 Task: Find connections with filter location Guaranda with filter topic #retailwith filter profile language German with filter current company CareerXperts Consulting  with filter school Institute Of Public Enterprise with filter industry Outpatient Care Centers with filter service category Email Marketing with filter keywords title Therapist
Action: Mouse moved to (643, 86)
Screenshot: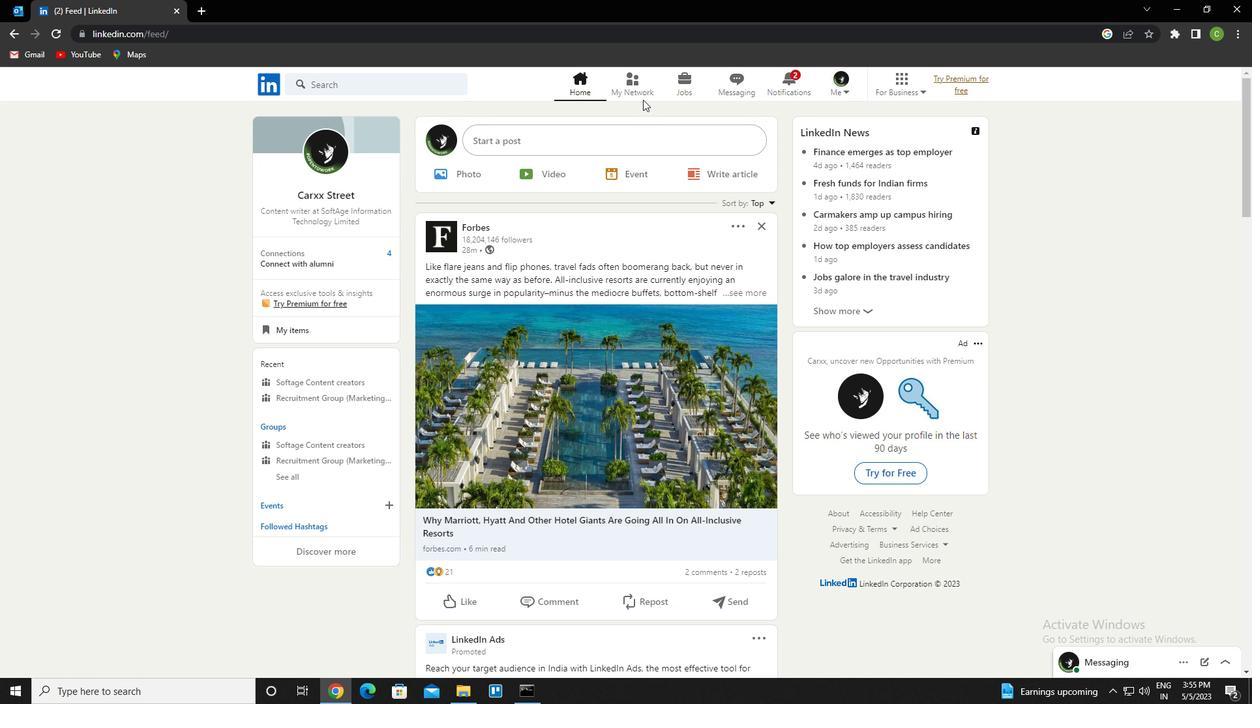 
Action: Mouse pressed left at (643, 86)
Screenshot: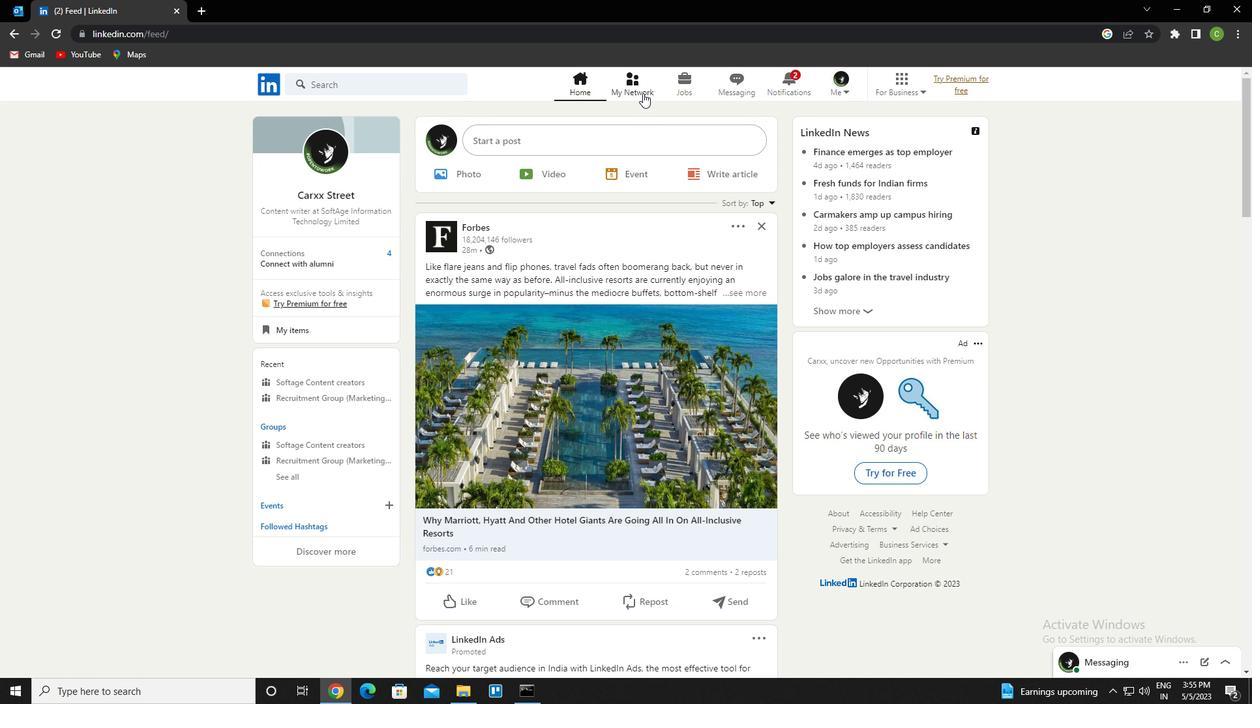 
Action: Mouse moved to (422, 160)
Screenshot: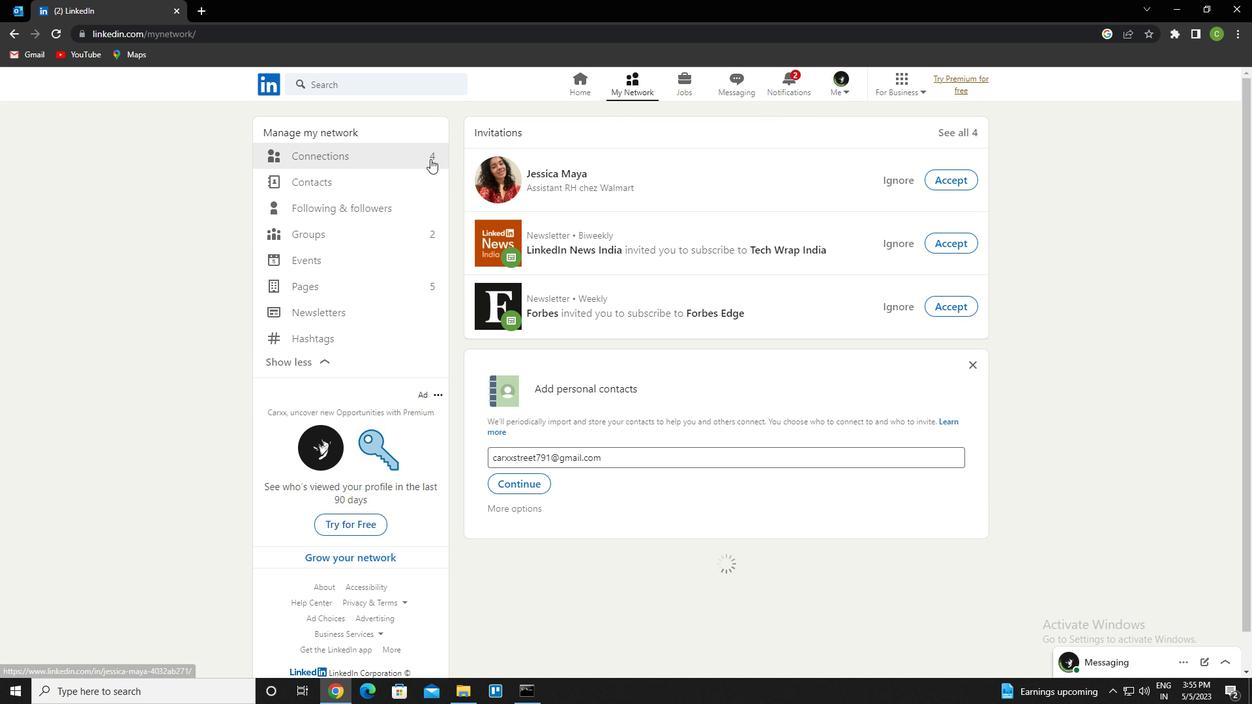 
Action: Mouse pressed left at (422, 160)
Screenshot: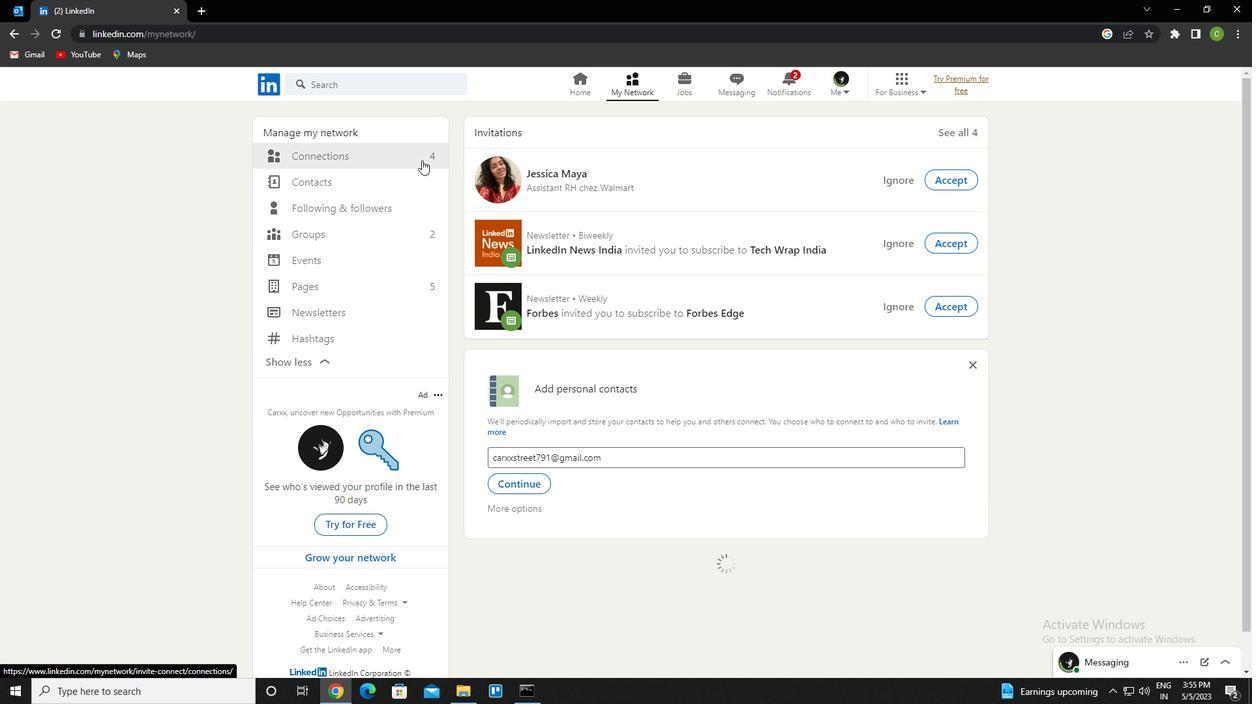 
Action: Mouse moved to (418, 160)
Screenshot: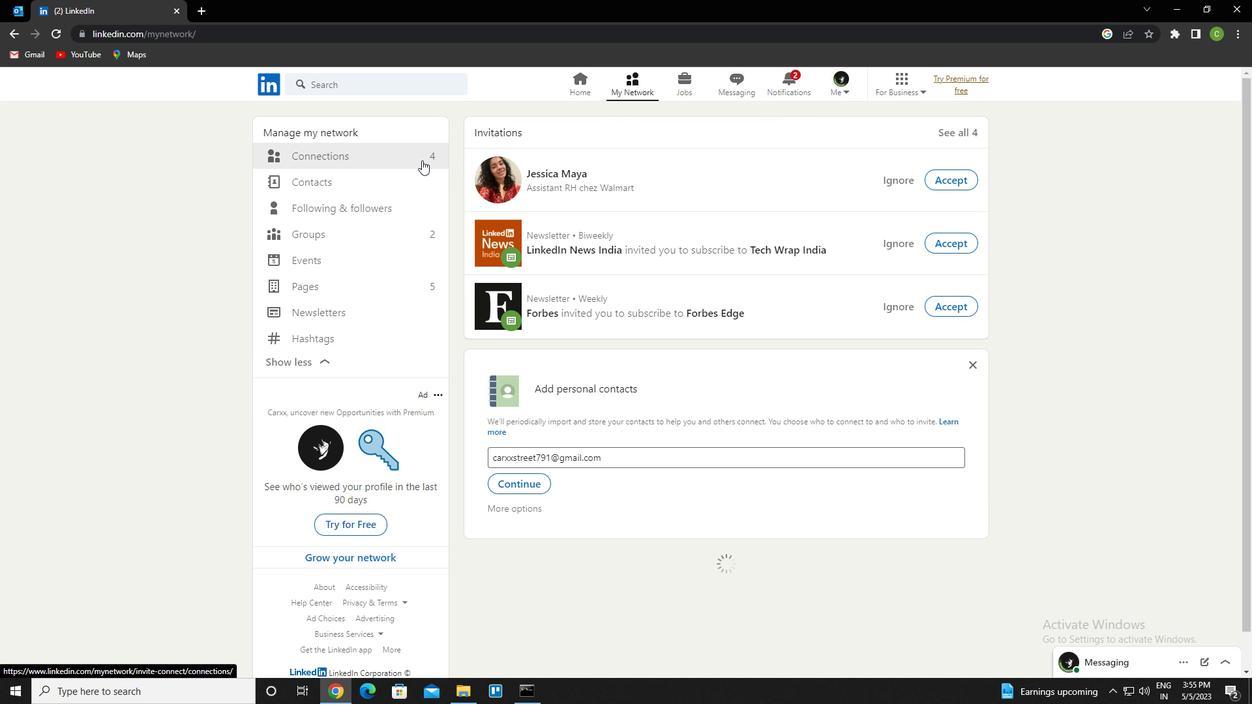 
Action: Mouse pressed left at (418, 160)
Screenshot: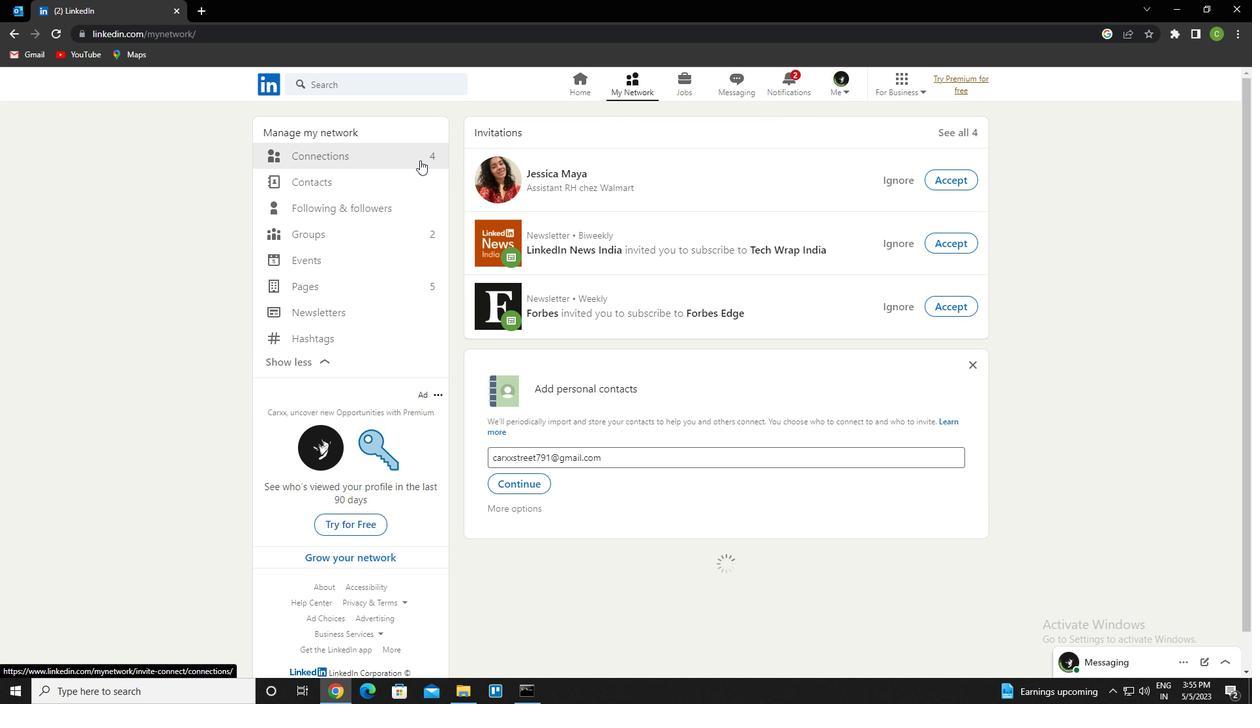 
Action: Mouse moved to (745, 157)
Screenshot: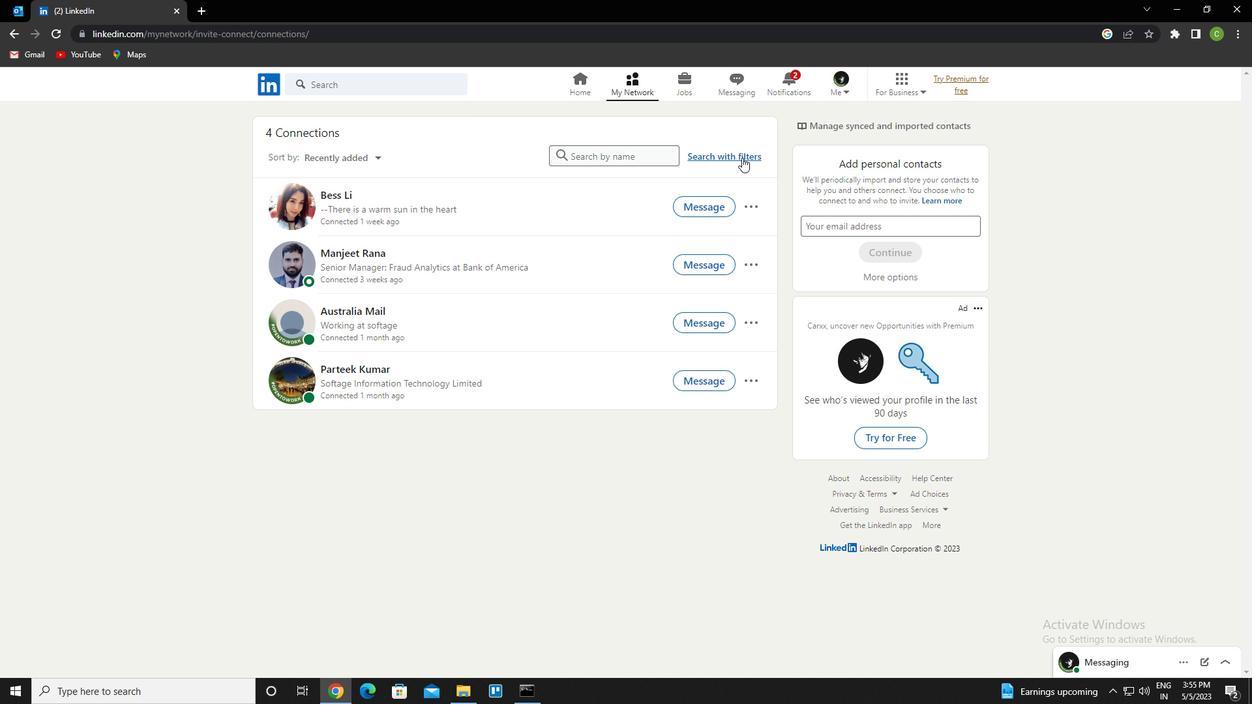 
Action: Mouse pressed left at (745, 157)
Screenshot: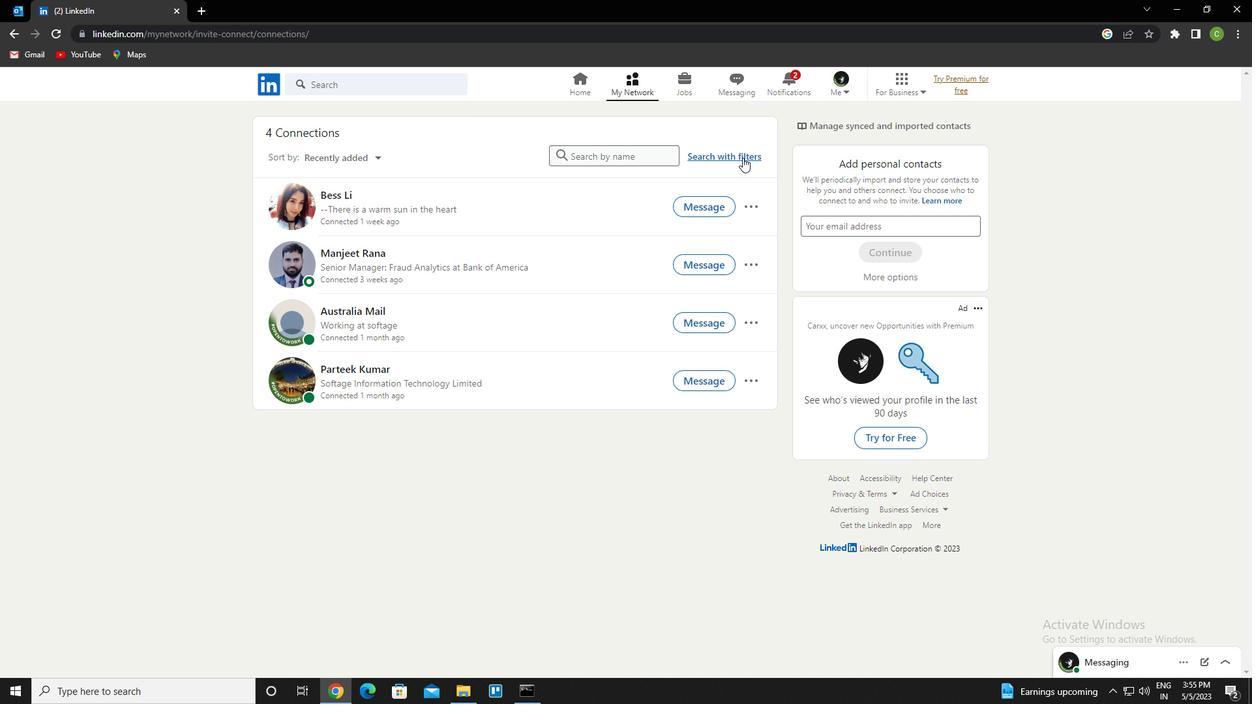 
Action: Mouse moved to (673, 123)
Screenshot: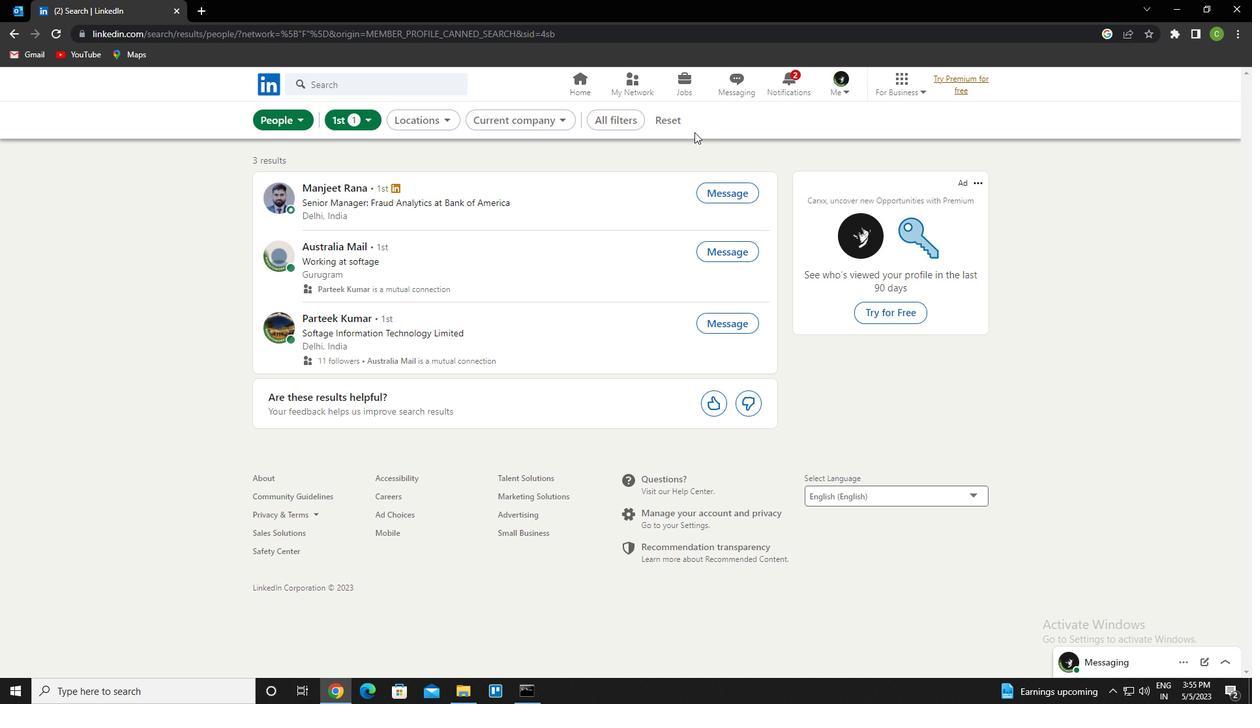 
Action: Mouse pressed left at (673, 123)
Screenshot: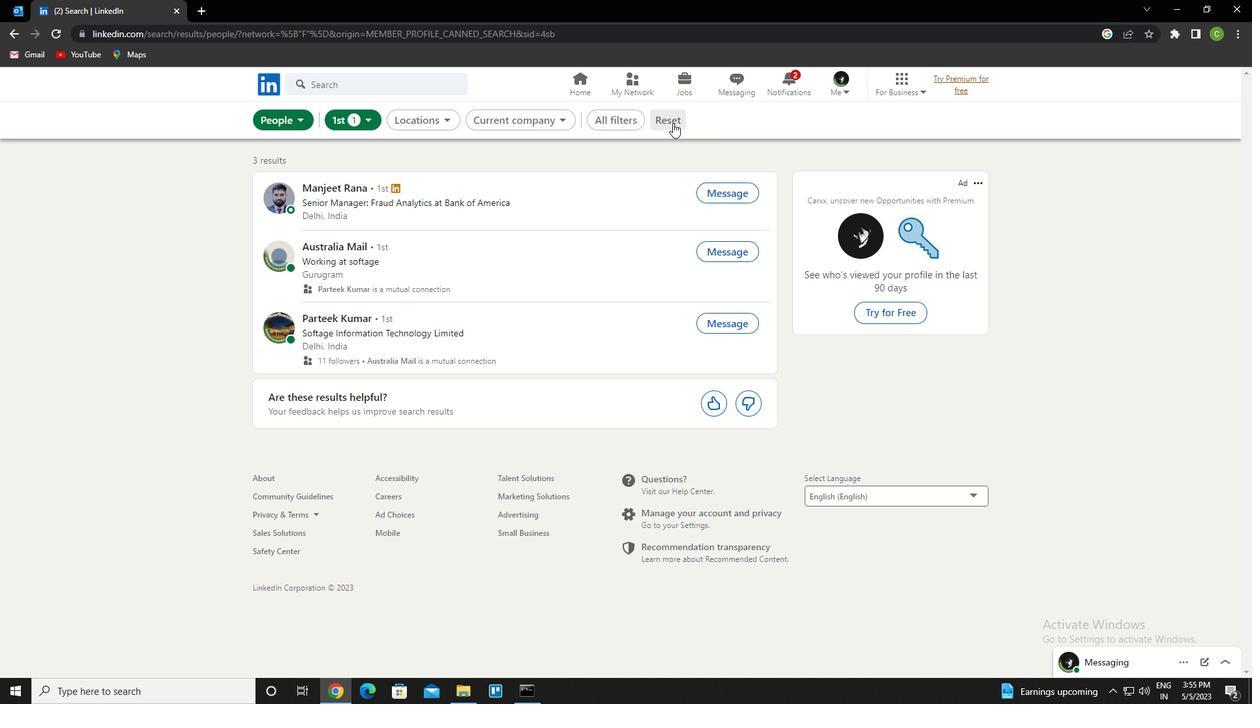 
Action: Mouse moved to (661, 129)
Screenshot: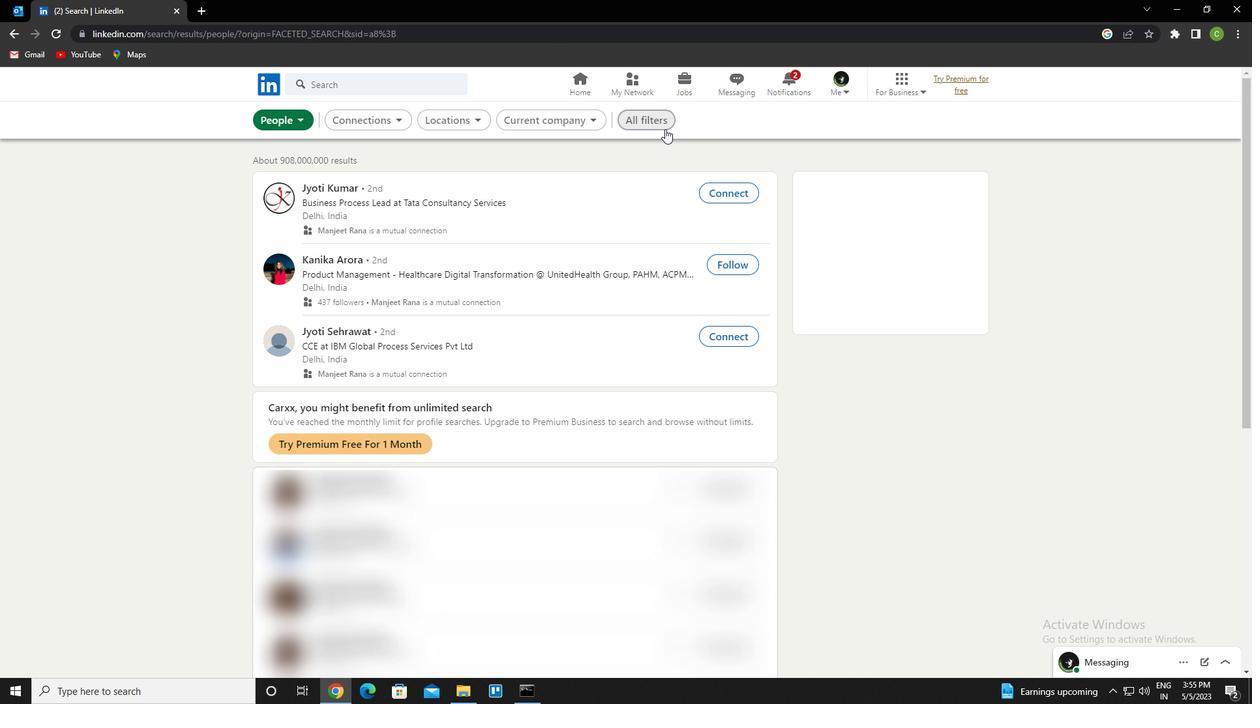 
Action: Mouse pressed left at (661, 129)
Screenshot: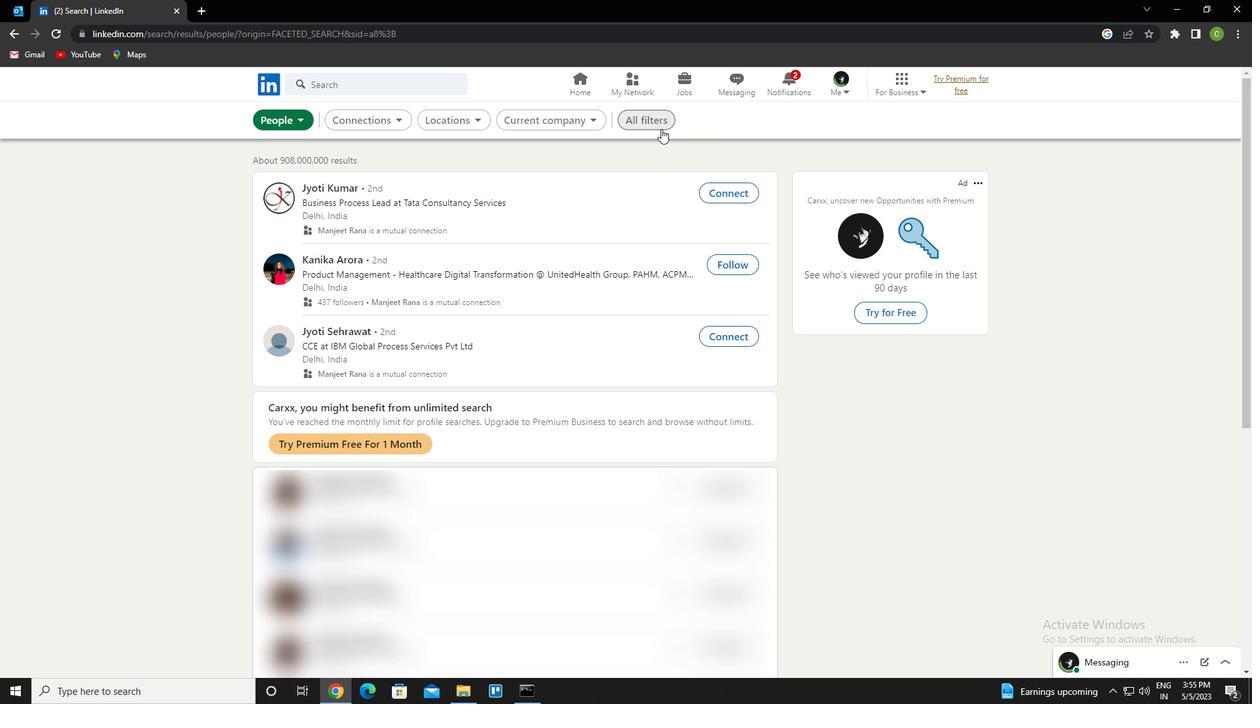 
Action: Mouse moved to (1032, 393)
Screenshot: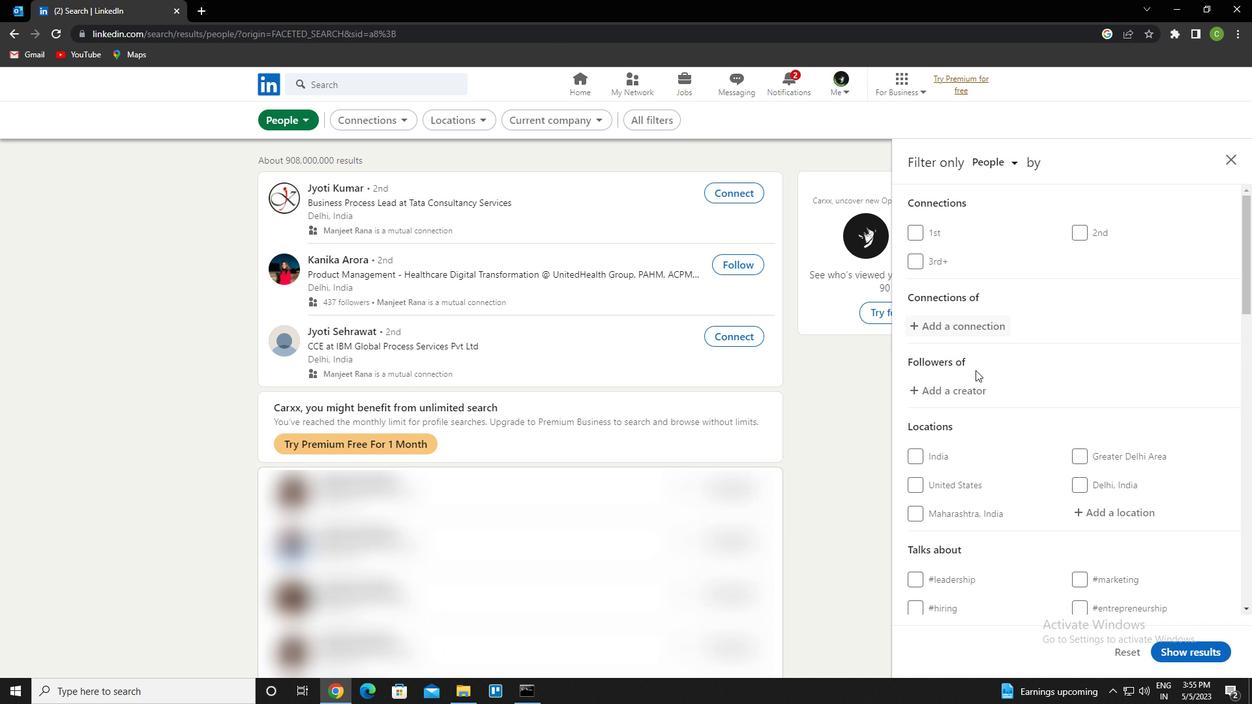 
Action: Mouse scrolled (1032, 392) with delta (0, 0)
Screenshot: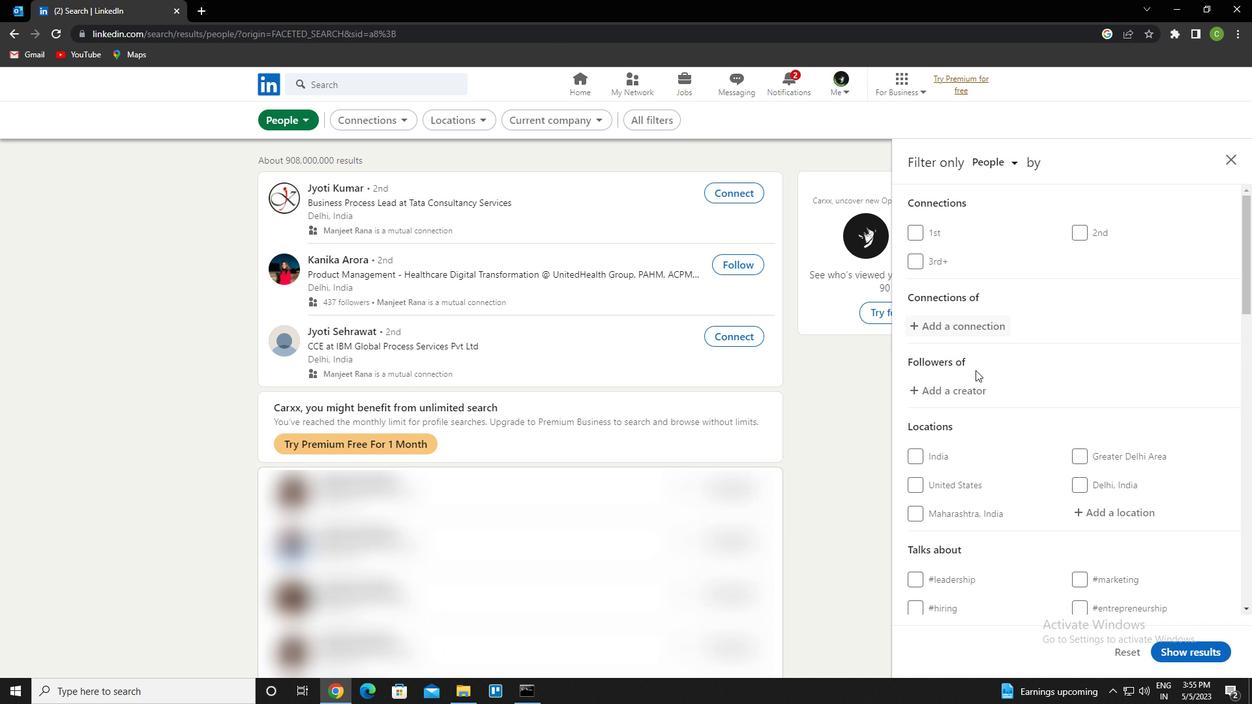 
Action: Mouse moved to (1114, 446)
Screenshot: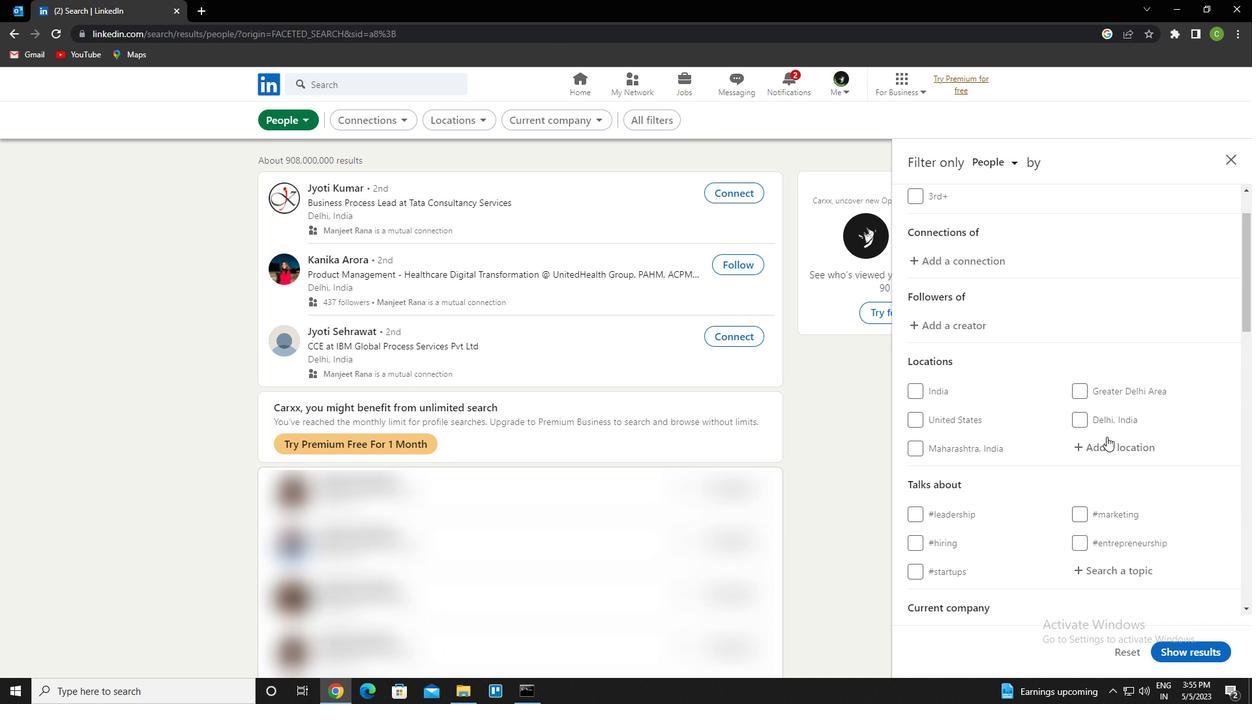 
Action: Mouse pressed left at (1114, 446)
Screenshot: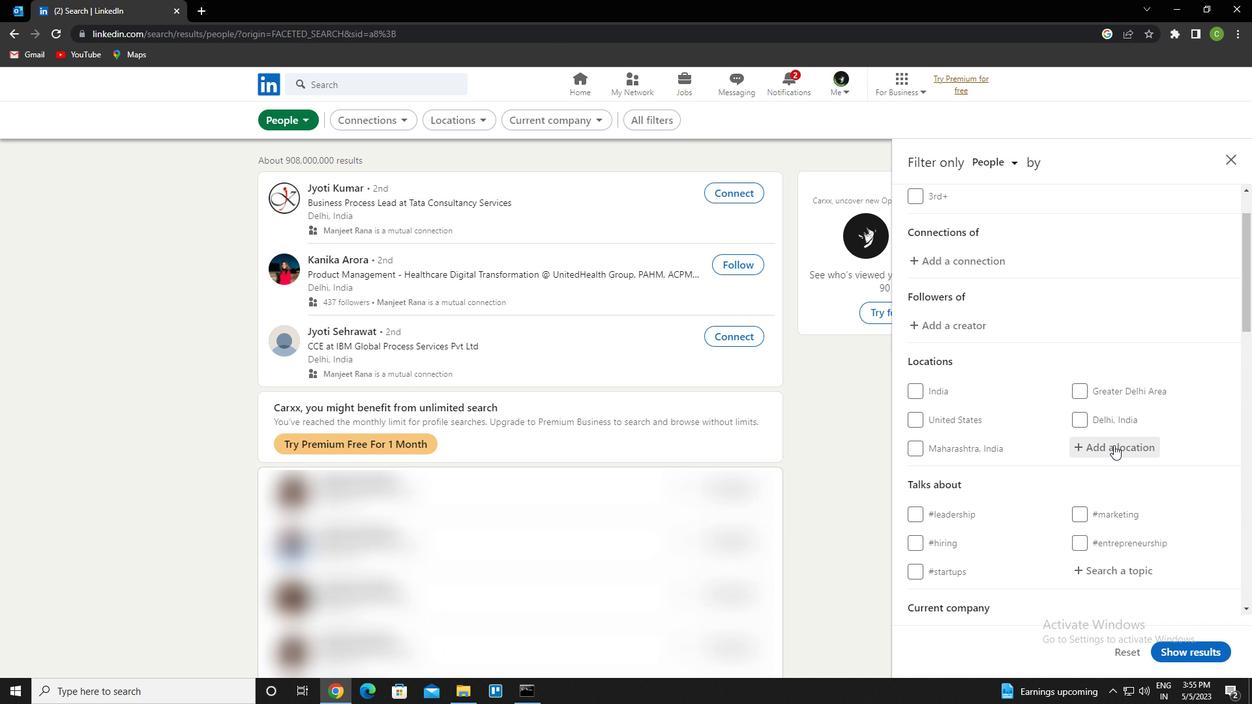 
Action: Key pressed <Key.caps_lock><Key.caps_lock>g<Key.caps_lock>uayaquil<Key.down><Key.backspace><Key.backspace><Key.backspace><Key.backspace><Key.backspace><Key.backspace><Key.backspace><Key.backspace><Key.backspace><Key.backspace><Key.backspace><Key.caps_lock>g<Key.caps_lock>uaranda<Key.down><Key.enter>
Screenshot: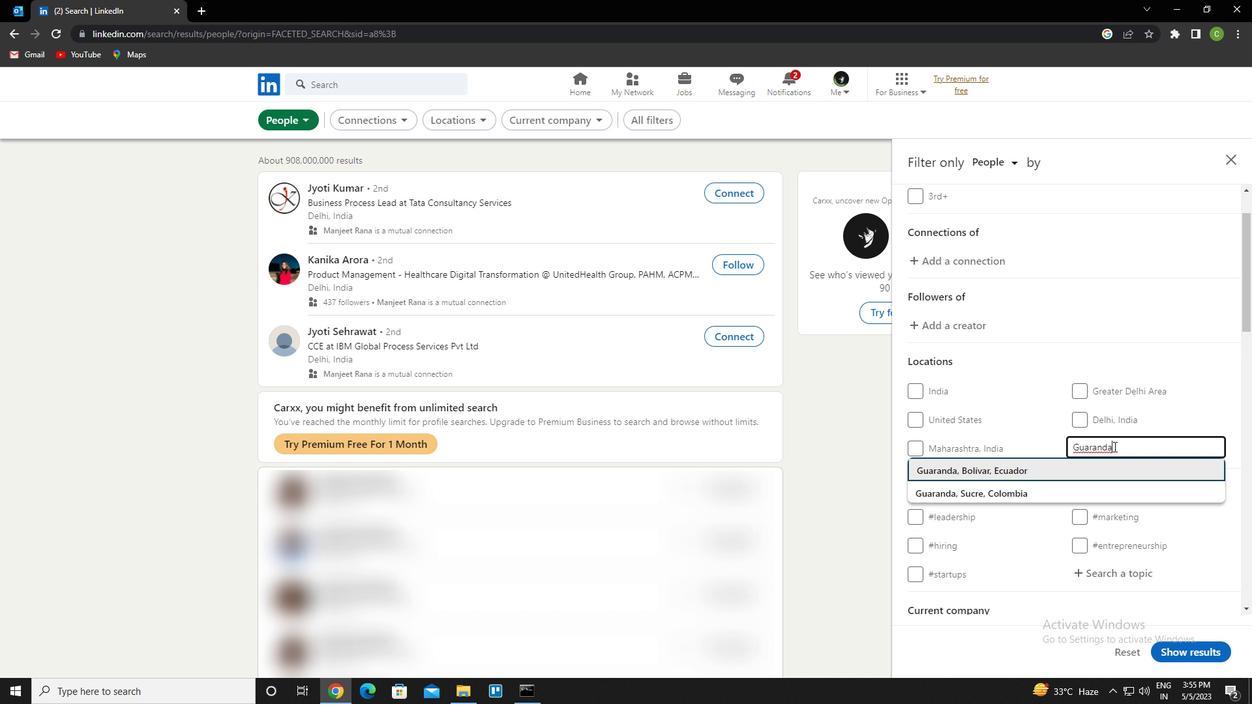 
Action: Mouse scrolled (1114, 446) with delta (0, 0)
Screenshot: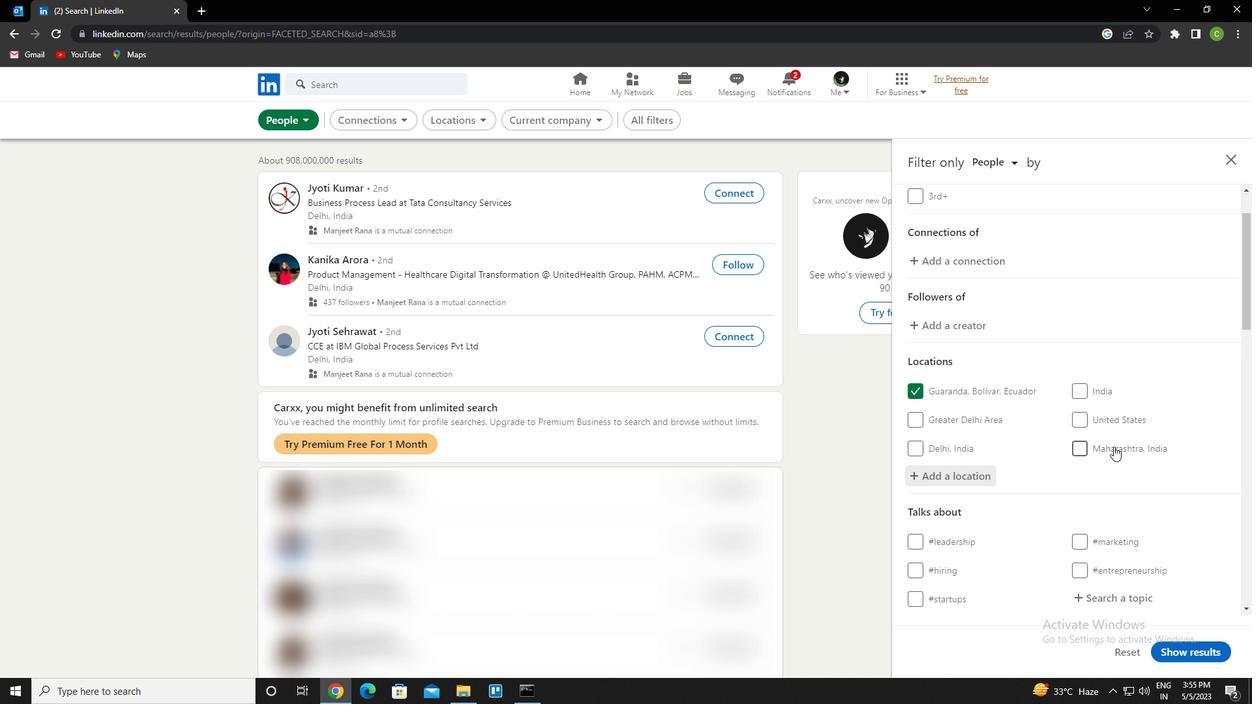 
Action: Mouse moved to (1108, 529)
Screenshot: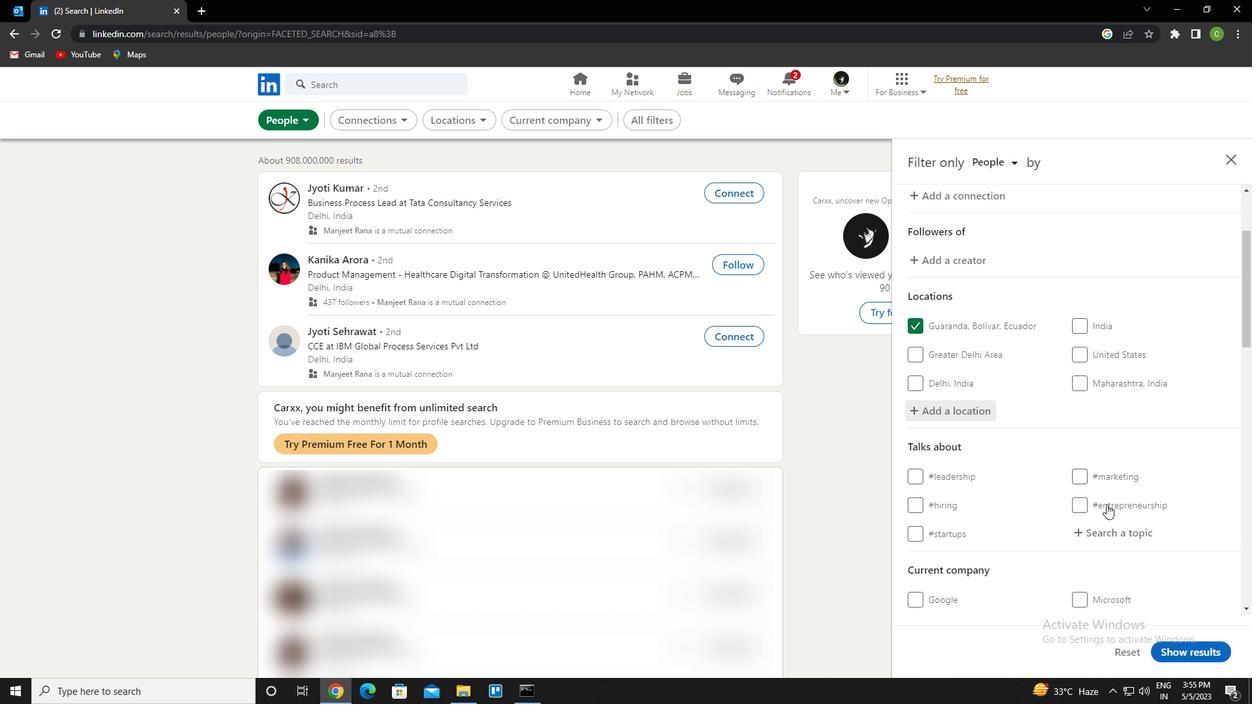 
Action: Mouse pressed left at (1108, 529)
Screenshot: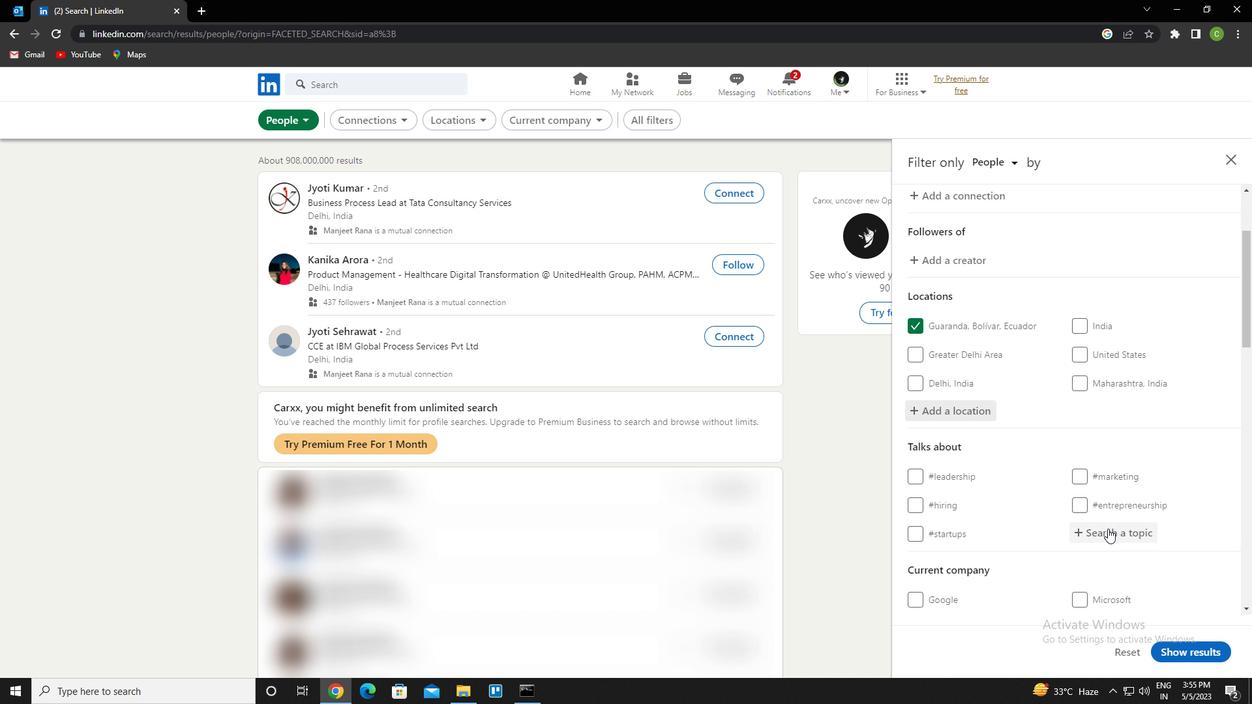 
Action: Key pressed retail<Key.down><Key.enter>
Screenshot: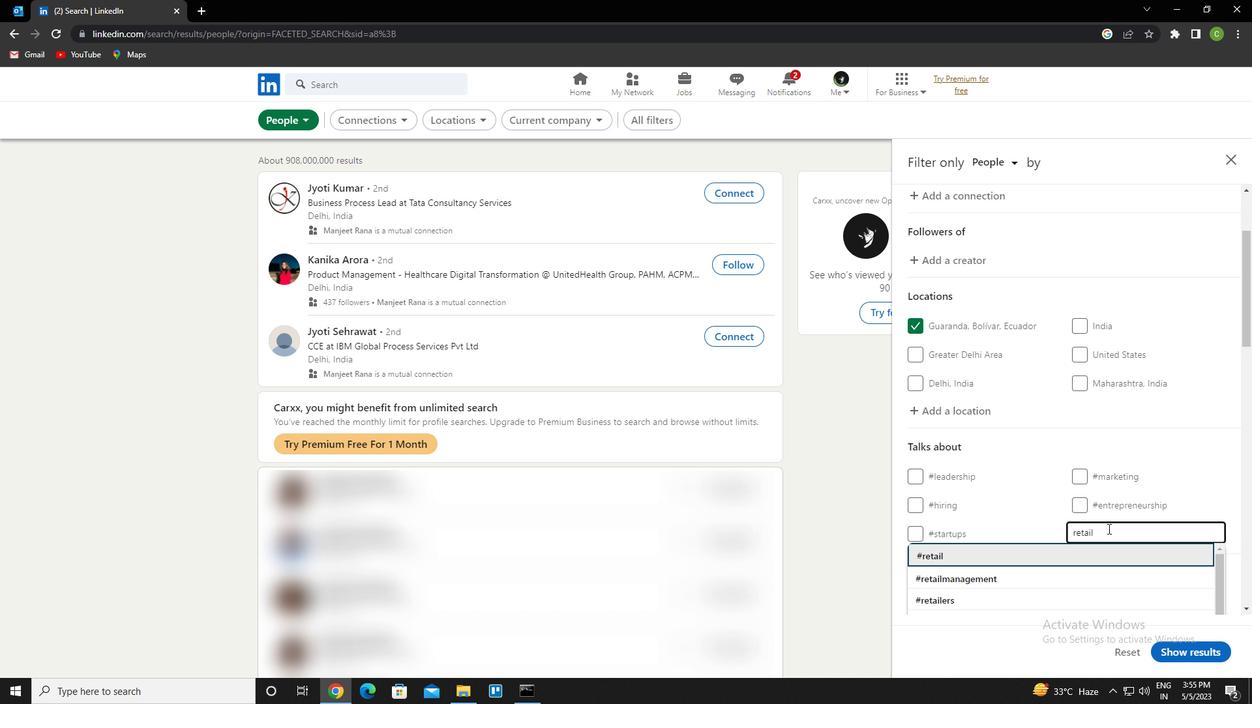 
Action: Mouse moved to (1108, 531)
Screenshot: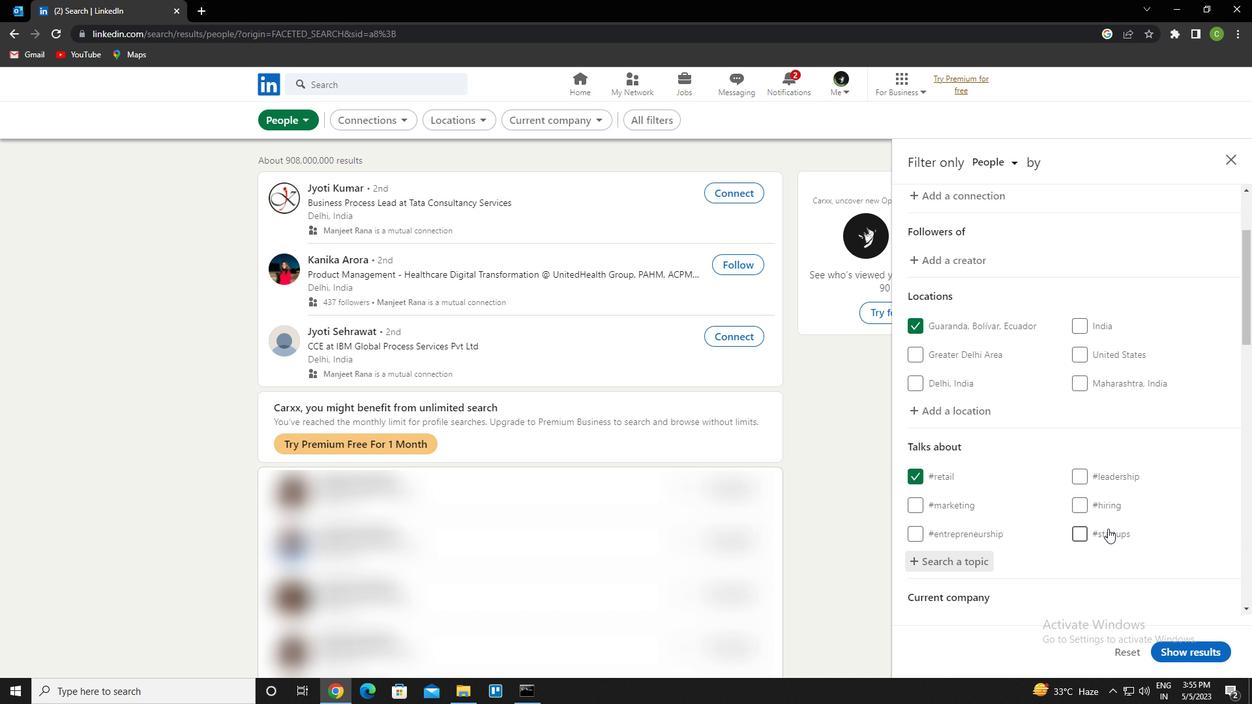 
Action: Mouse scrolled (1108, 530) with delta (0, 0)
Screenshot: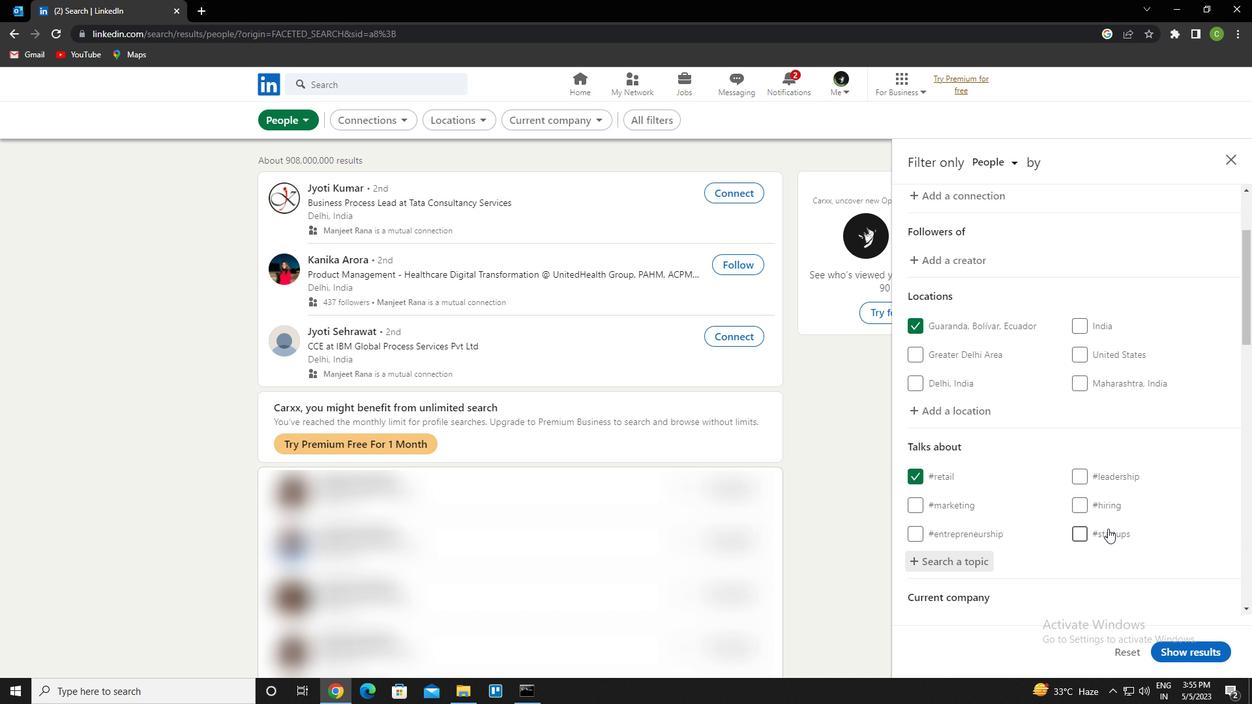 
Action: Mouse moved to (1094, 536)
Screenshot: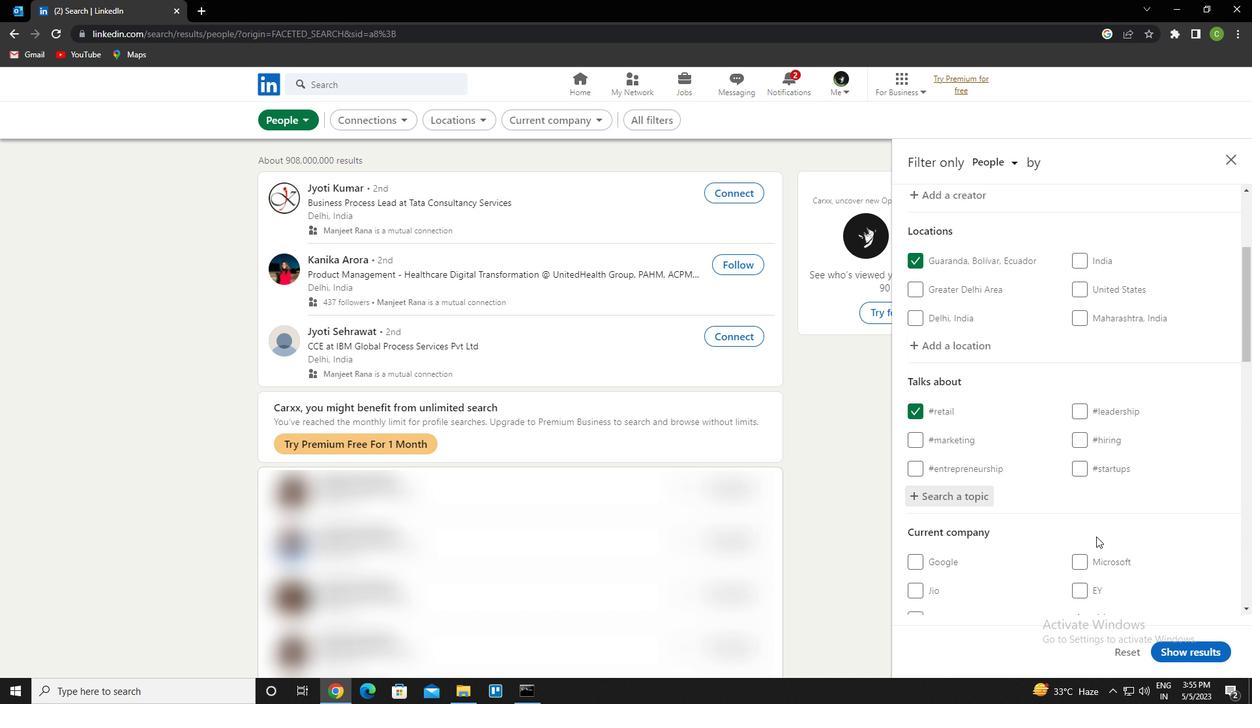 
Action: Mouse scrolled (1094, 536) with delta (0, 0)
Screenshot: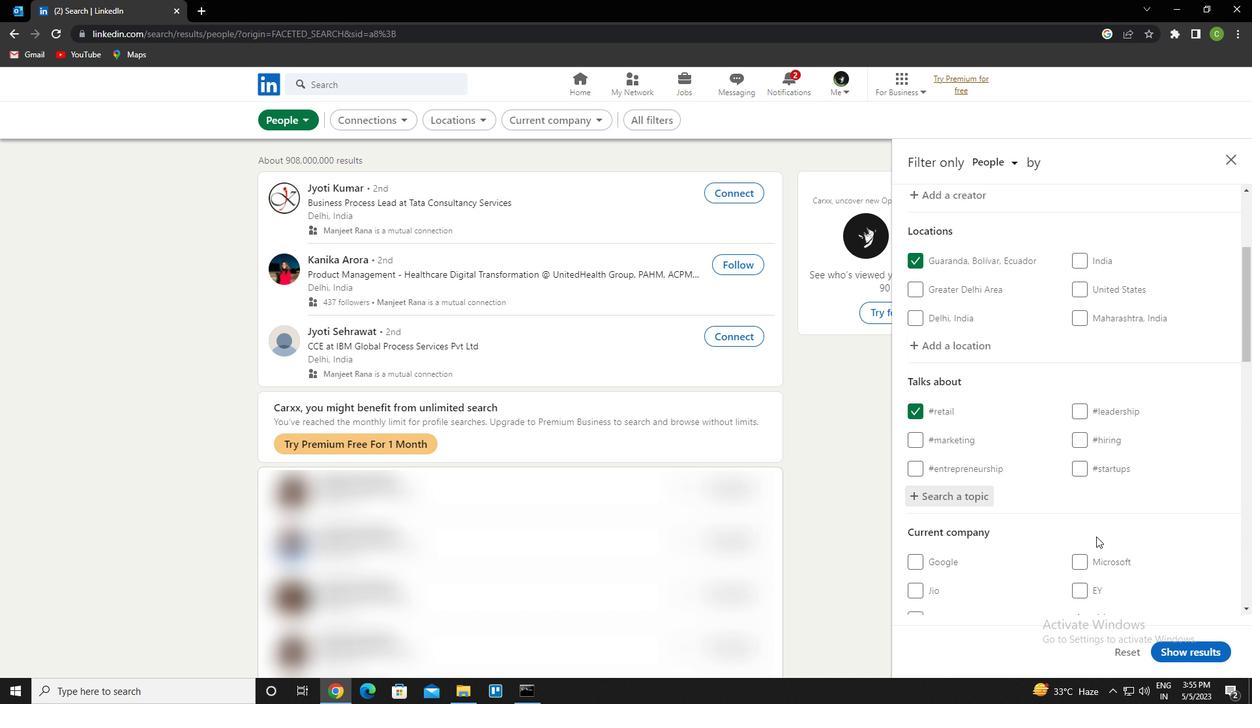 
Action: Mouse scrolled (1094, 536) with delta (0, 0)
Screenshot: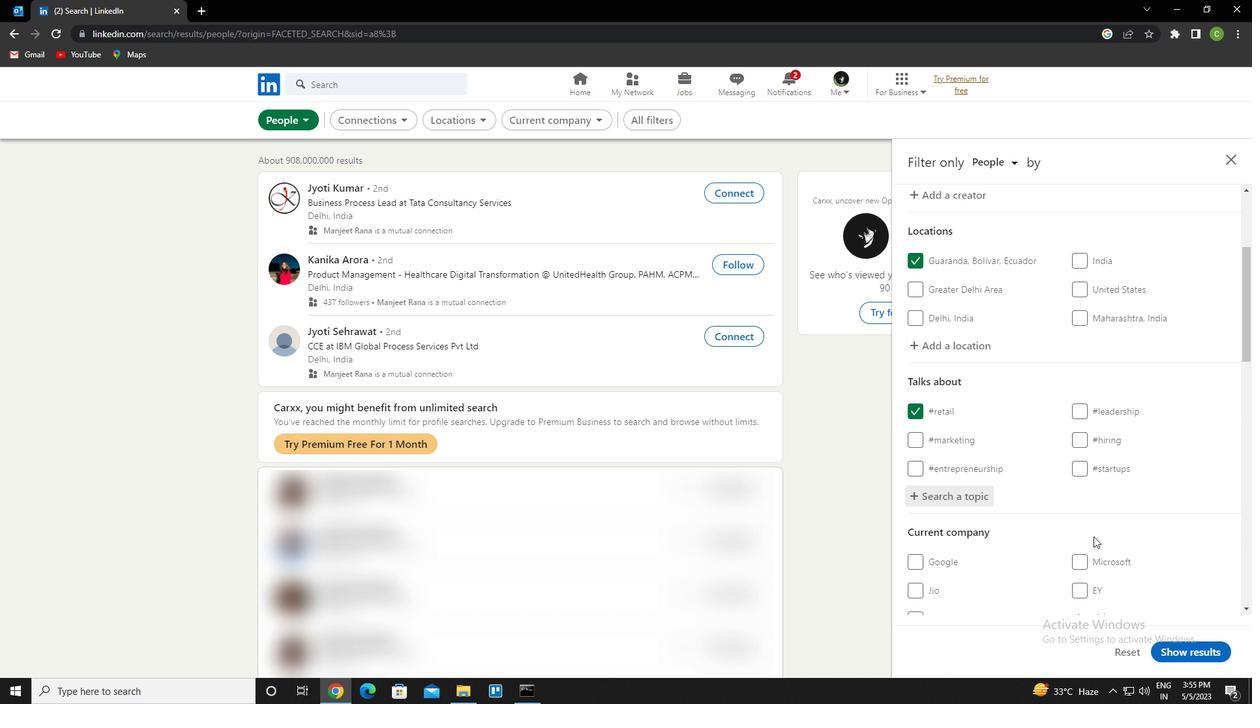 
Action: Mouse scrolled (1094, 536) with delta (0, 0)
Screenshot: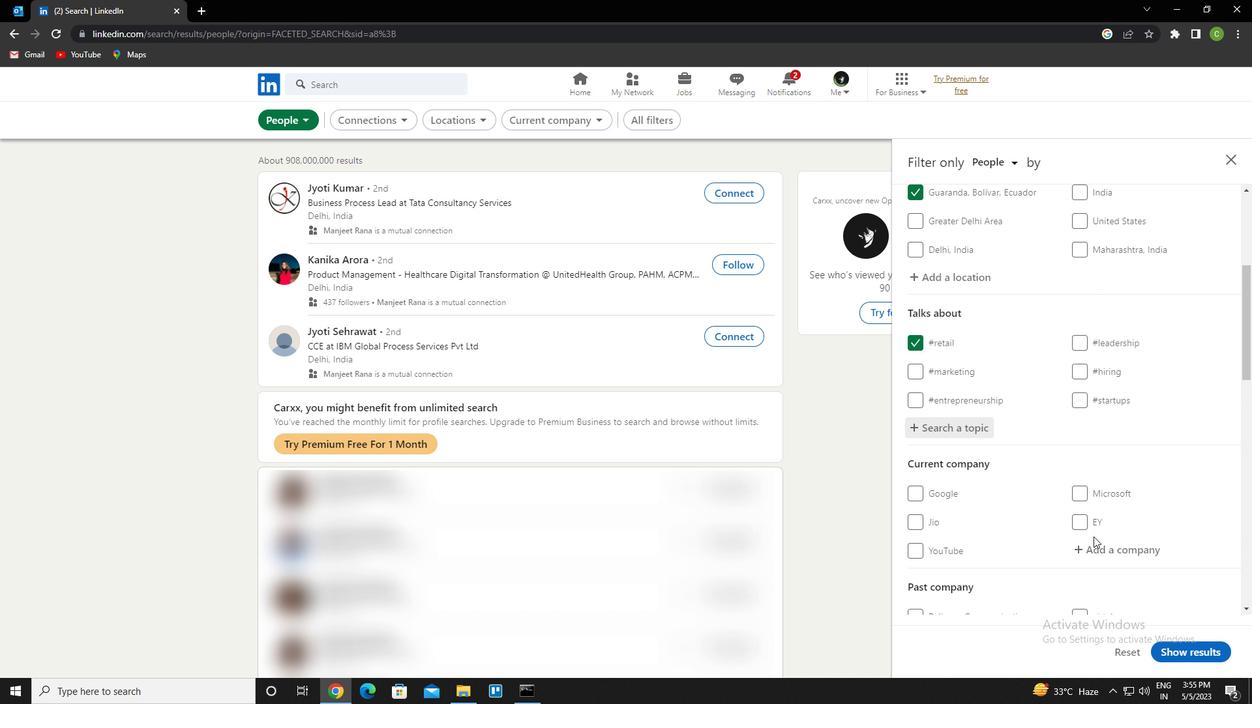 
Action: Mouse moved to (1123, 417)
Screenshot: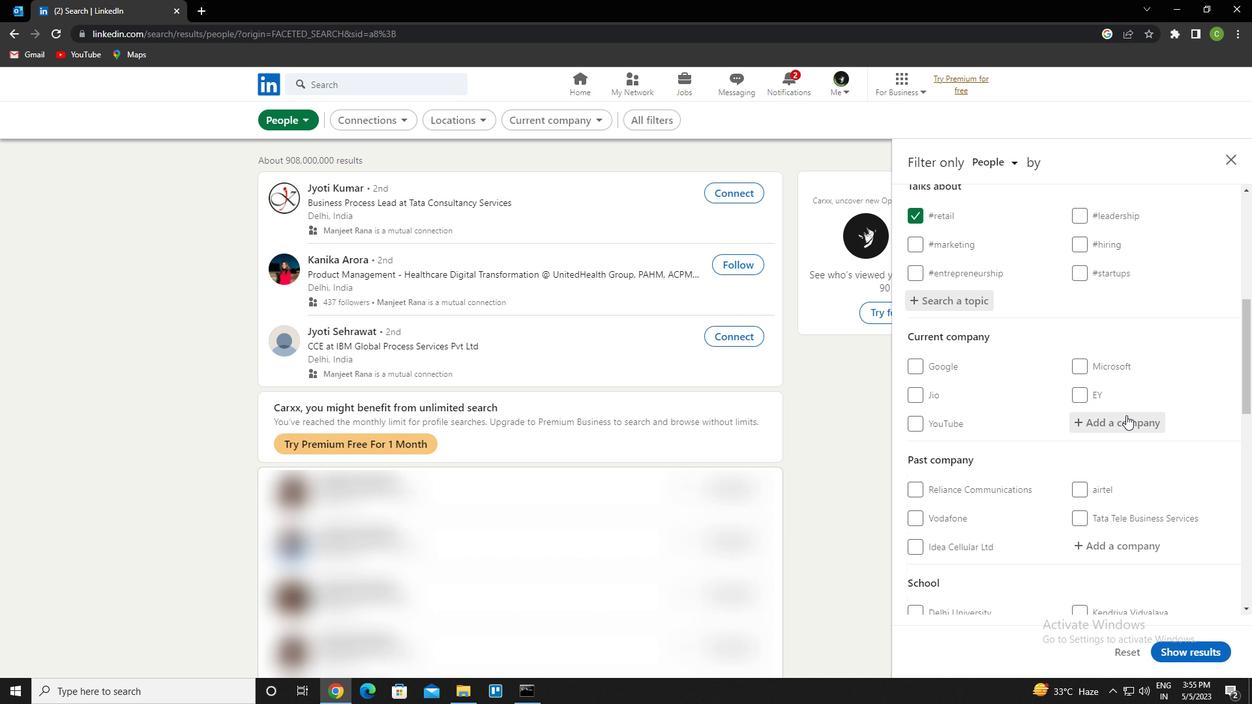 
Action: Mouse scrolled (1123, 416) with delta (0, 0)
Screenshot: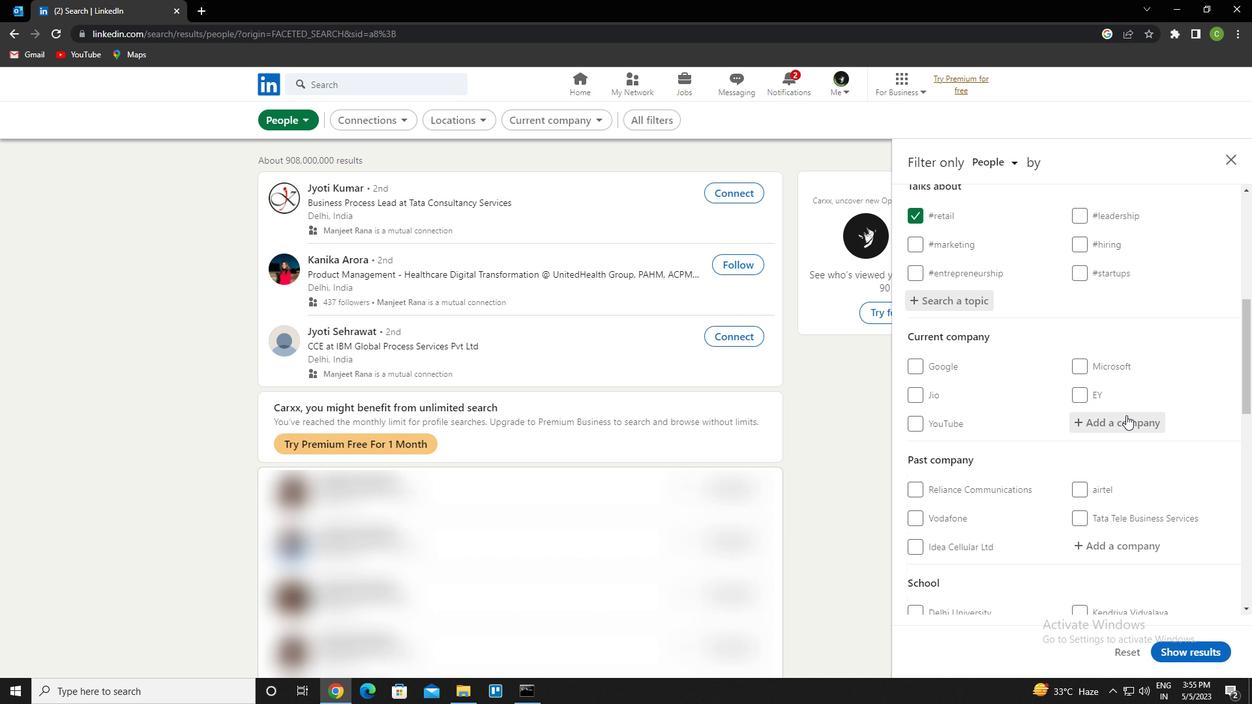
Action: Mouse moved to (1120, 417)
Screenshot: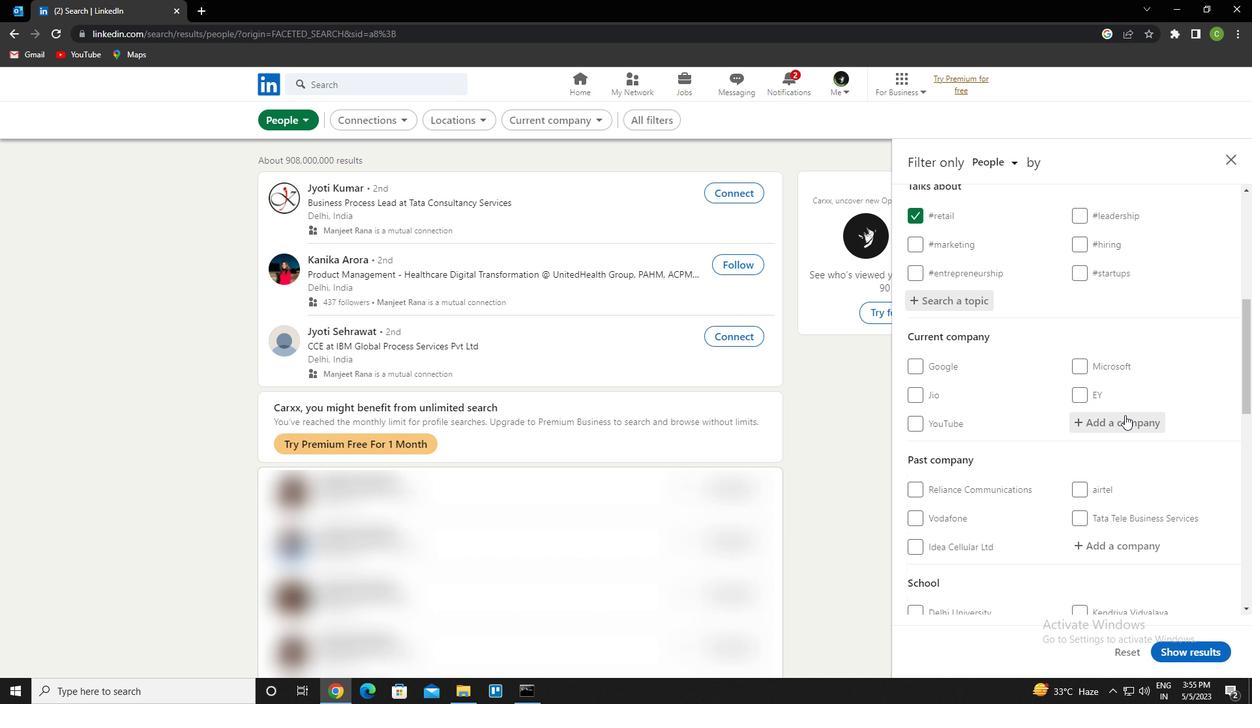 
Action: Mouse scrolled (1120, 416) with delta (0, 0)
Screenshot: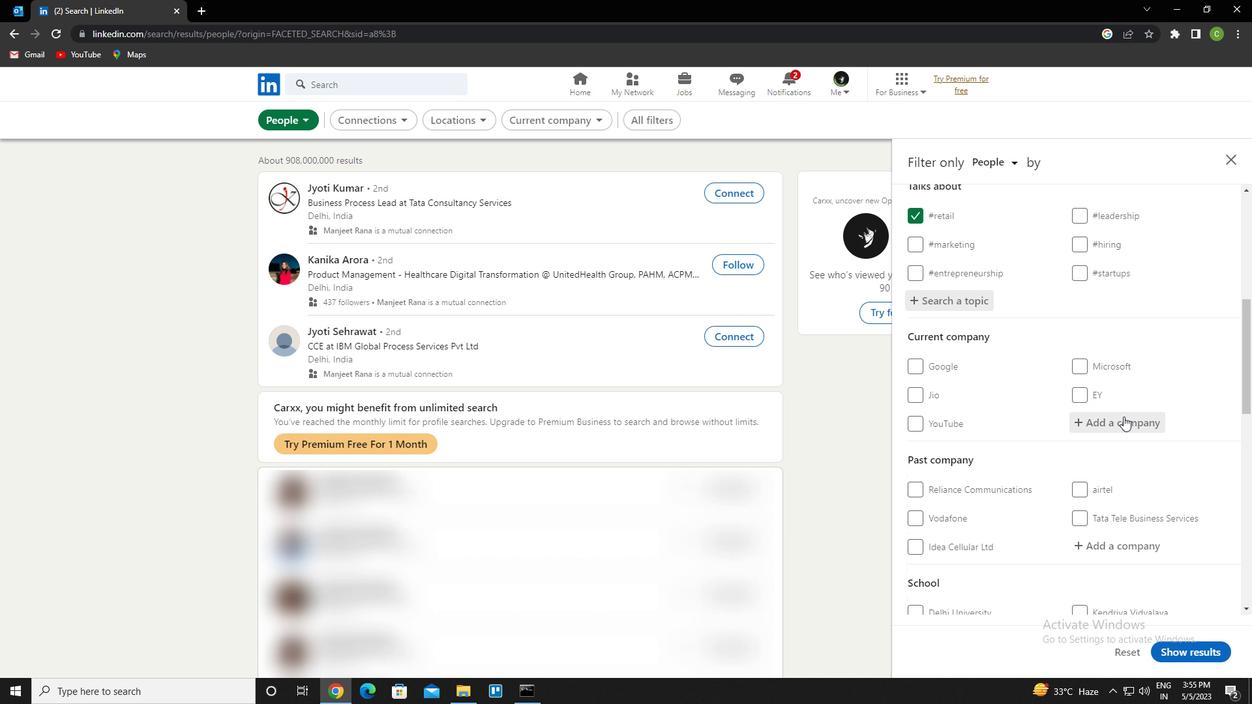 
Action: Mouse moved to (1119, 419)
Screenshot: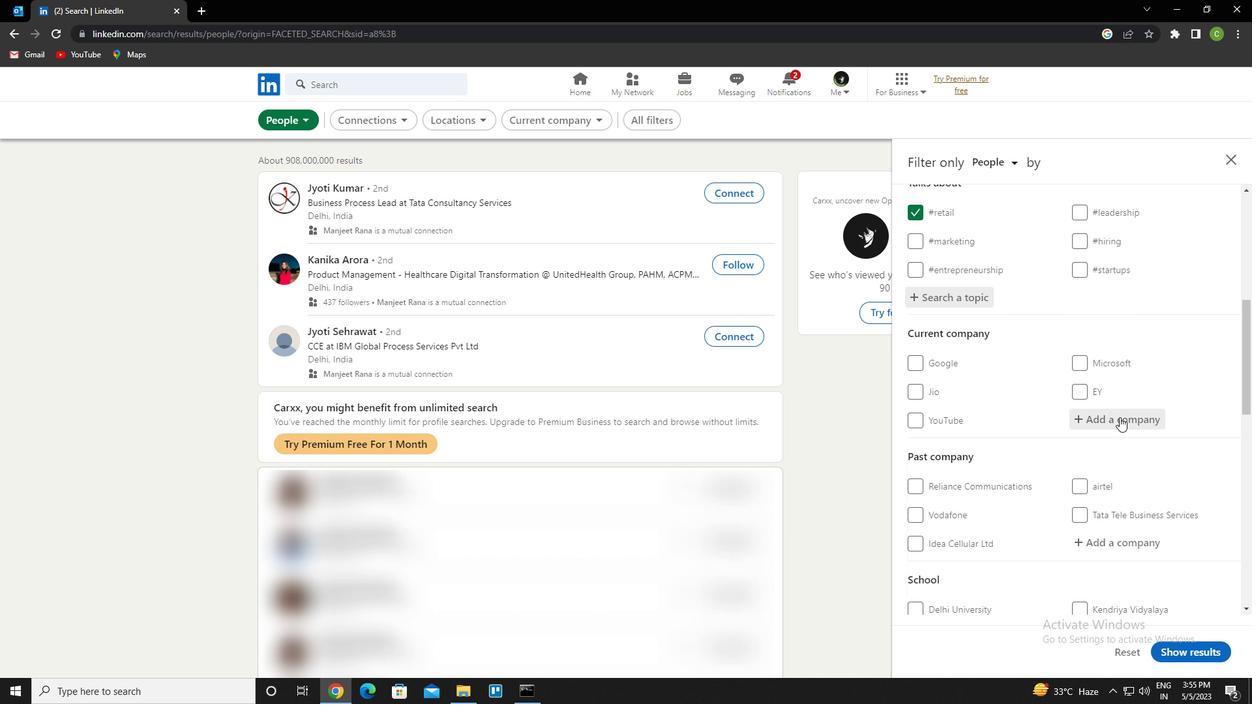 
Action: Mouse scrolled (1119, 418) with delta (0, 0)
Screenshot: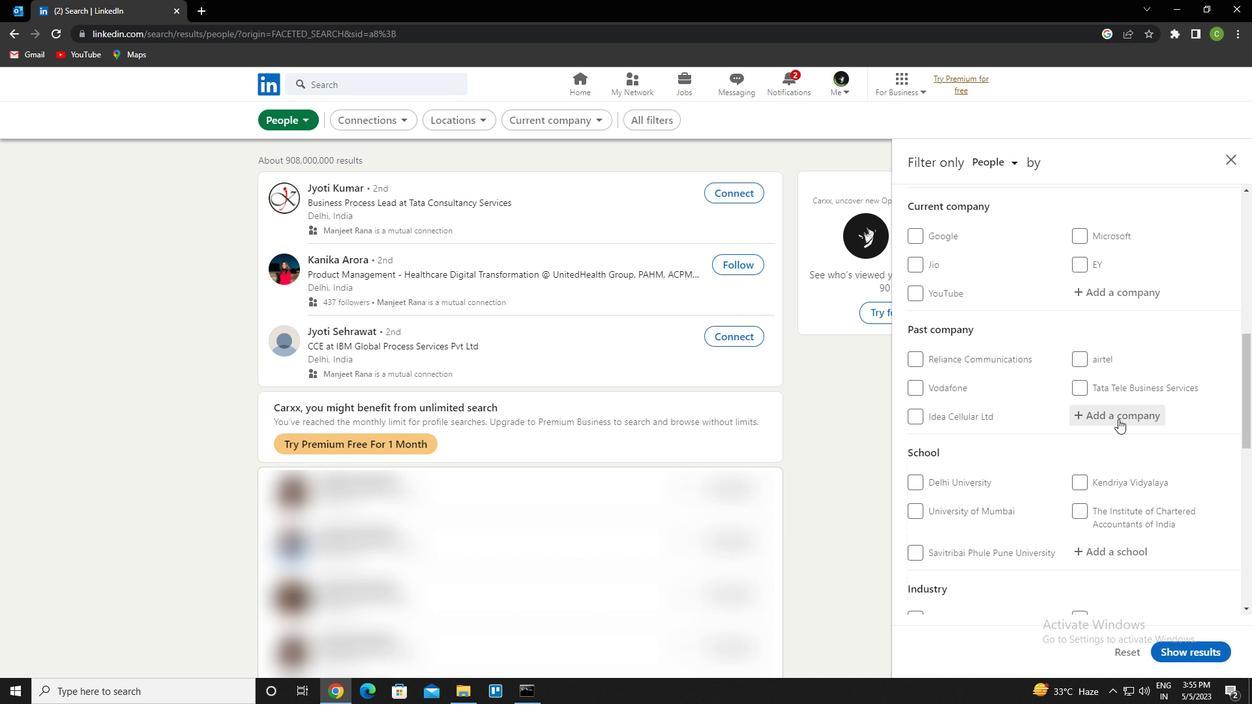 
Action: Mouse scrolled (1119, 418) with delta (0, 0)
Screenshot: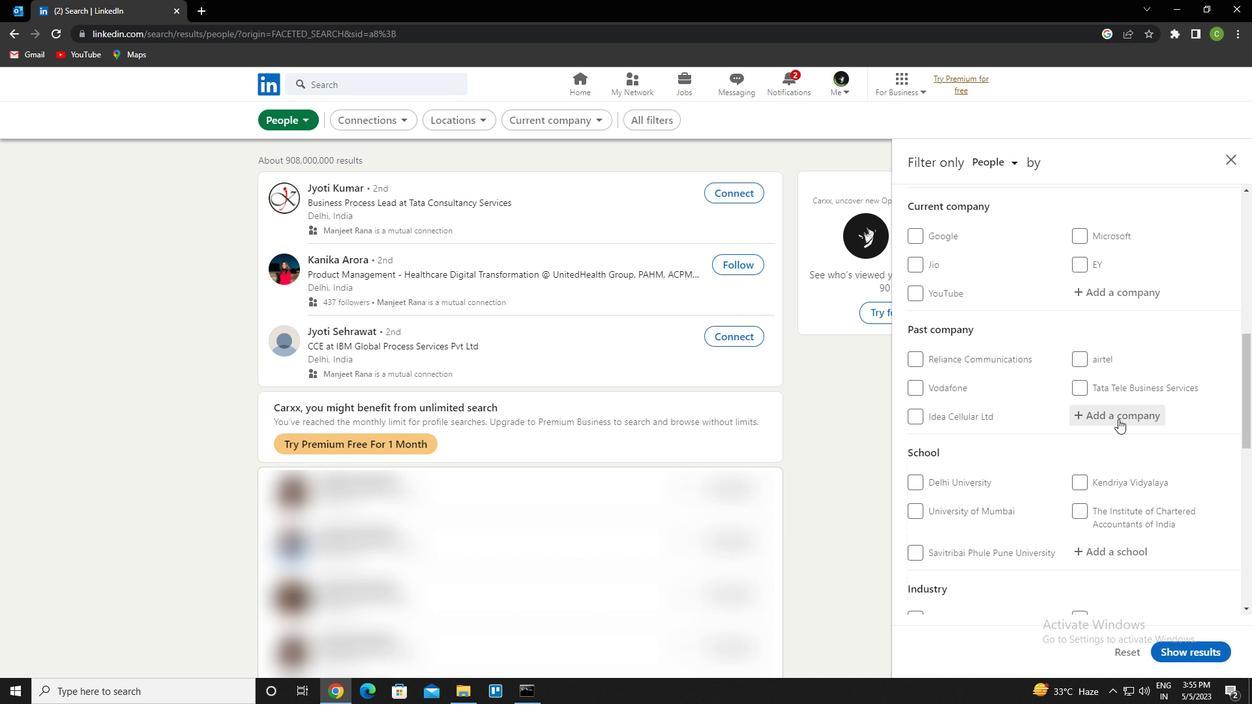 
Action: Mouse scrolled (1119, 418) with delta (0, 0)
Screenshot: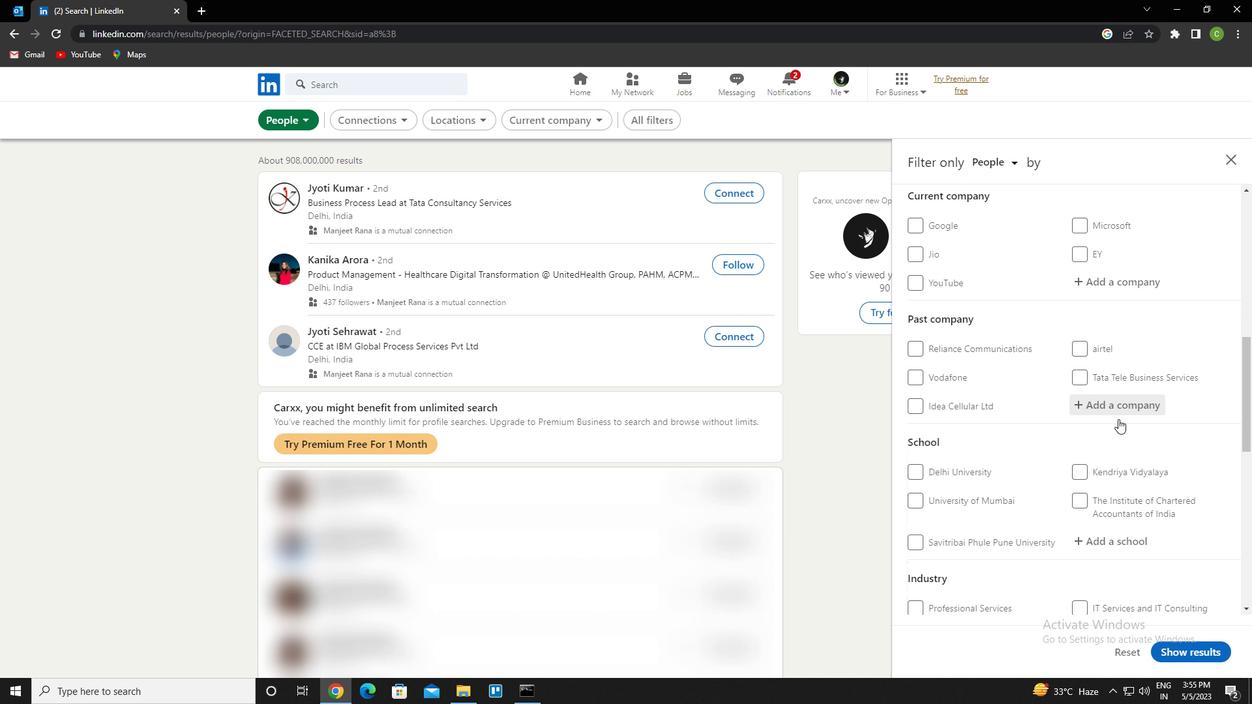 
Action: Mouse scrolled (1119, 418) with delta (0, 0)
Screenshot: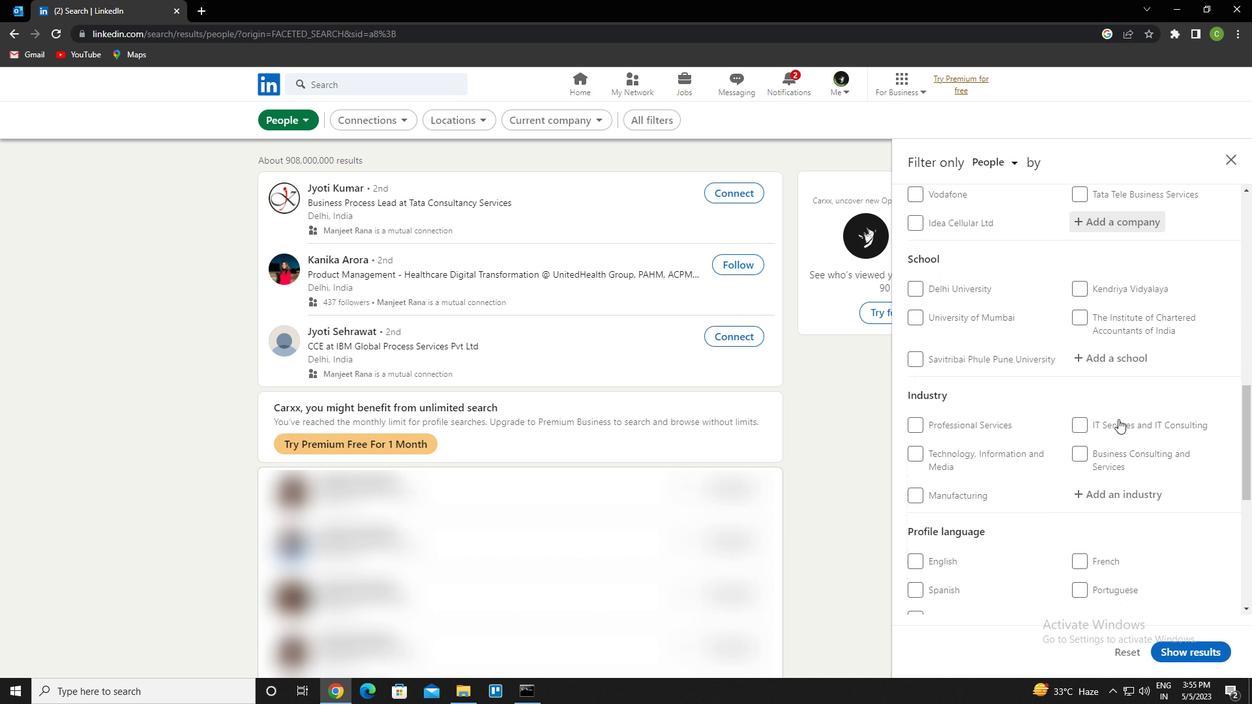 
Action: Mouse moved to (911, 553)
Screenshot: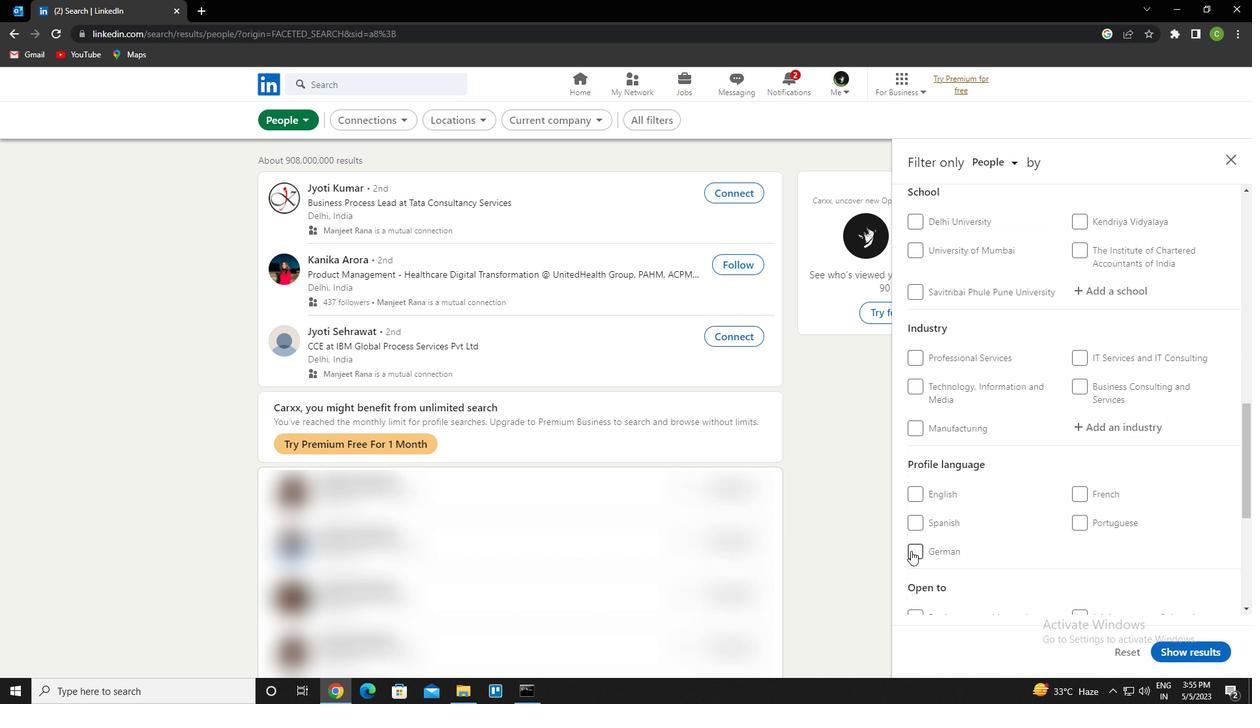 
Action: Mouse pressed left at (911, 553)
Screenshot: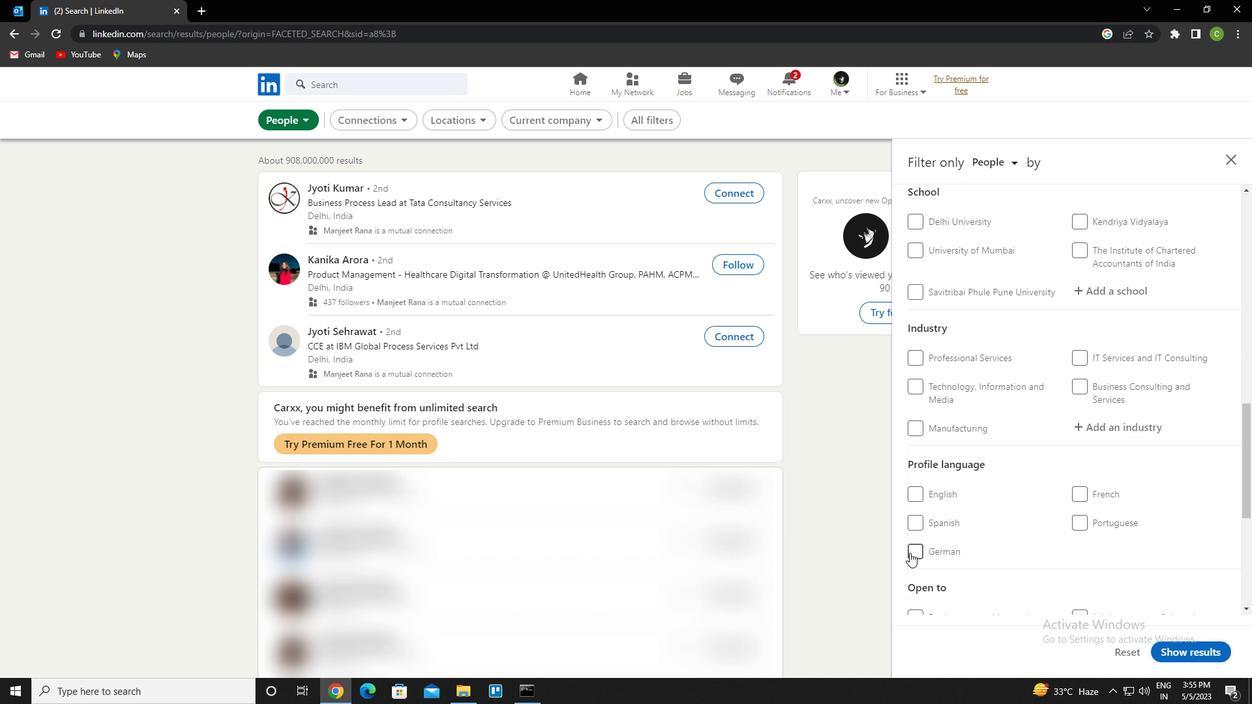 
Action: Mouse moved to (1004, 524)
Screenshot: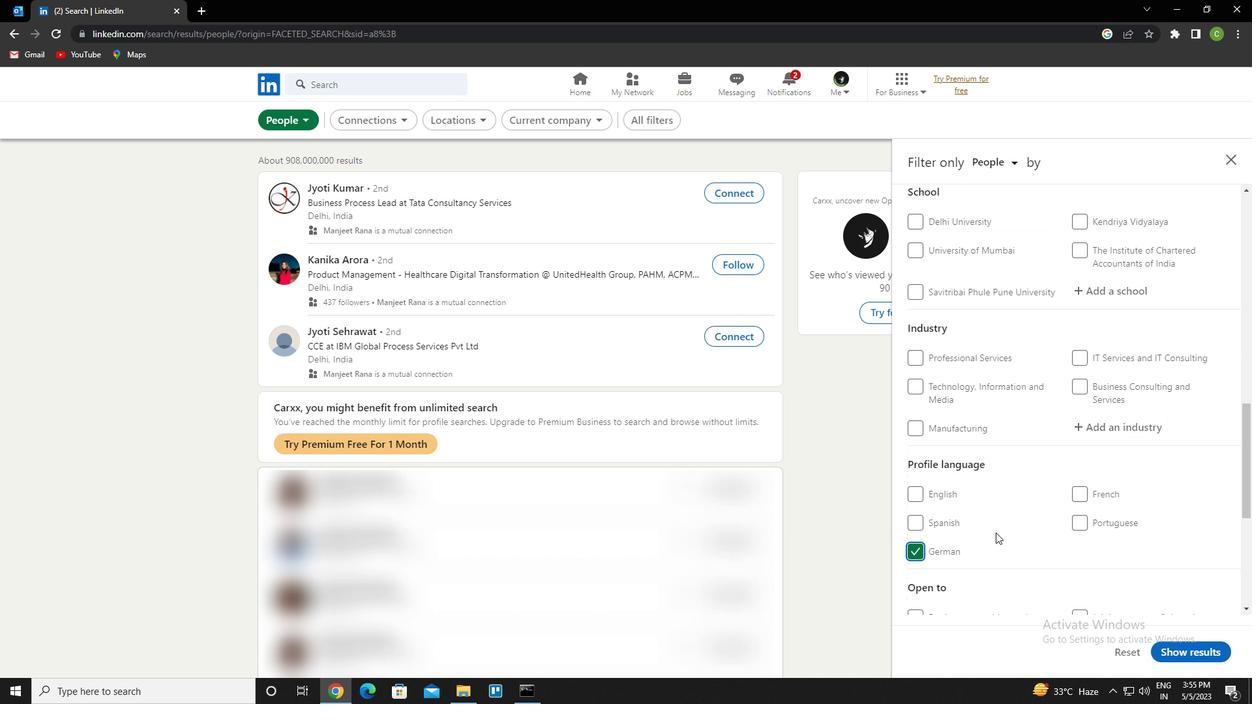 
Action: Mouse scrolled (1004, 525) with delta (0, 0)
Screenshot: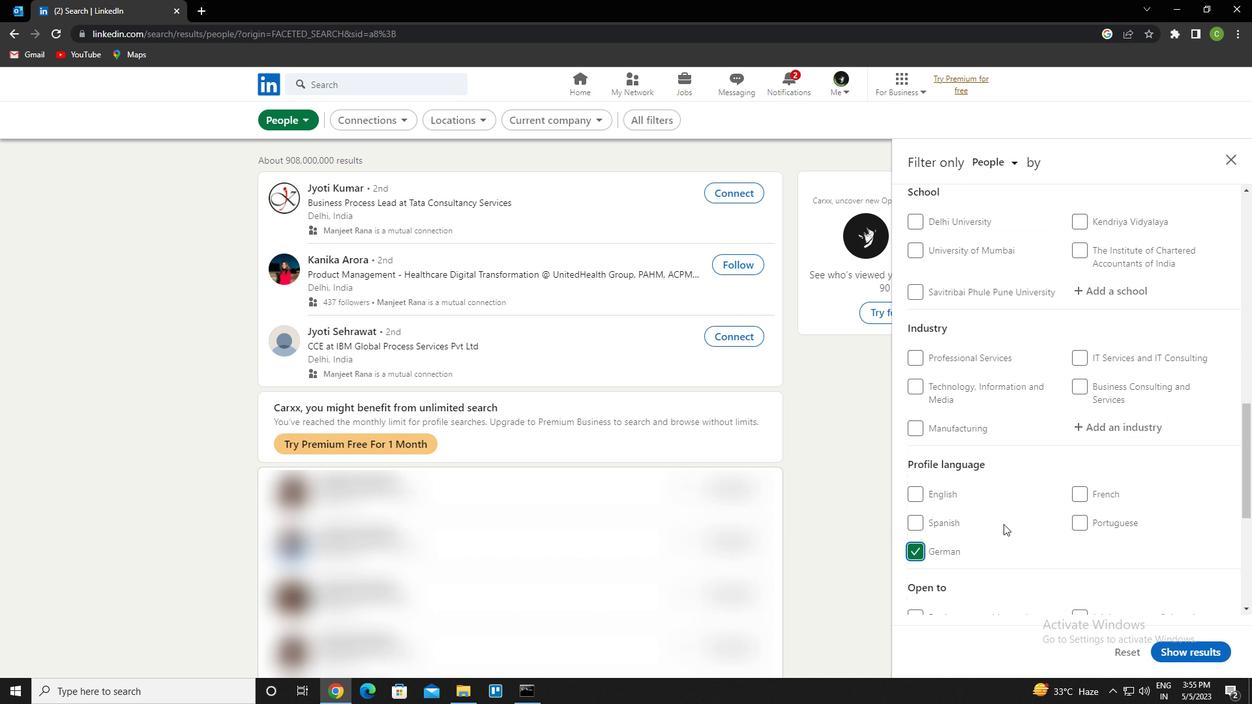 
Action: Mouse scrolled (1004, 525) with delta (0, 0)
Screenshot: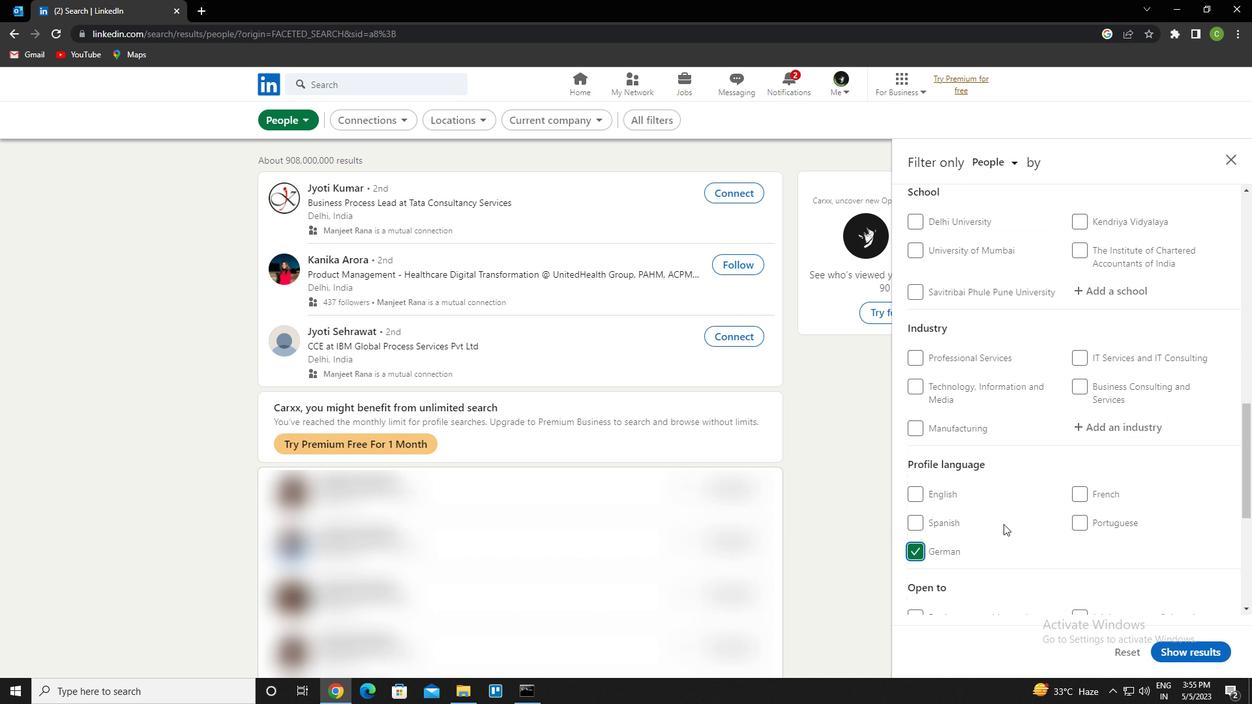 
Action: Mouse scrolled (1004, 525) with delta (0, 0)
Screenshot: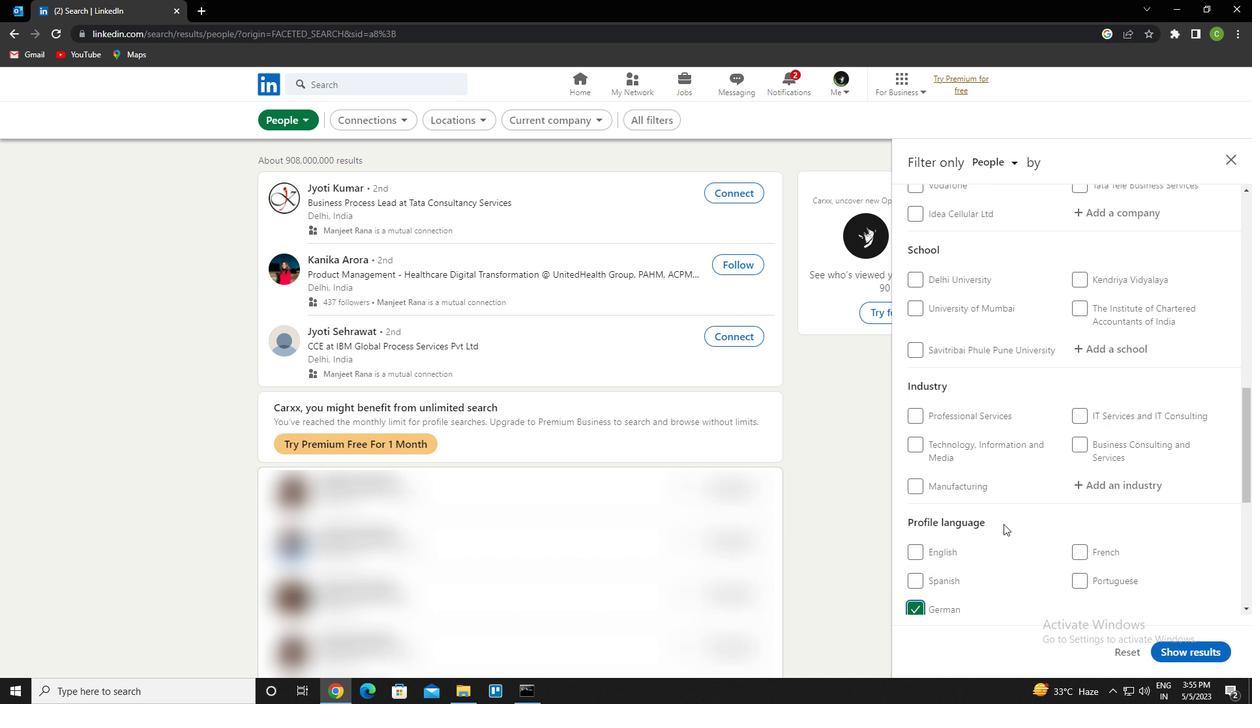 
Action: Mouse scrolled (1004, 525) with delta (0, 0)
Screenshot: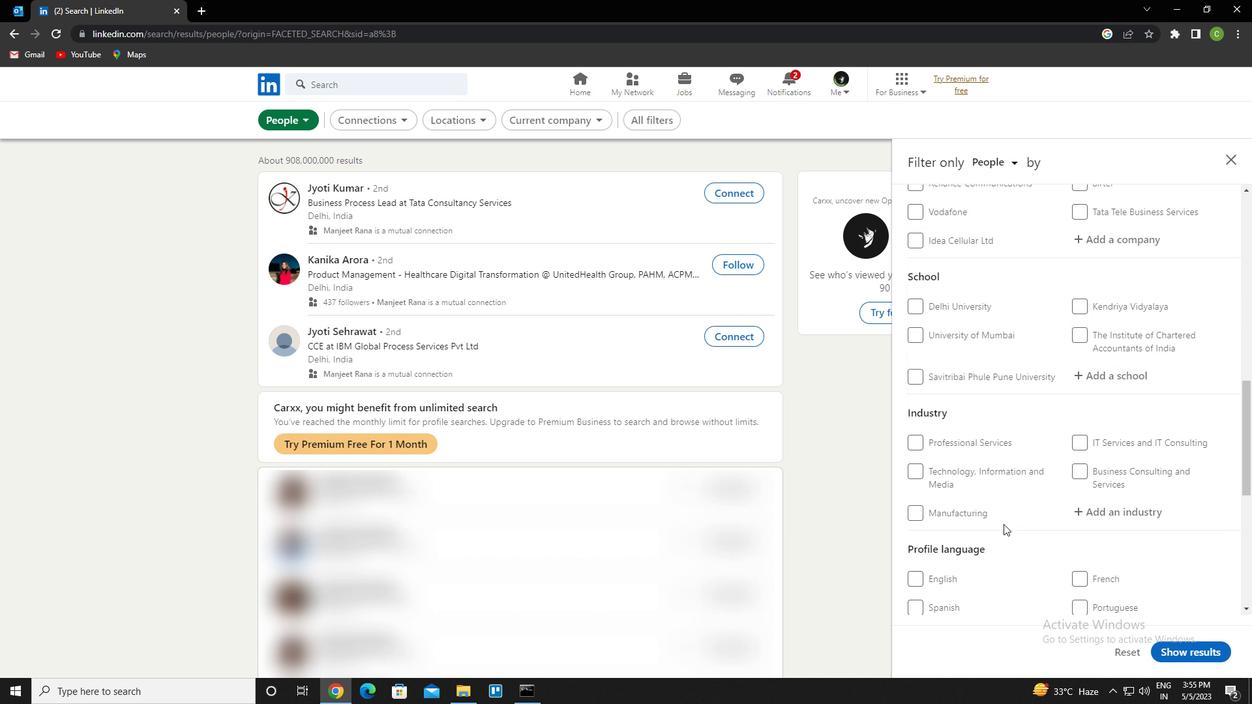 
Action: Mouse scrolled (1004, 525) with delta (0, 0)
Screenshot: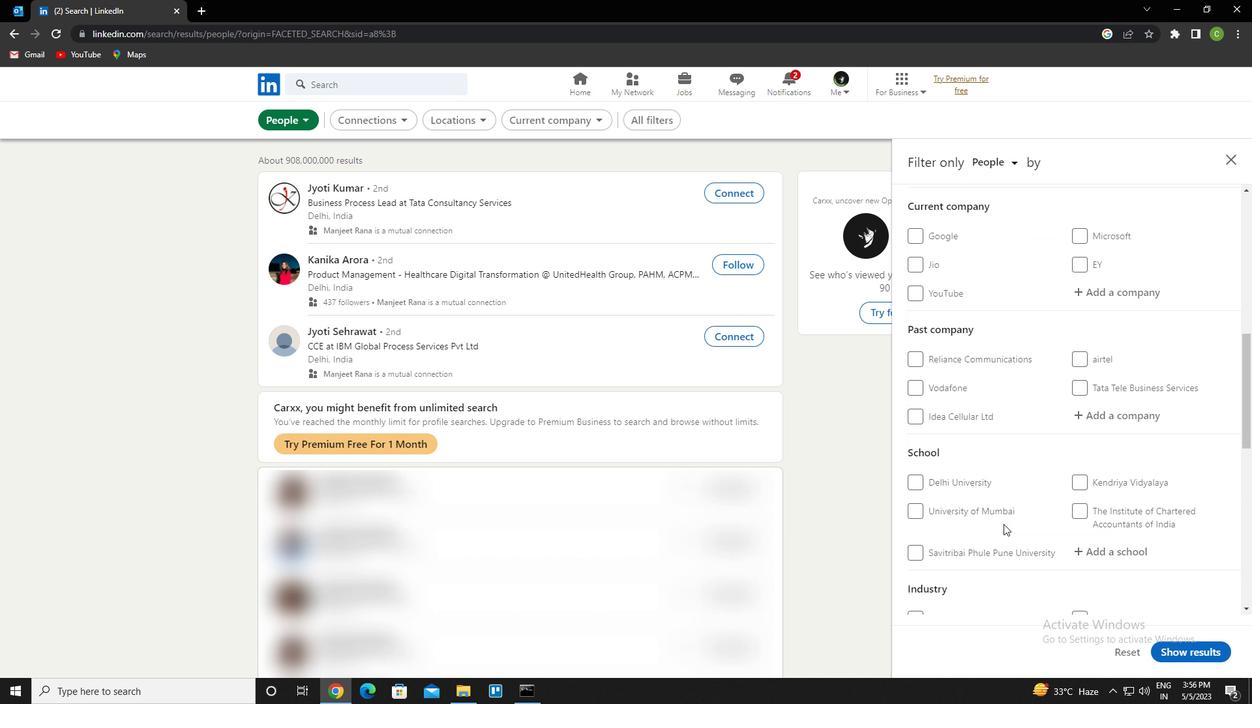 
Action: Mouse scrolled (1004, 525) with delta (0, 0)
Screenshot: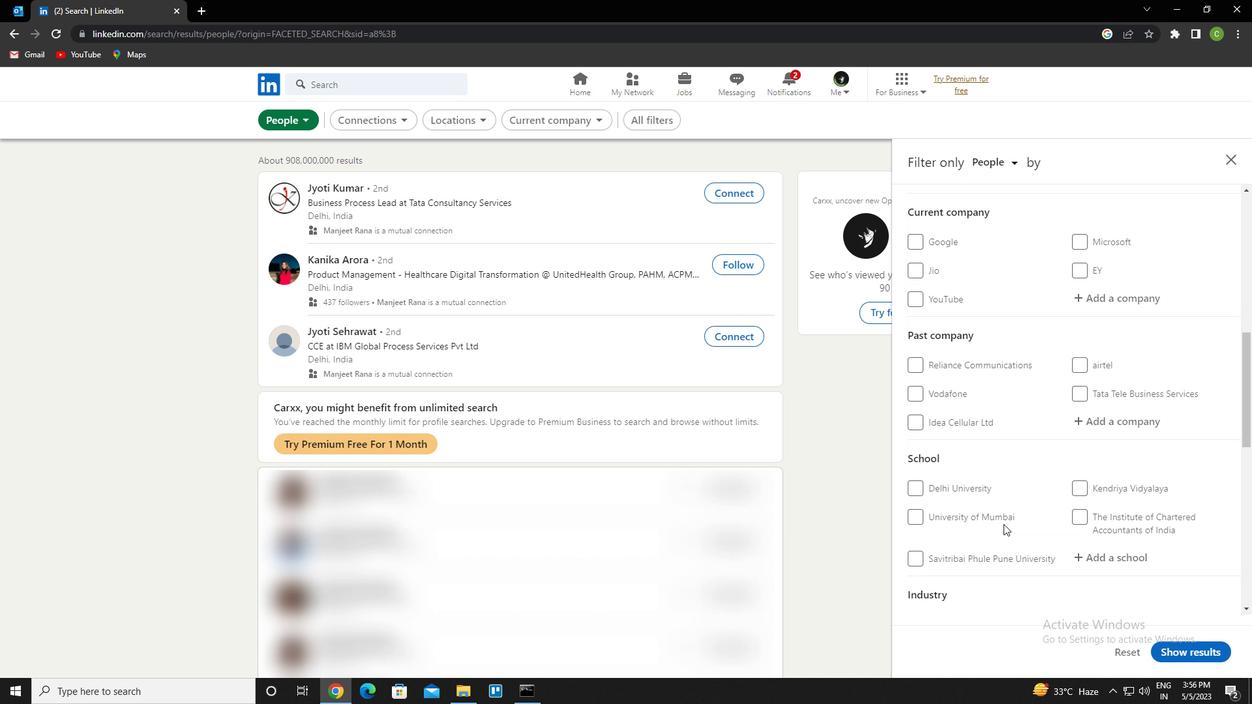 
Action: Mouse moved to (1134, 428)
Screenshot: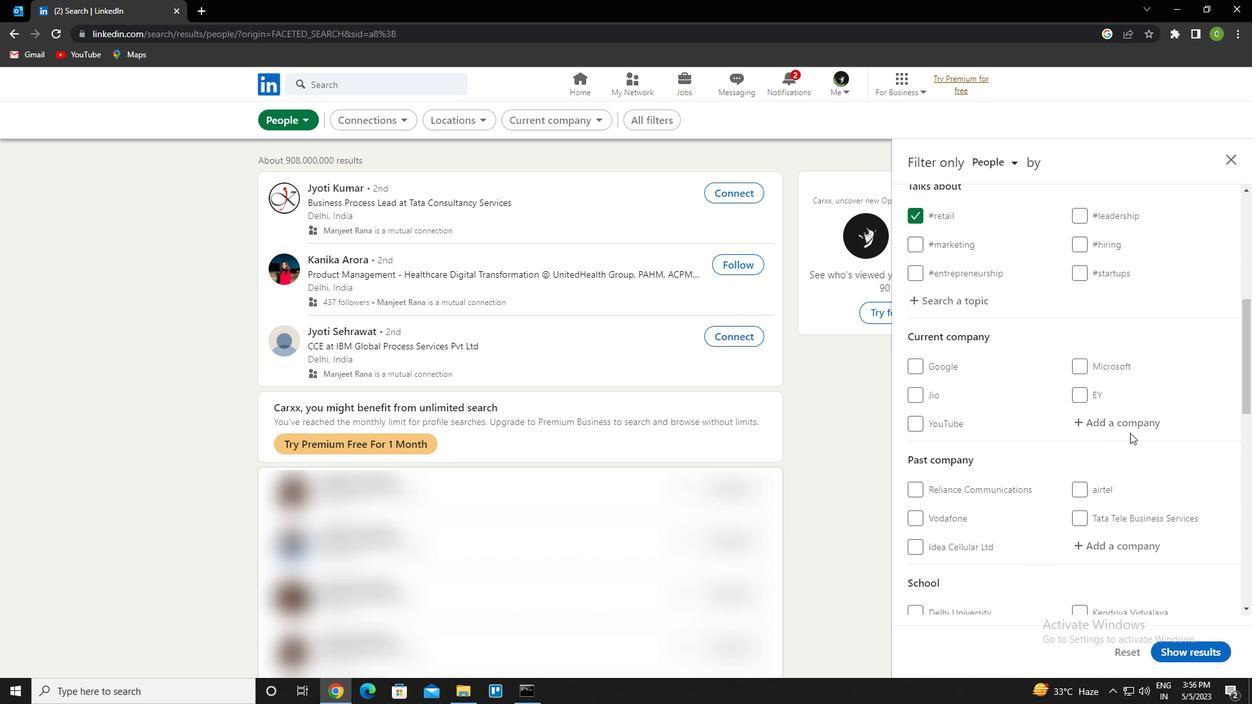 
Action: Mouse pressed left at (1134, 428)
Screenshot: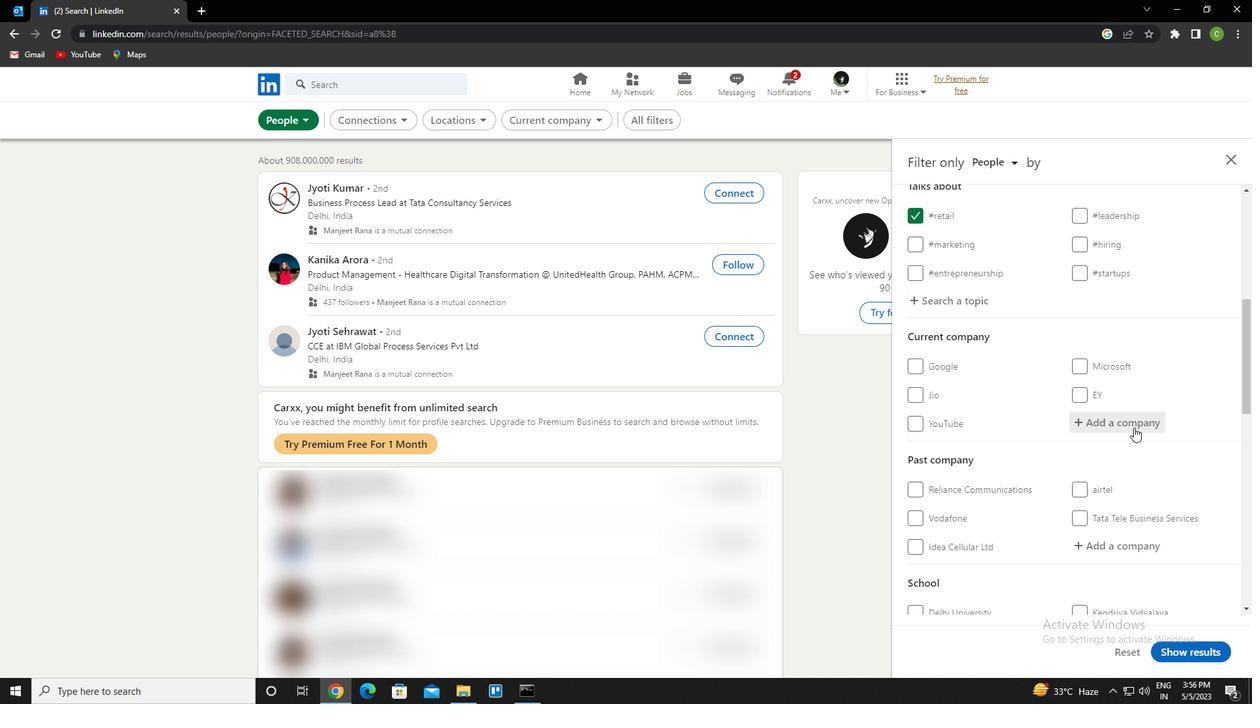 
Action: Key pressed <Key.caps_lock>c<Key.caps_lock>areer<Key.caps_lock>x<Key.caps_lock>pert<Key.space>consulting<Key.left><Key.left>ctrl+S<Key.down><Key.enter>
Screenshot: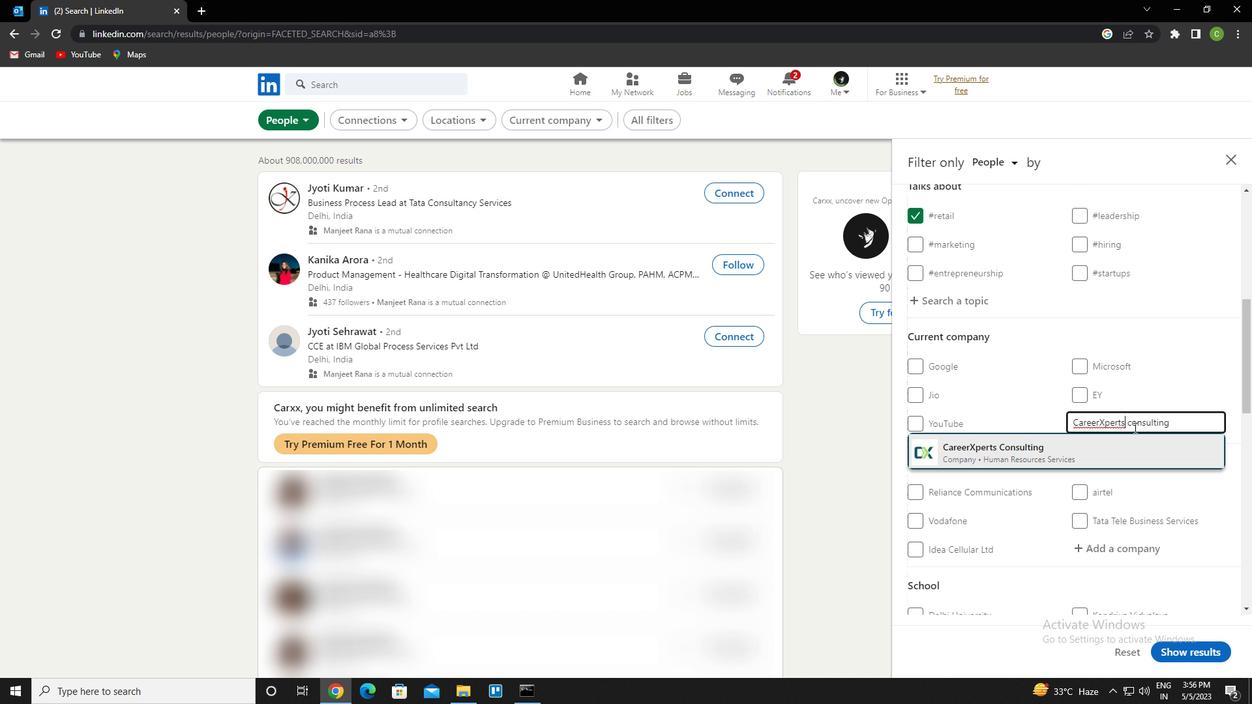 
Action: Mouse scrolled (1134, 427) with delta (0, 0)
Screenshot: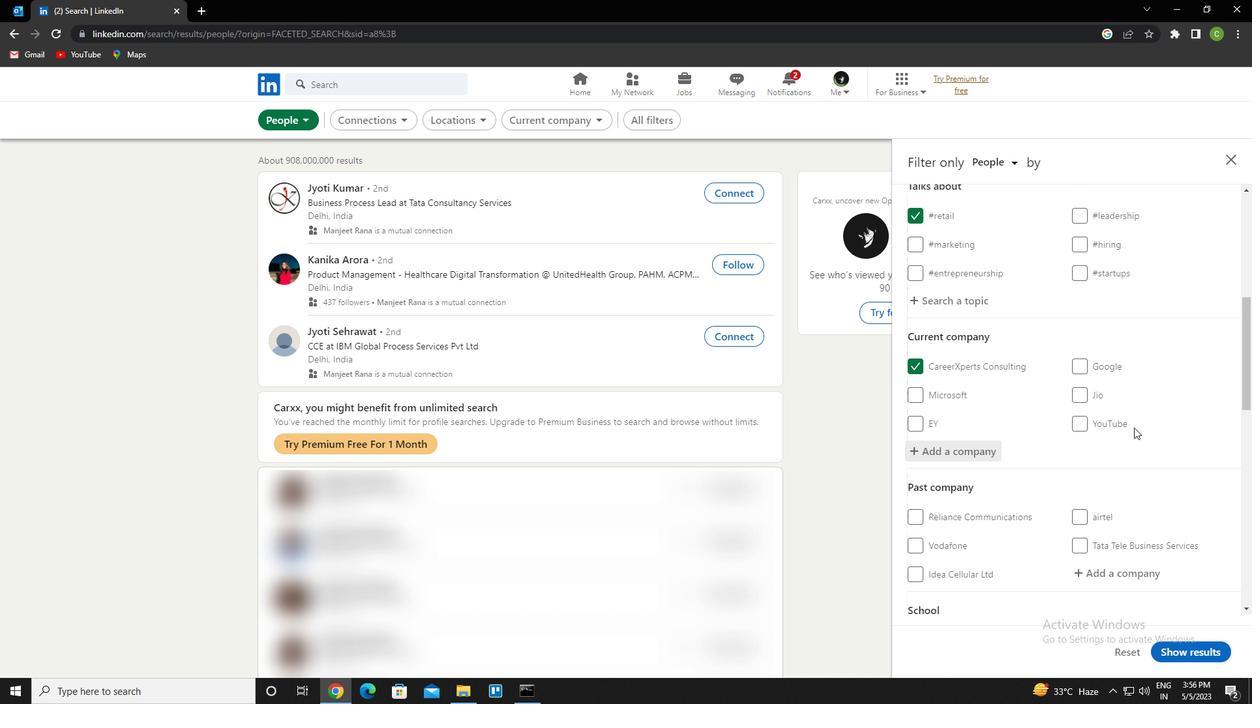 
Action: Mouse scrolled (1134, 427) with delta (0, 0)
Screenshot: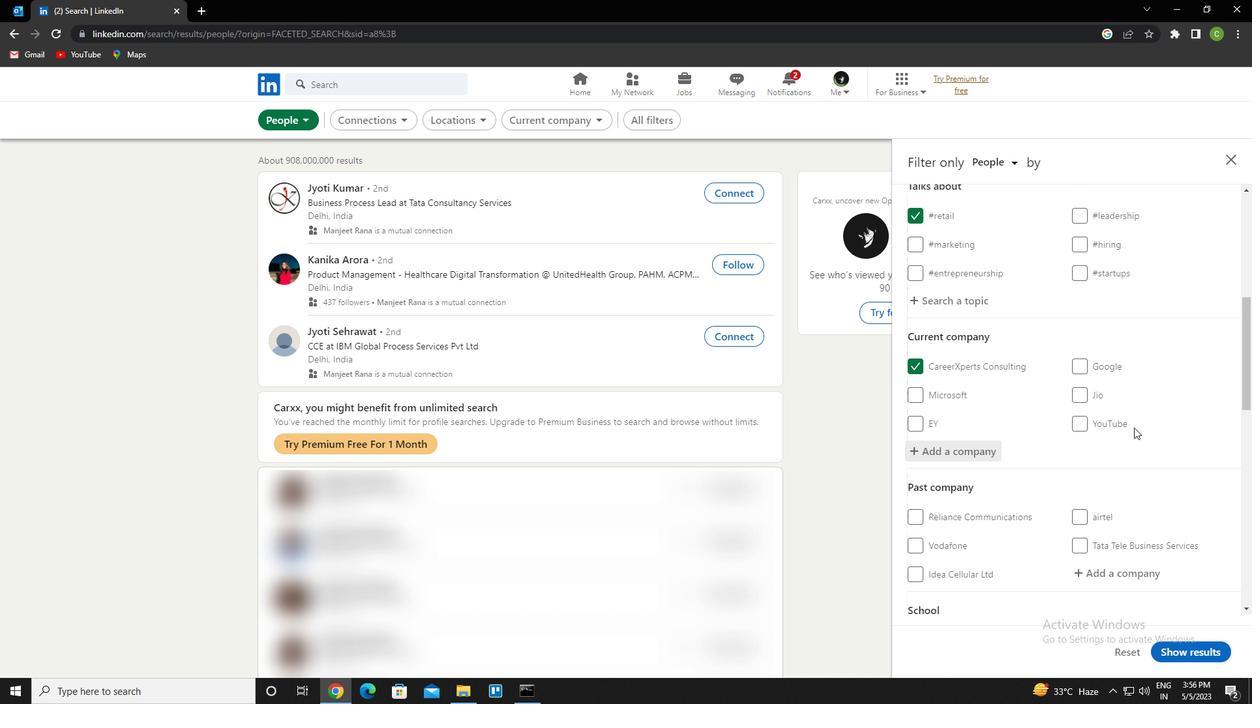 
Action: Mouse moved to (1136, 454)
Screenshot: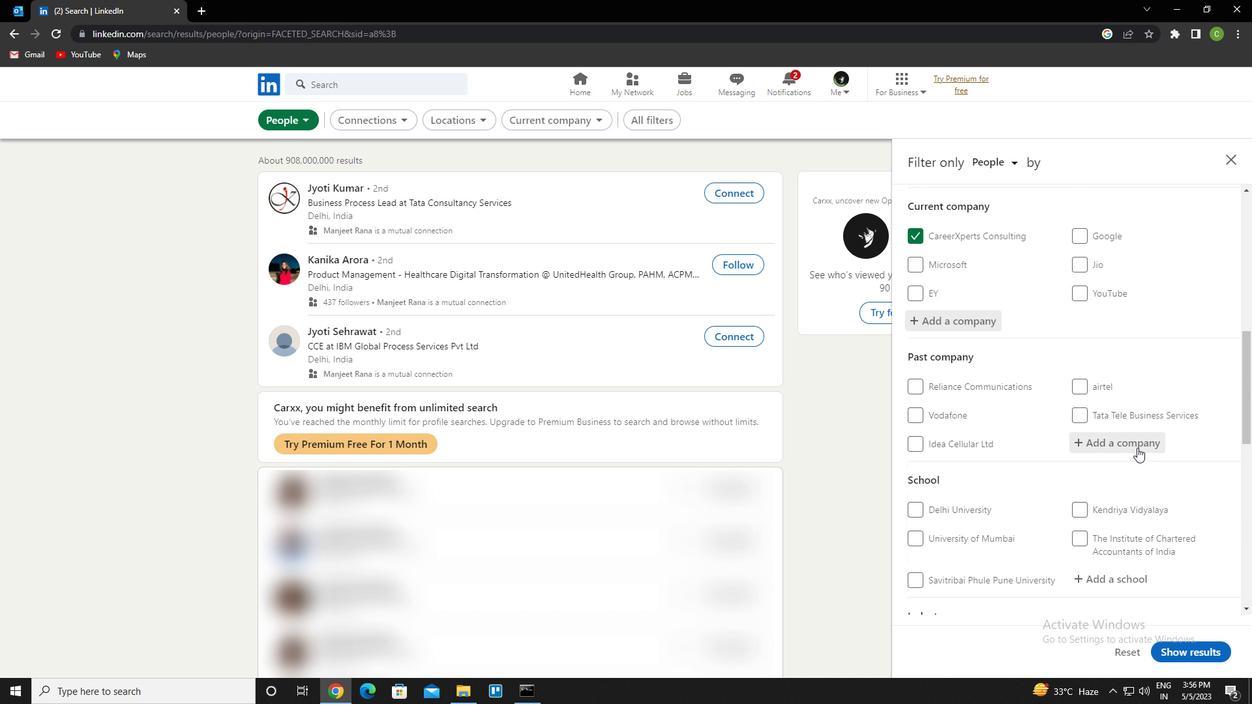 
Action: Mouse scrolled (1136, 454) with delta (0, 0)
Screenshot: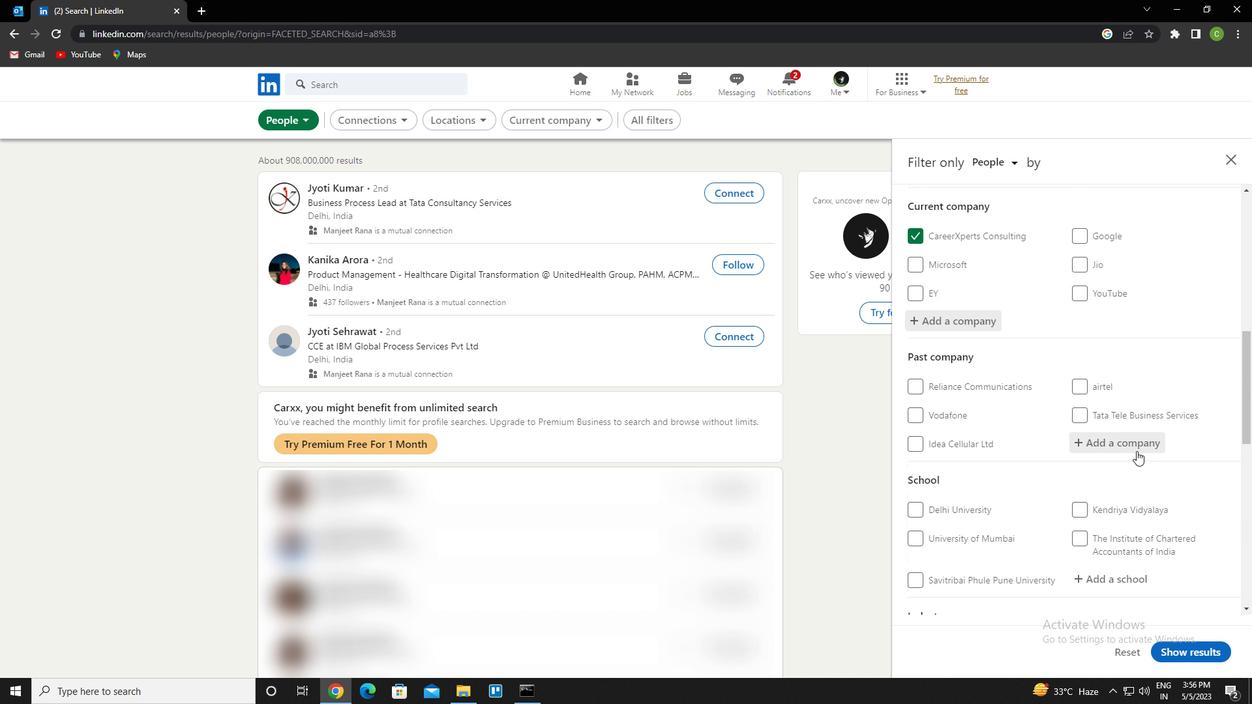 
Action: Mouse moved to (1115, 510)
Screenshot: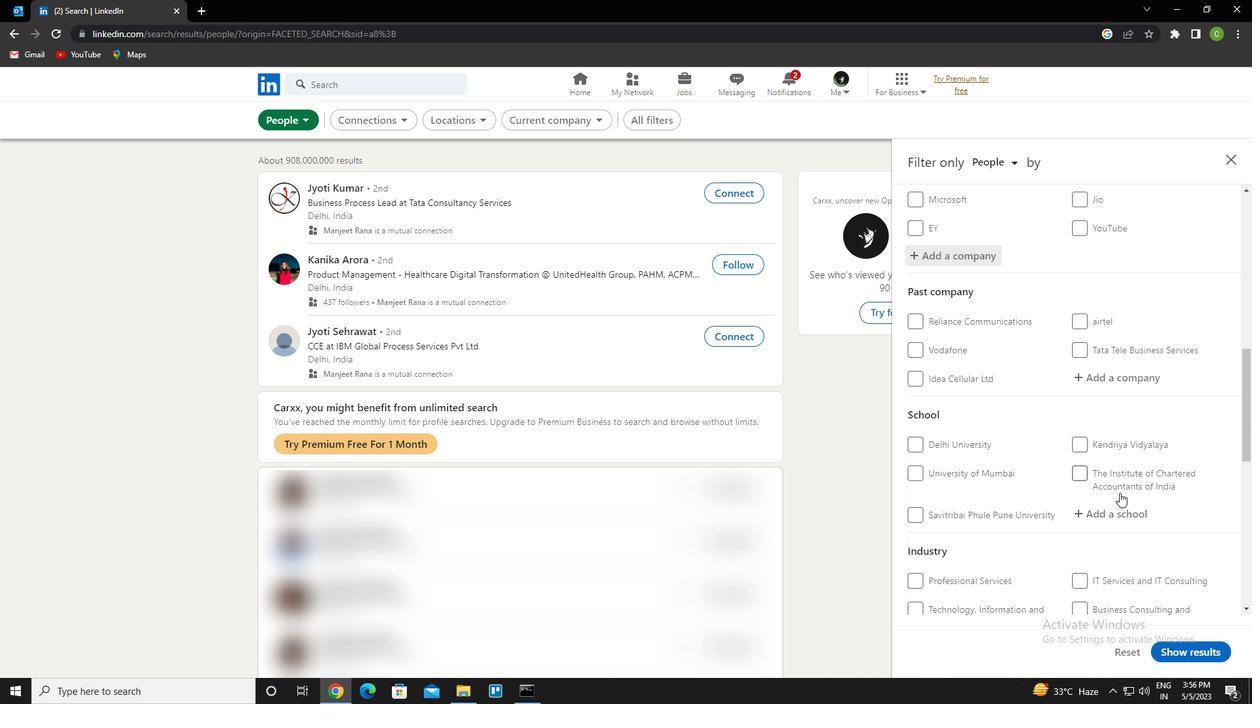 
Action: Mouse pressed left at (1115, 510)
Screenshot: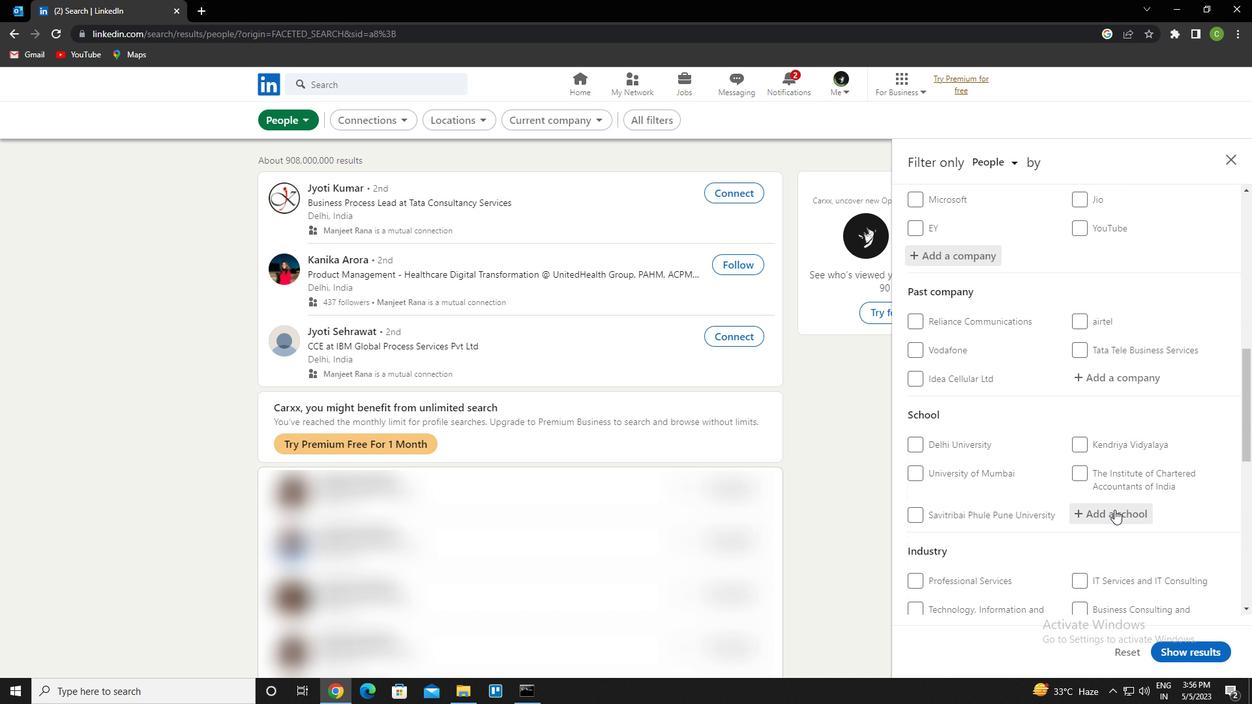
Action: Key pressed <Key.caps_lock>i<Key.caps_lock>nstitute<Key.space>of<Key.space><Key.caps_lock>p<Key.caps_lock>ublic<Key.space><Key.caps_lock>e<Key.caps_lock>nterprise<Key.down><Key.enter>
Screenshot: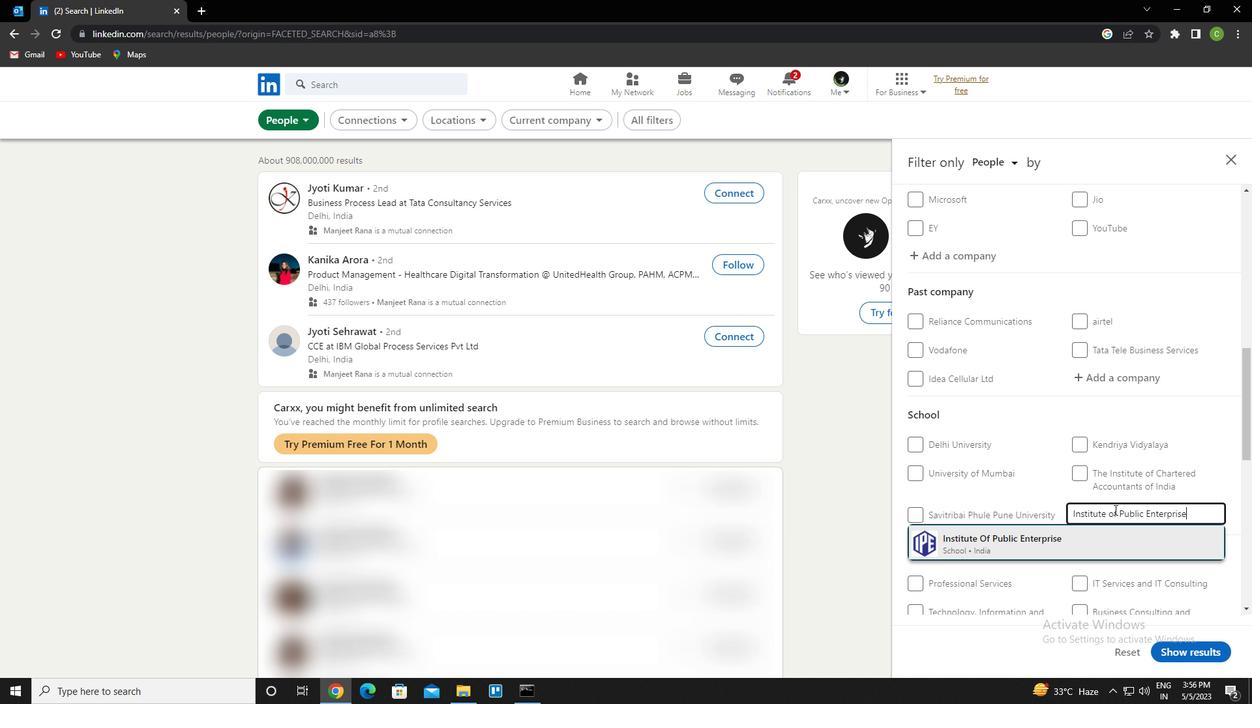 
Action: Mouse moved to (1114, 491)
Screenshot: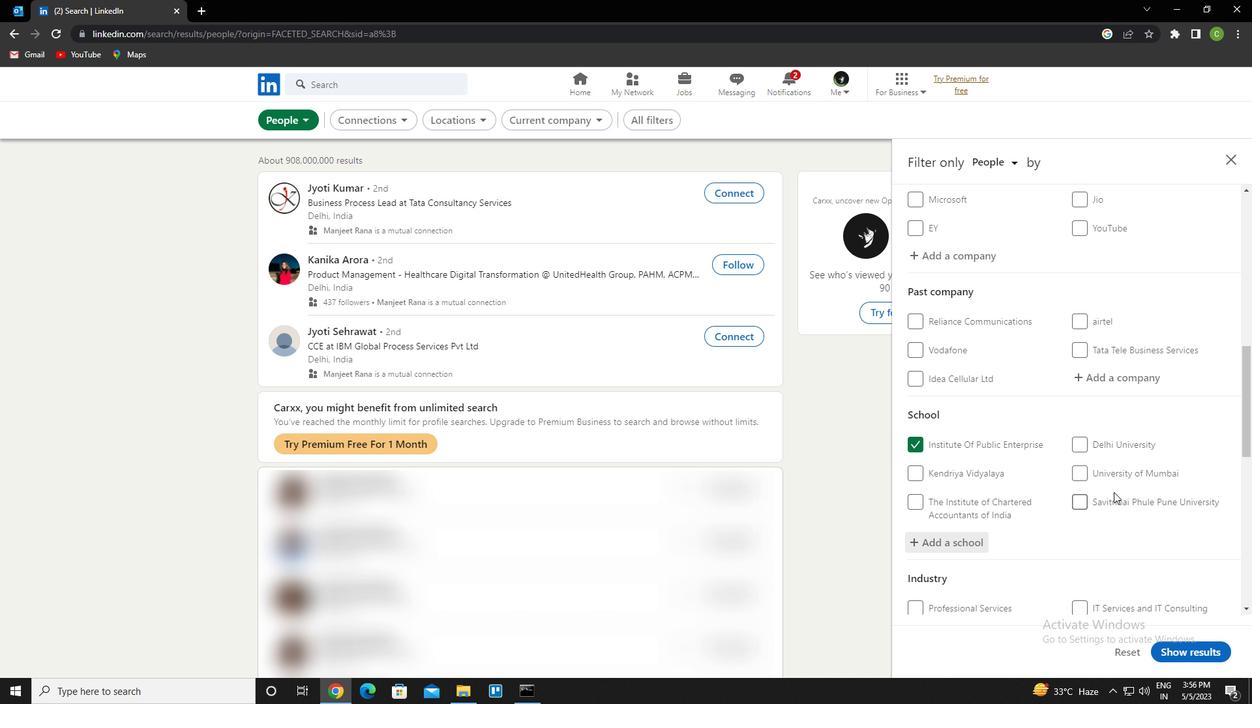 
Action: Mouse scrolled (1114, 490) with delta (0, 0)
Screenshot: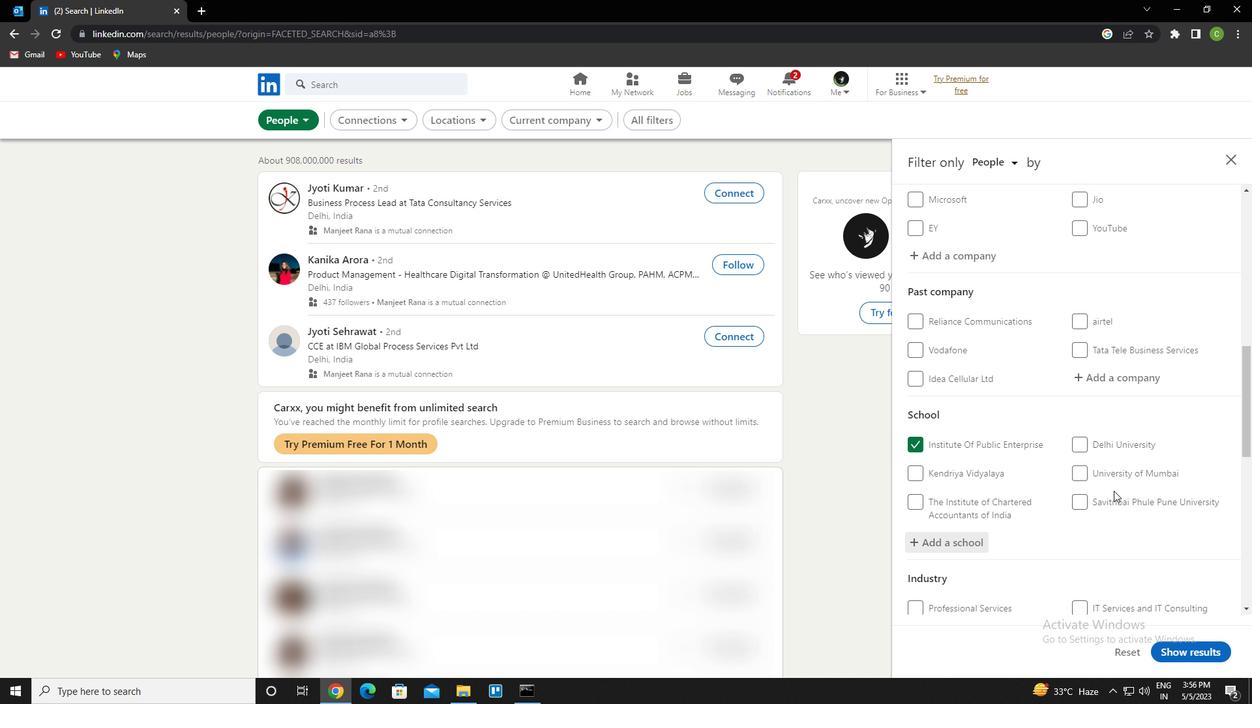 
Action: Mouse scrolled (1114, 490) with delta (0, 0)
Screenshot: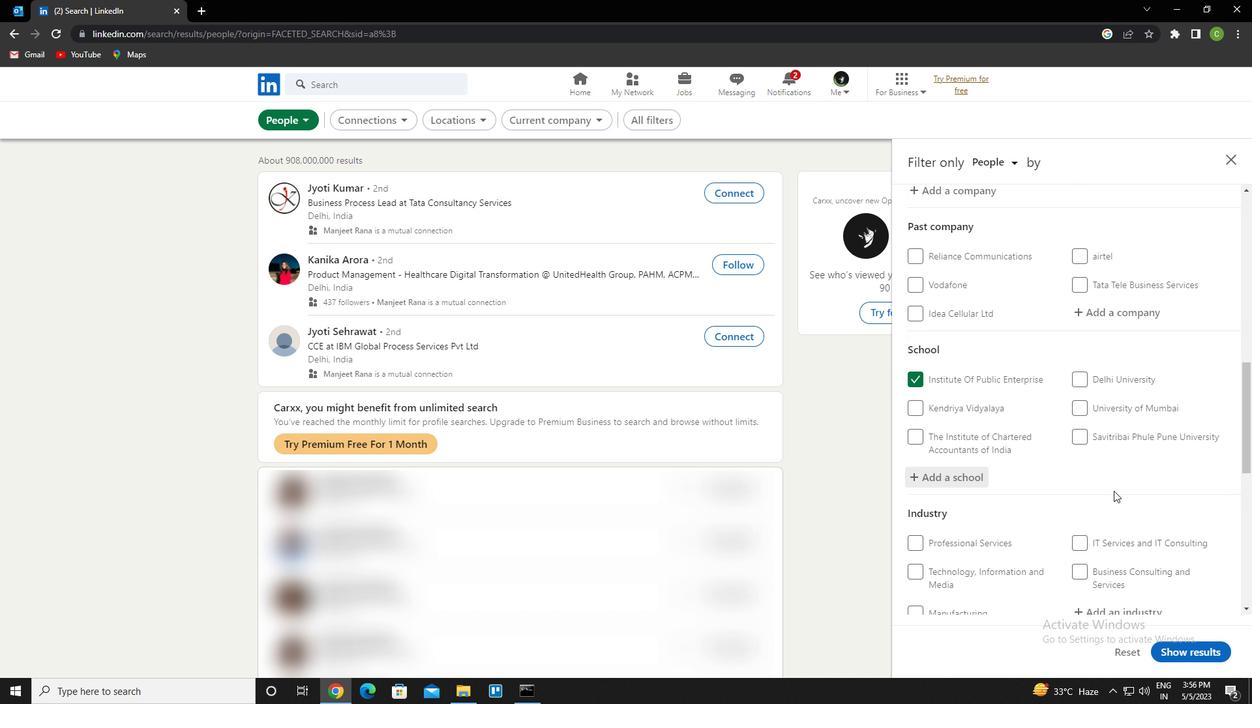 
Action: Mouse moved to (1110, 491)
Screenshot: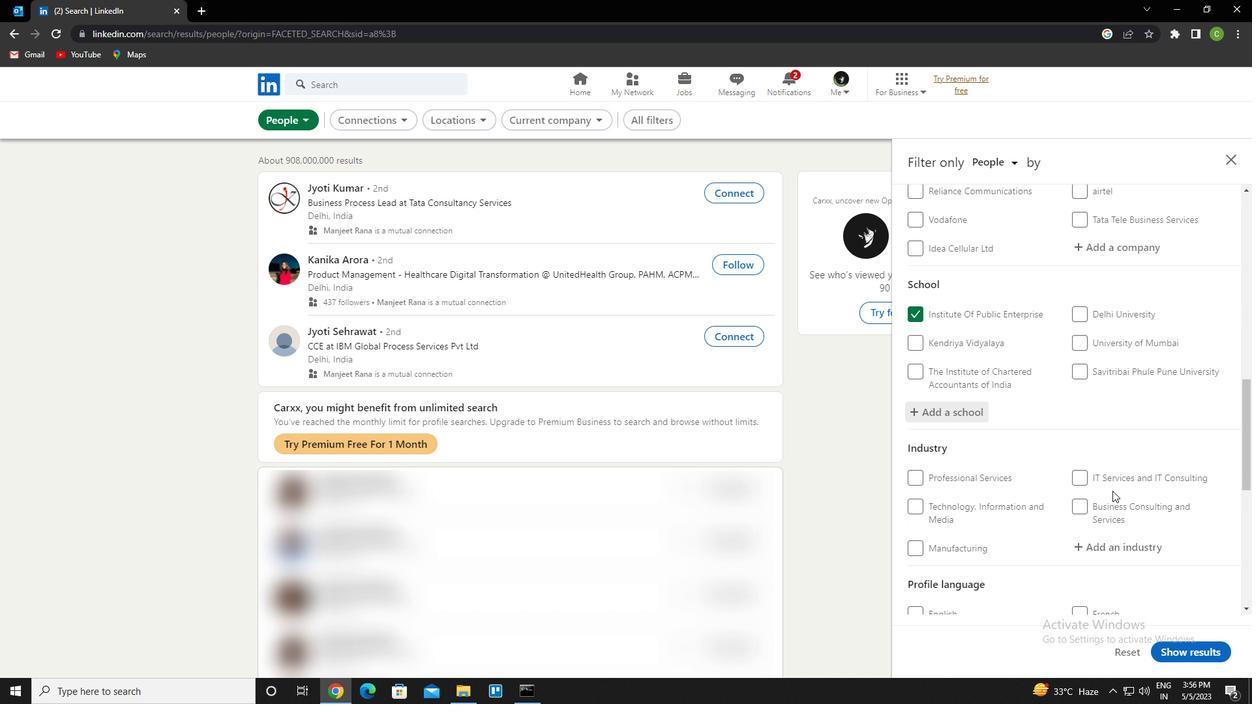 
Action: Mouse scrolled (1110, 491) with delta (0, 0)
Screenshot: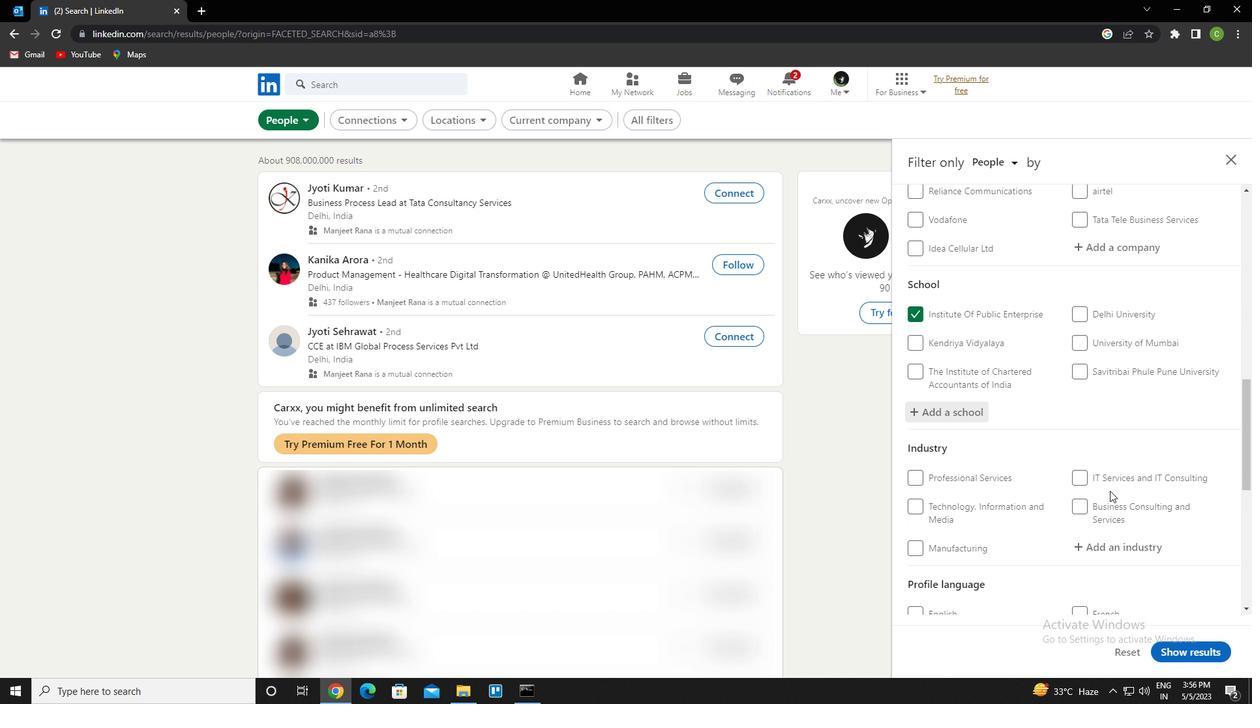 
Action: Mouse moved to (1108, 493)
Screenshot: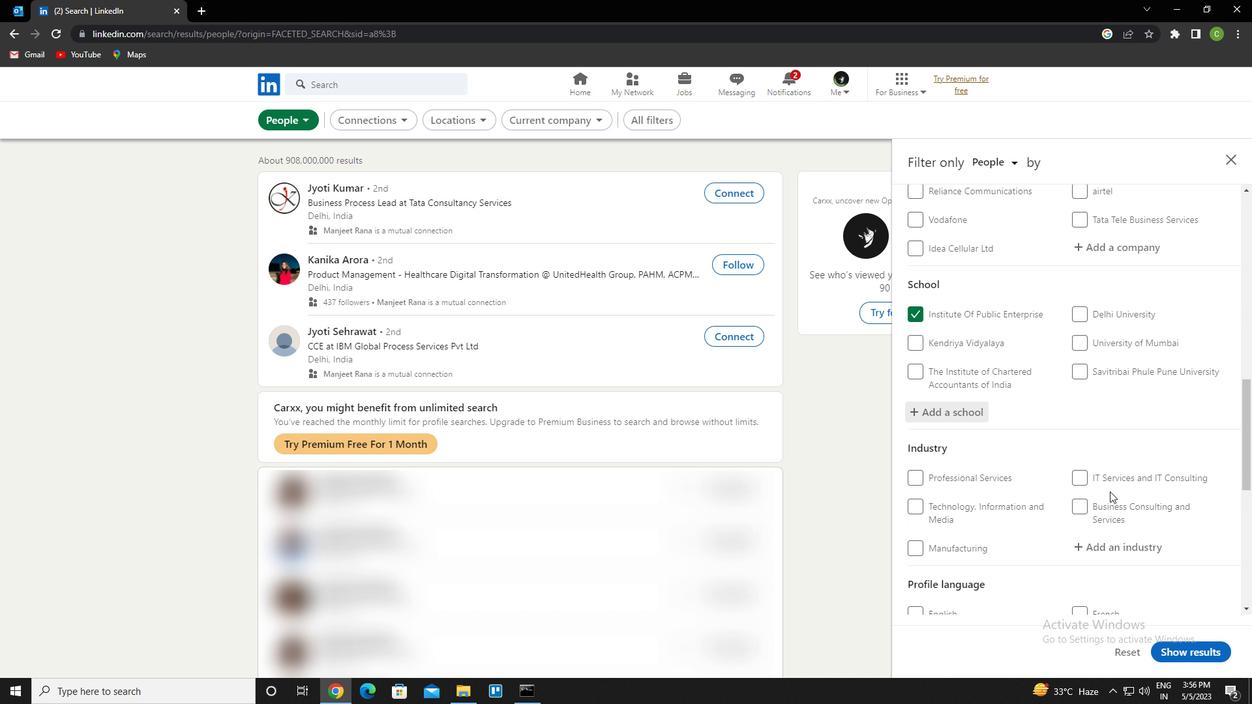 
Action: Mouse scrolled (1108, 492) with delta (0, 0)
Screenshot: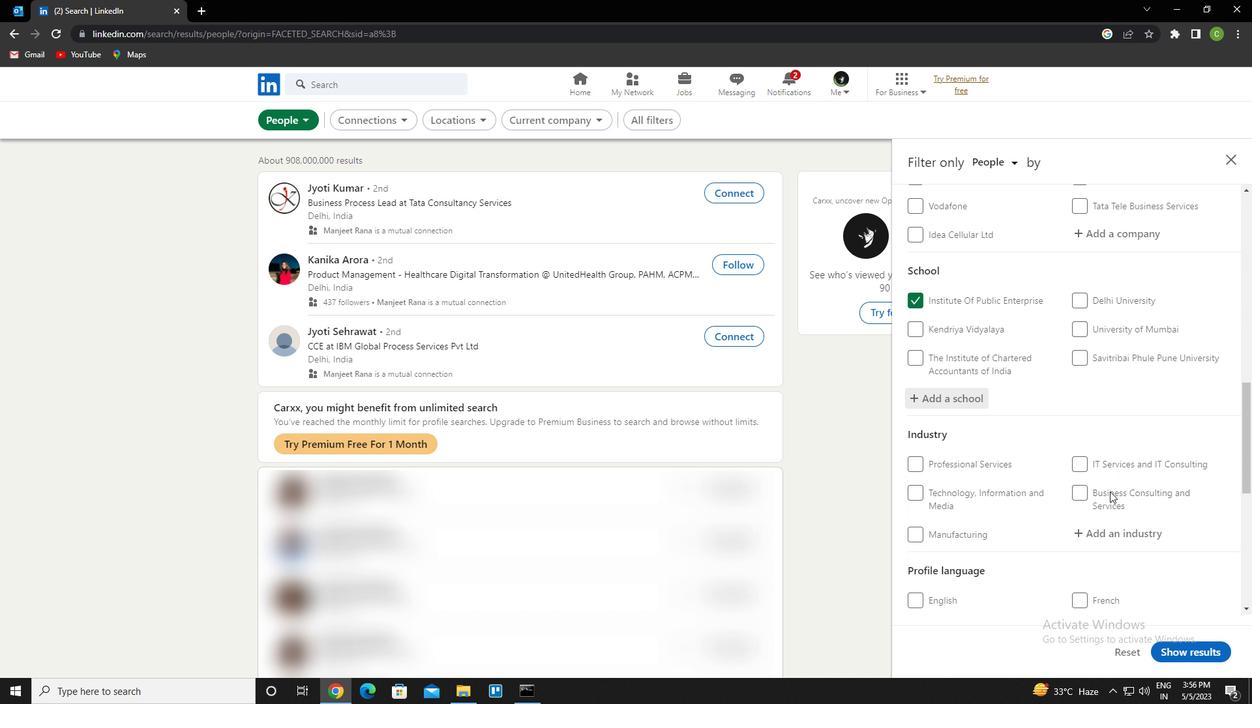 
Action: Mouse moved to (1108, 493)
Screenshot: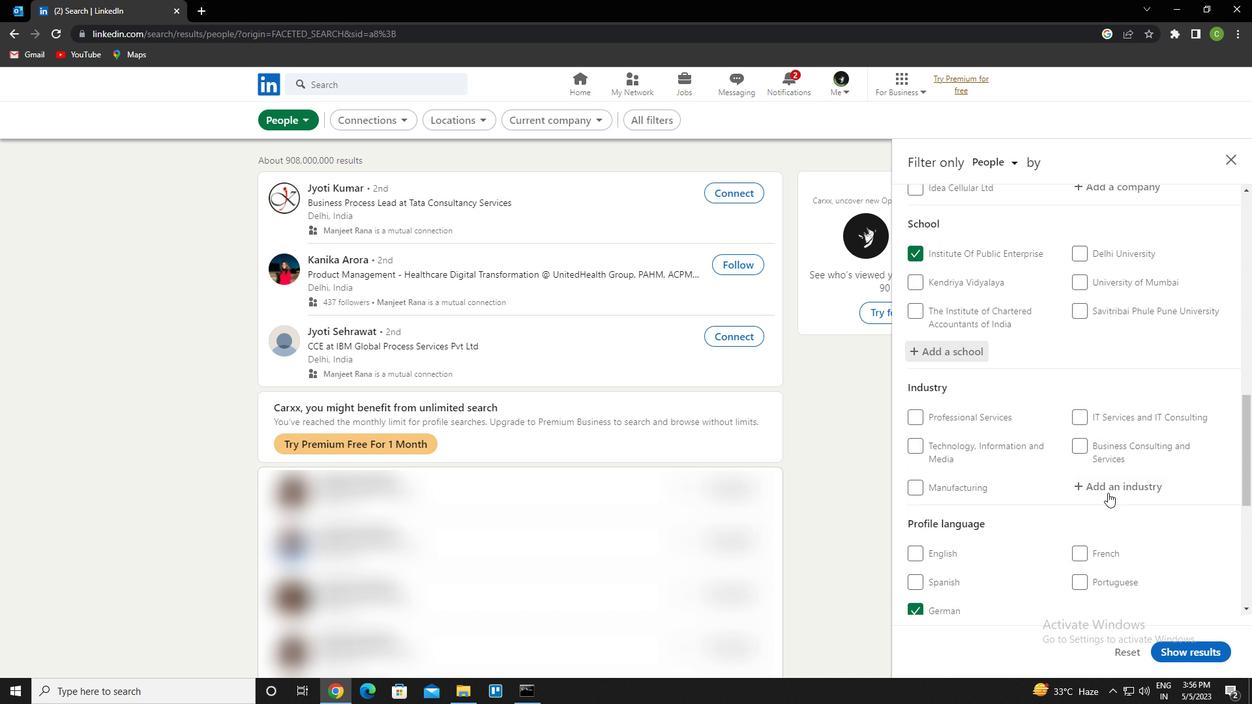 
Action: Mouse scrolled (1108, 493) with delta (0, 0)
Screenshot: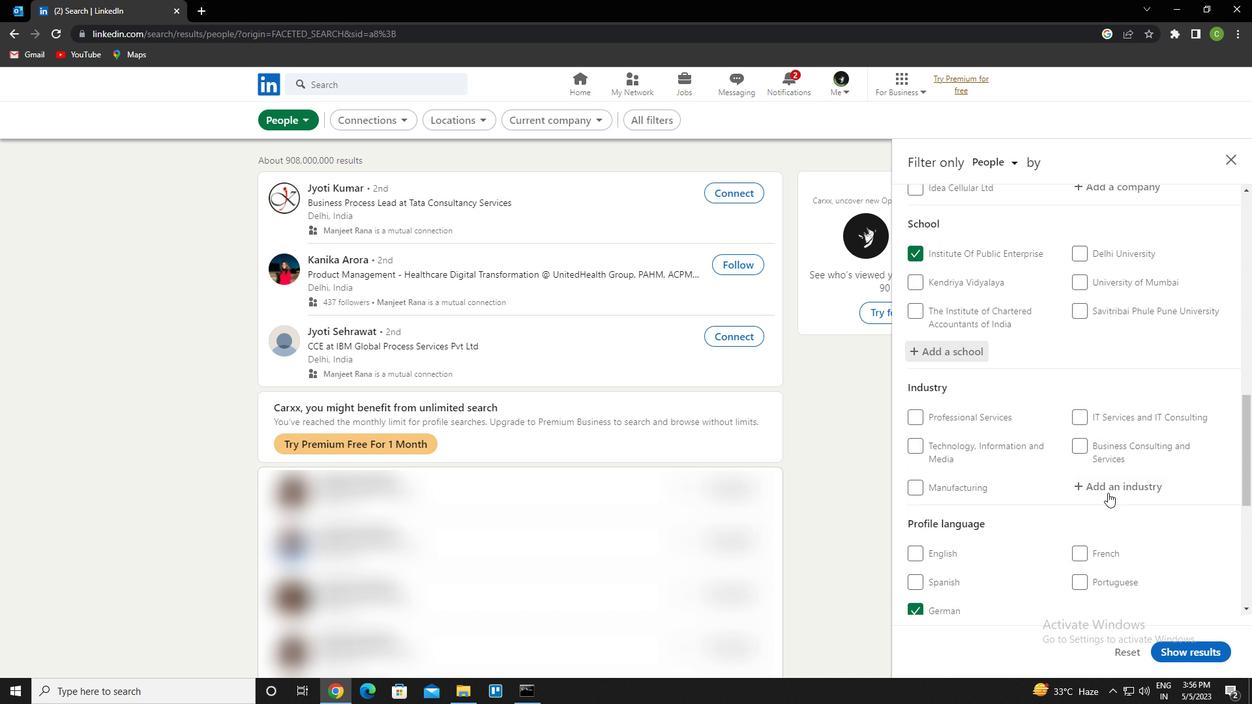 
Action: Mouse moved to (1129, 345)
Screenshot: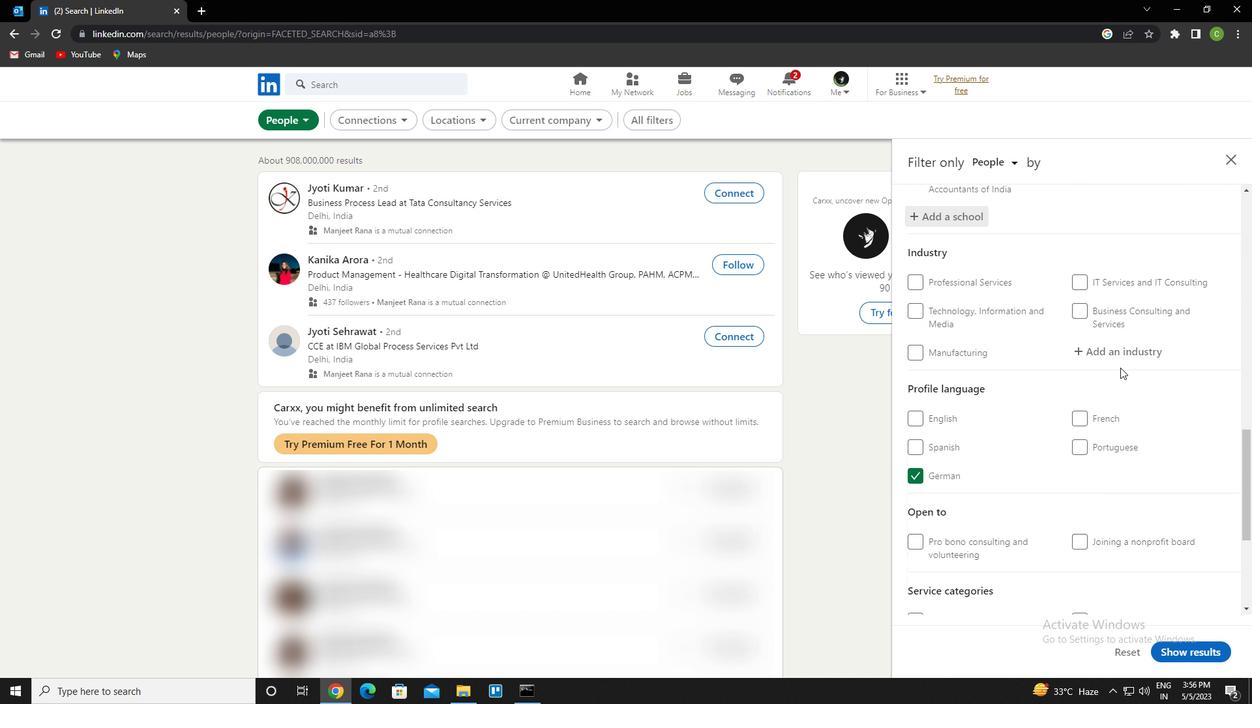 
Action: Mouse pressed left at (1129, 345)
Screenshot: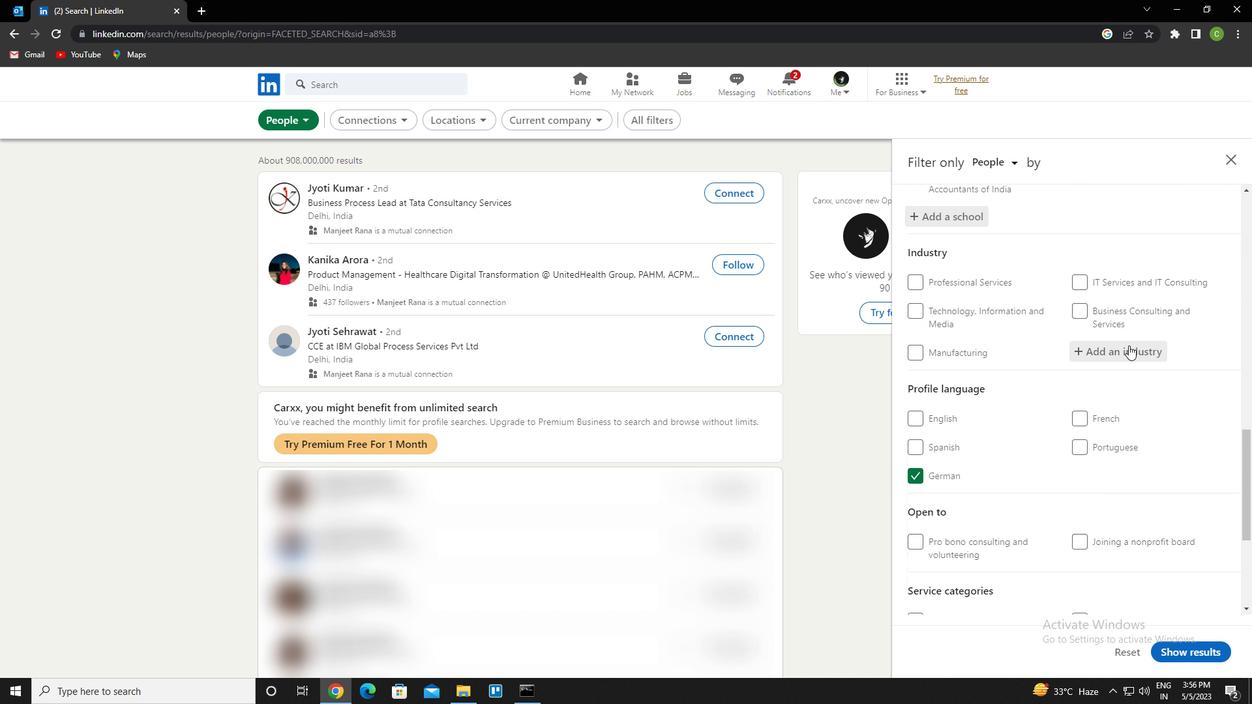 
Action: Key pressed <Key.caps_lock>o<Key.caps_lock>utpatient<Key.space>care<Key.space>centers<Key.down><Key.enter>
Screenshot: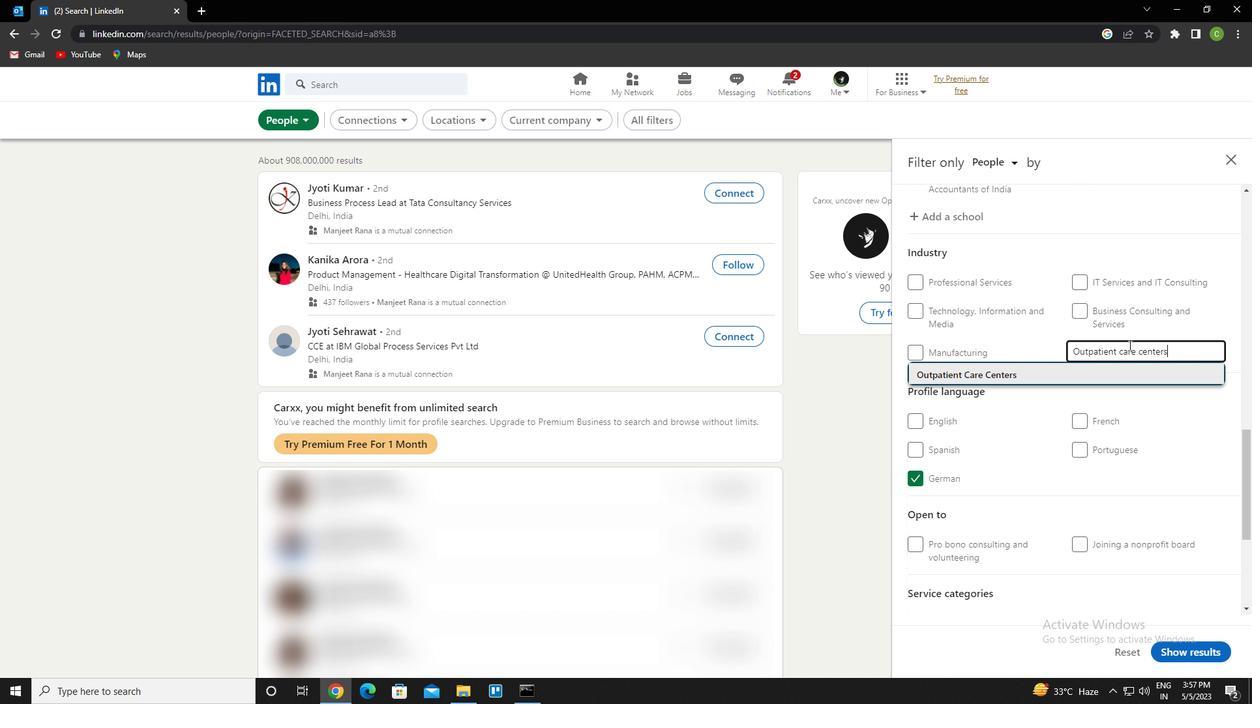
Action: Mouse scrolled (1129, 345) with delta (0, 0)
Screenshot: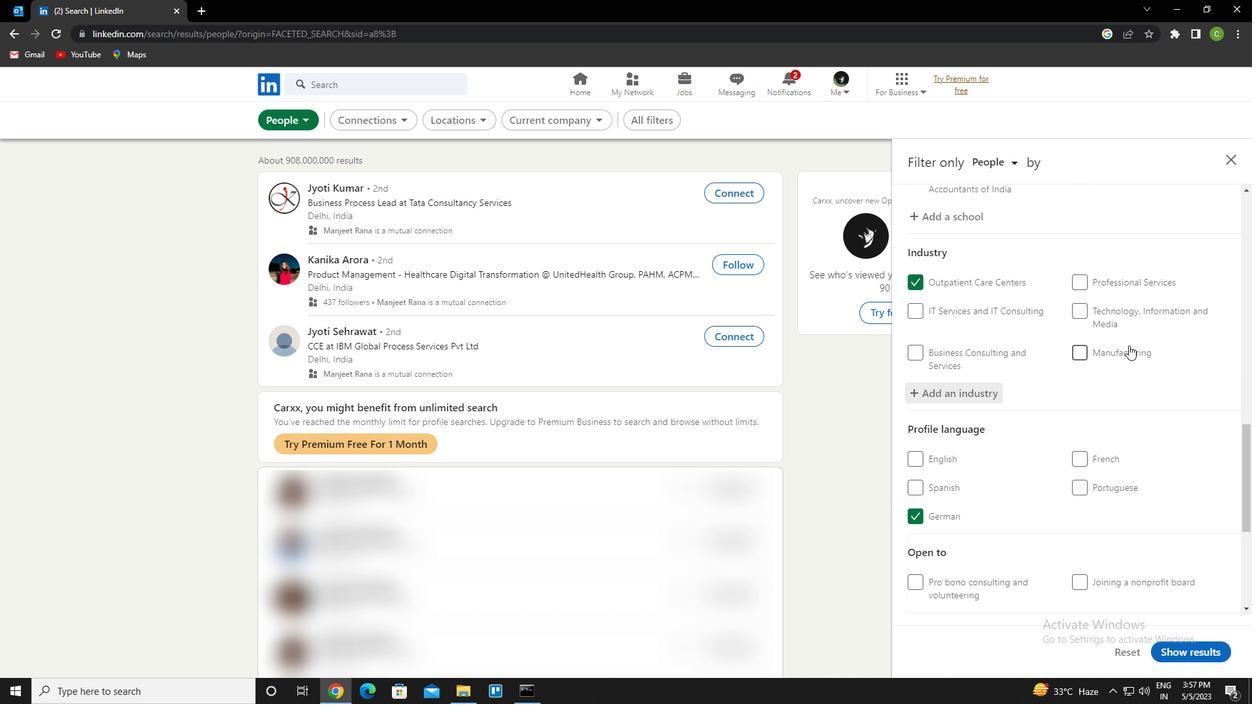 
Action: Mouse scrolled (1129, 345) with delta (0, 0)
Screenshot: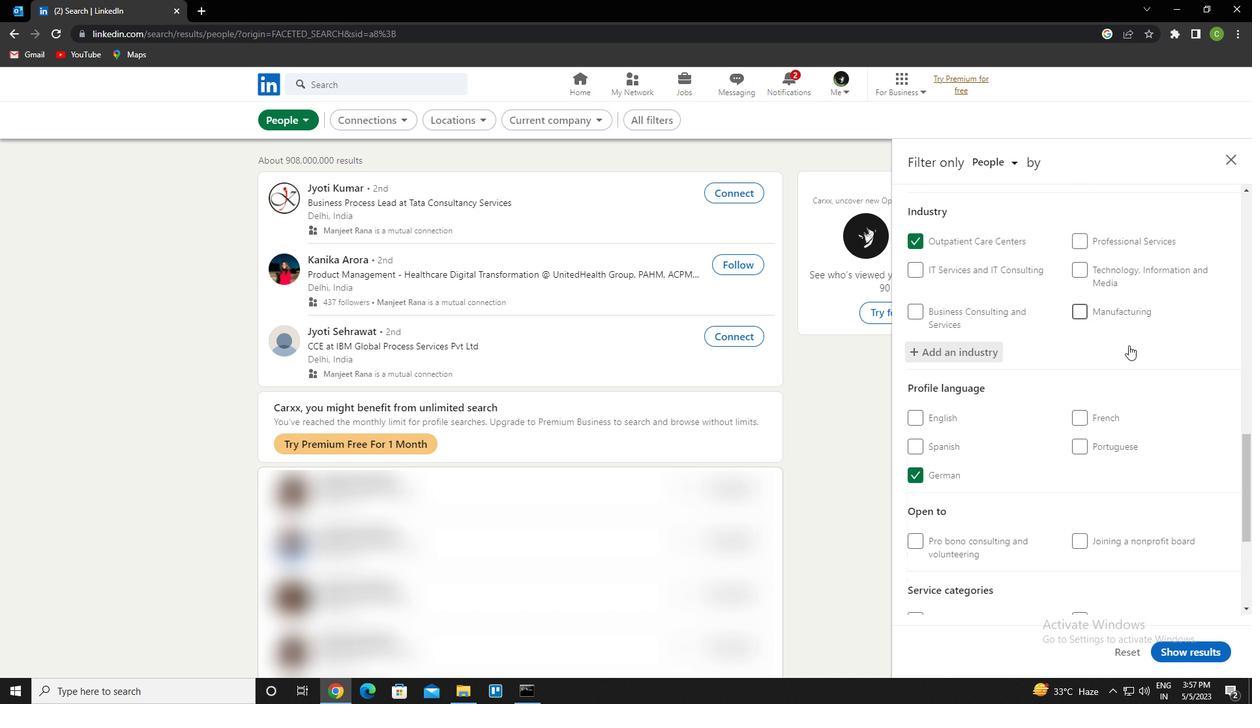 
Action: Mouse scrolled (1129, 345) with delta (0, 0)
Screenshot: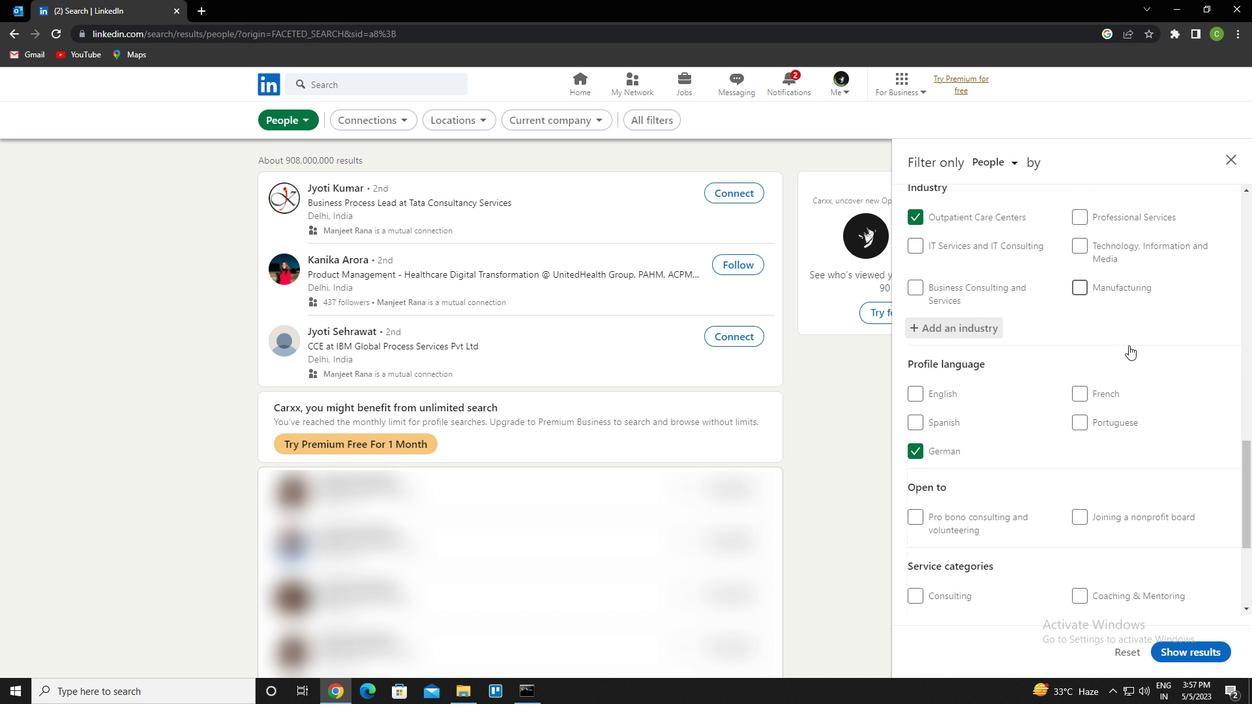 
Action: Mouse scrolled (1129, 345) with delta (0, 0)
Screenshot: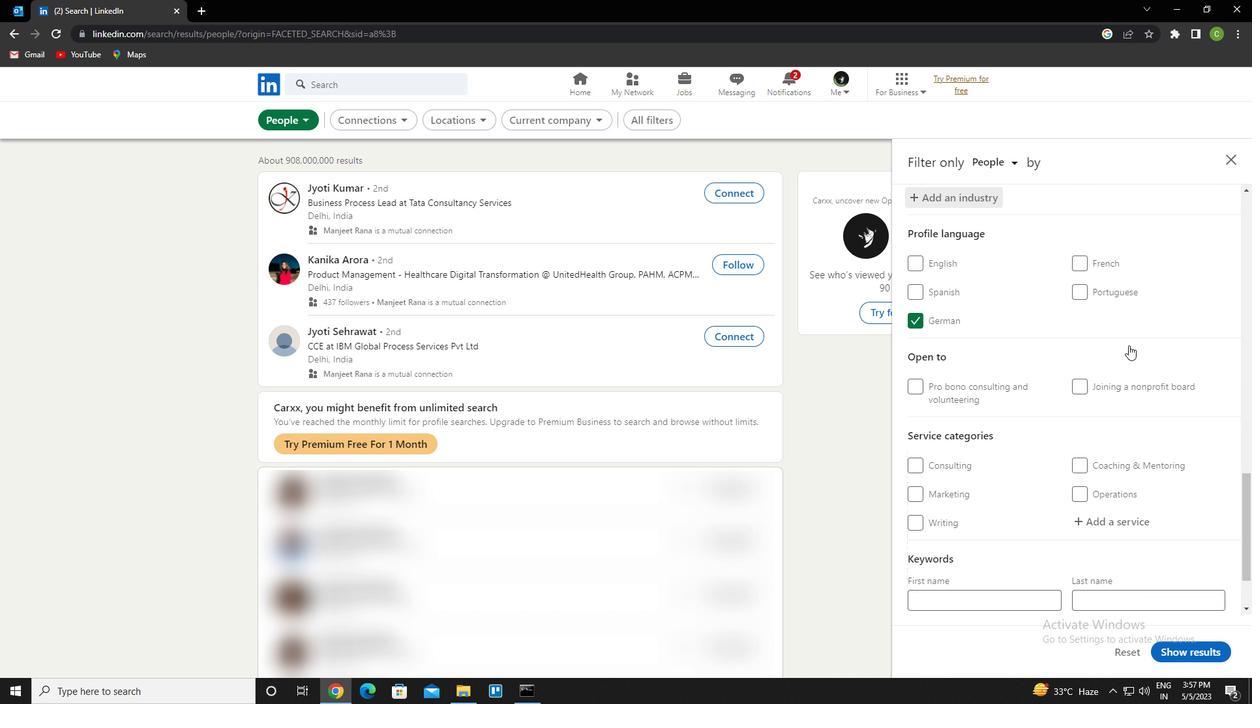 
Action: Mouse scrolled (1129, 345) with delta (0, 0)
Screenshot: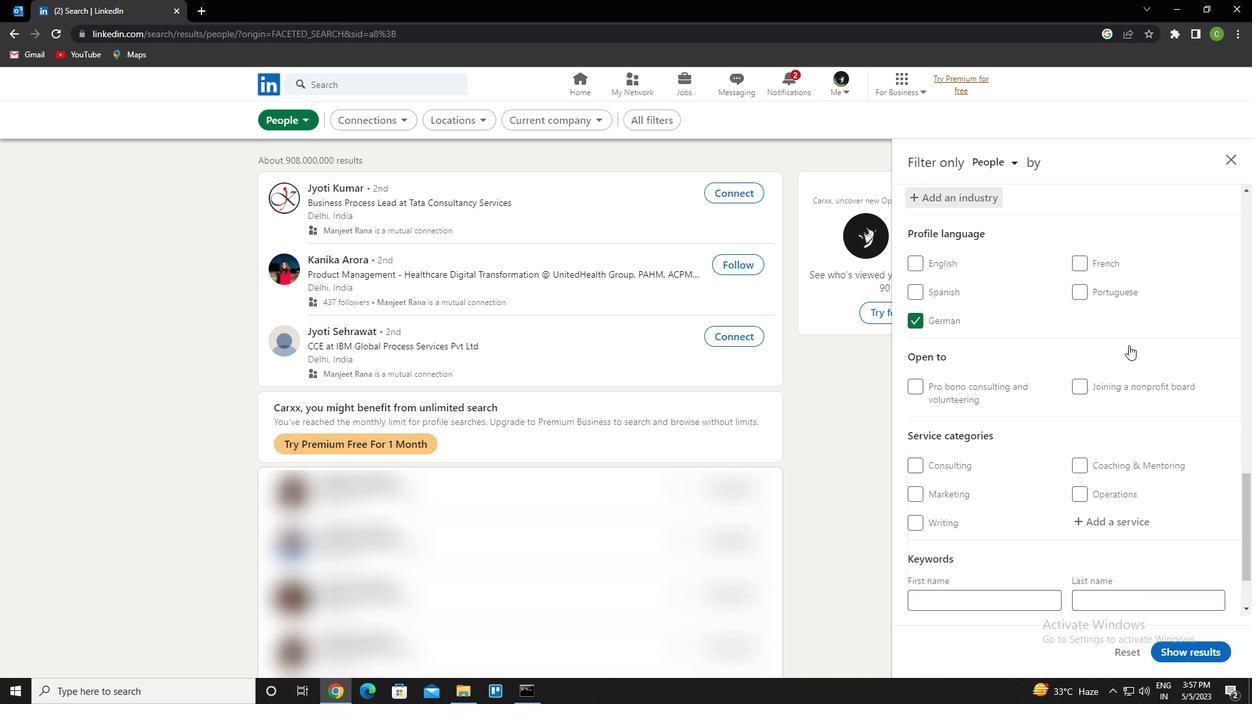 
Action: Mouse scrolled (1129, 345) with delta (0, 0)
Screenshot: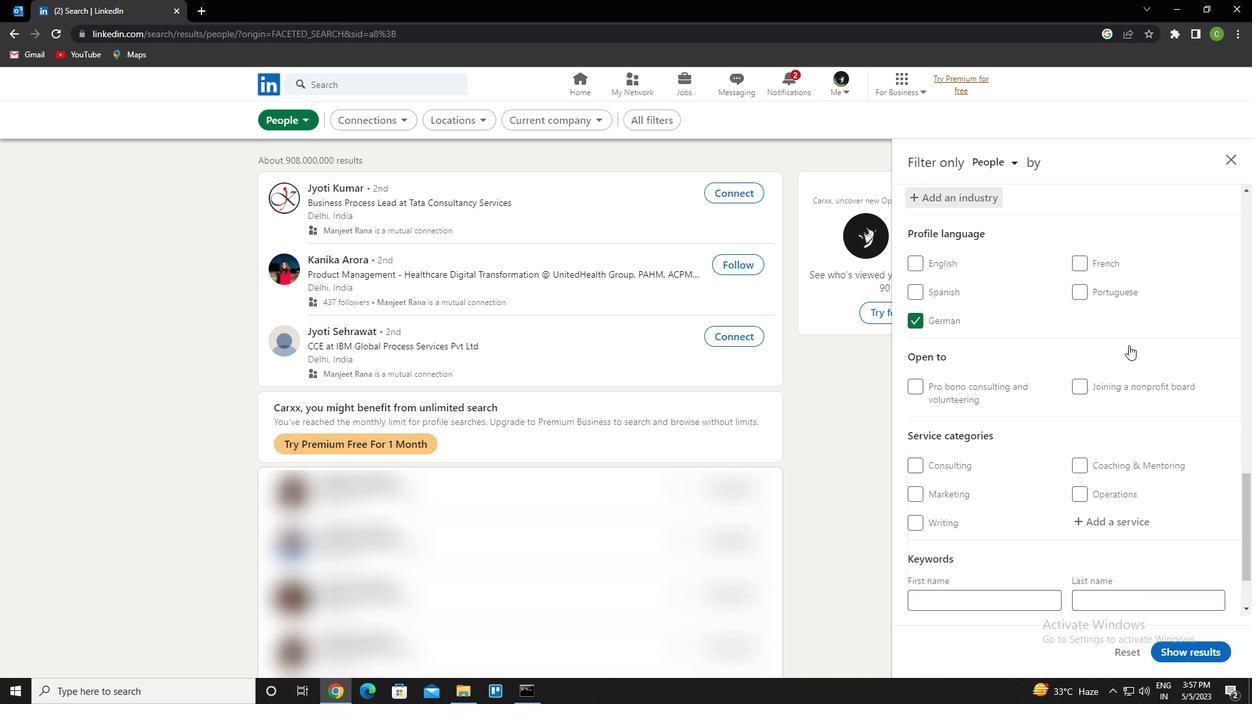 
Action: Mouse moved to (1114, 437)
Screenshot: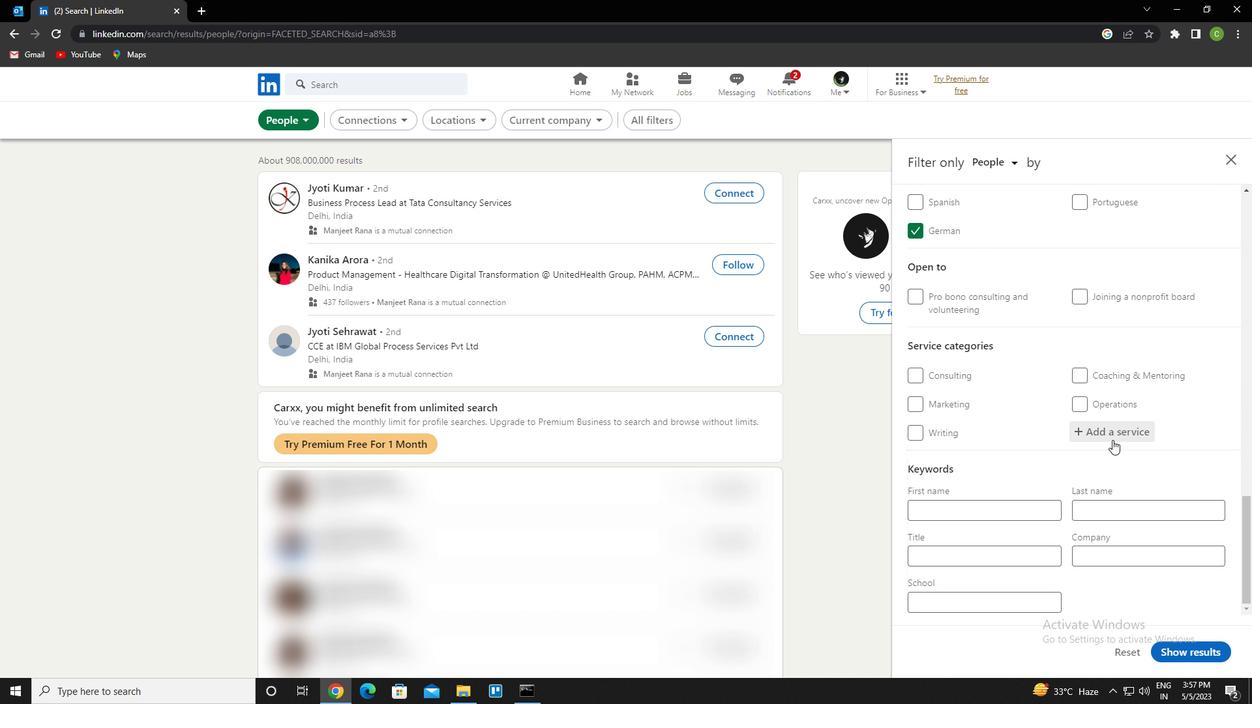 
Action: Mouse pressed left at (1114, 437)
Screenshot: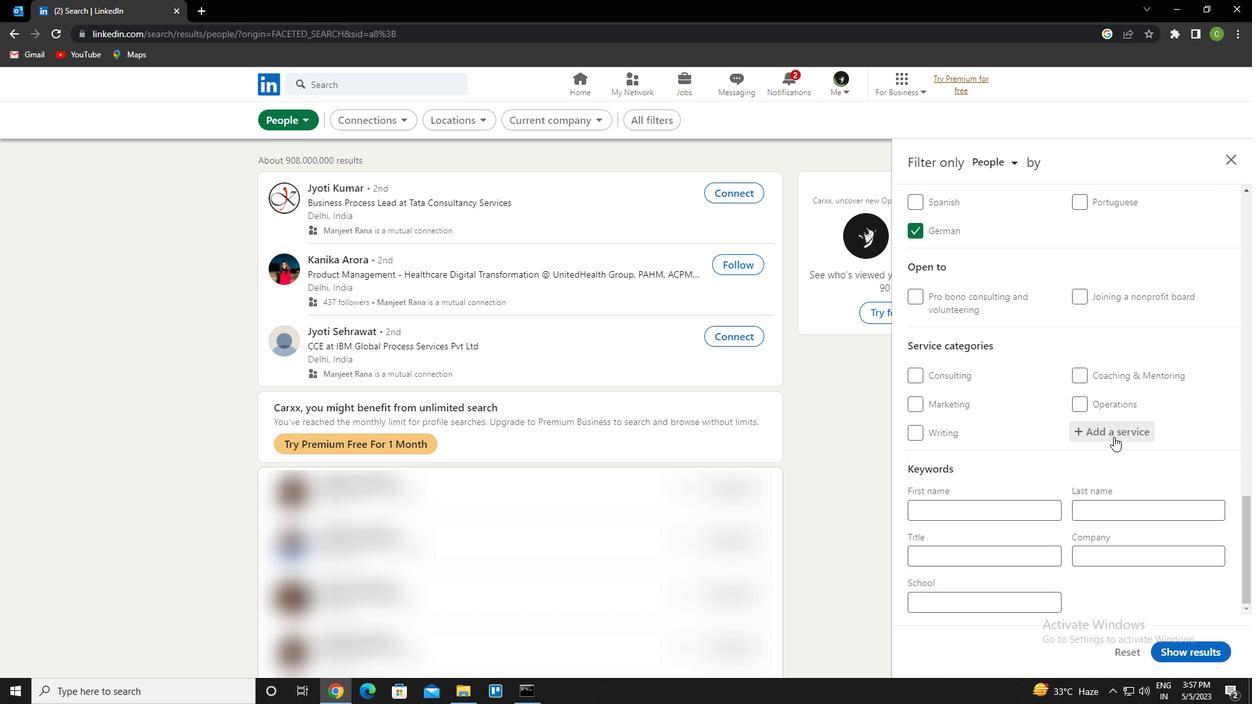 
Action: Key pressed <Key.caps_lock>e<Key.caps_lock>mail<Key.space><Key.caps_lock>m<Key.caps_lock>arkeitng<Key.down><Key.enter><Key.backspace><Key.backspace><Key.backspace><Key.backspace>ting<Key.down><Key.enter>
Screenshot: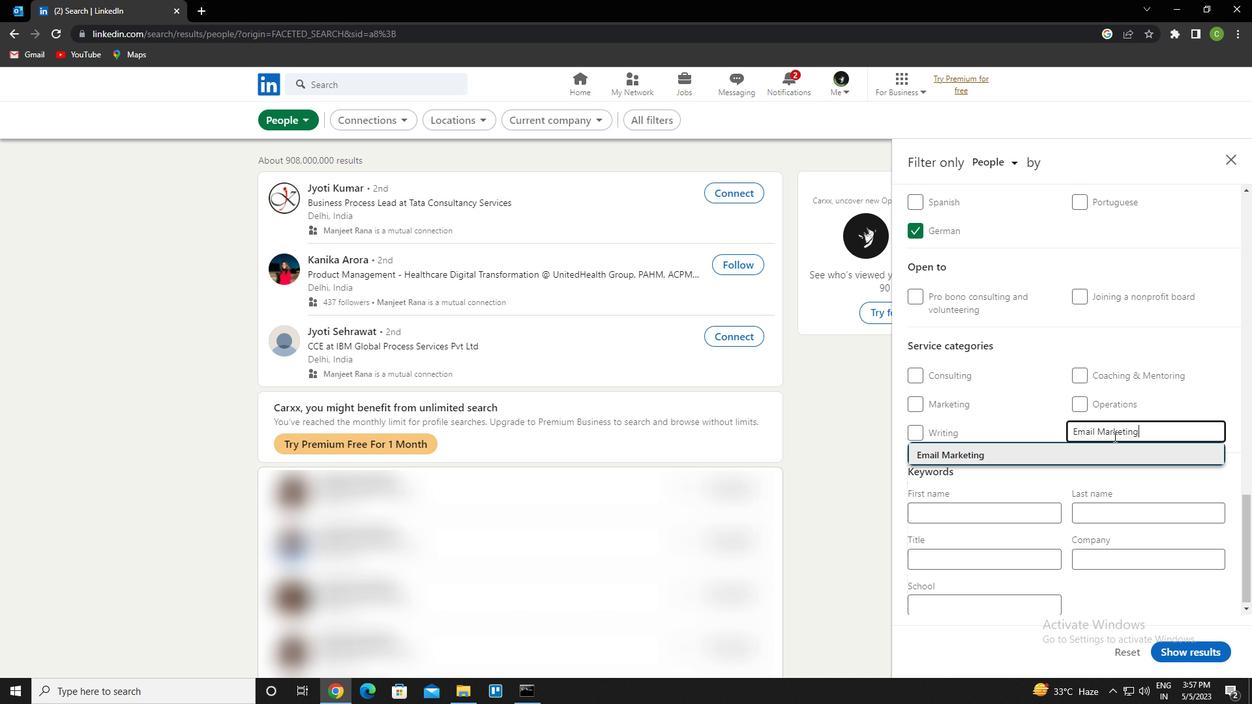 
Action: Mouse scrolled (1114, 436) with delta (0, 0)
Screenshot: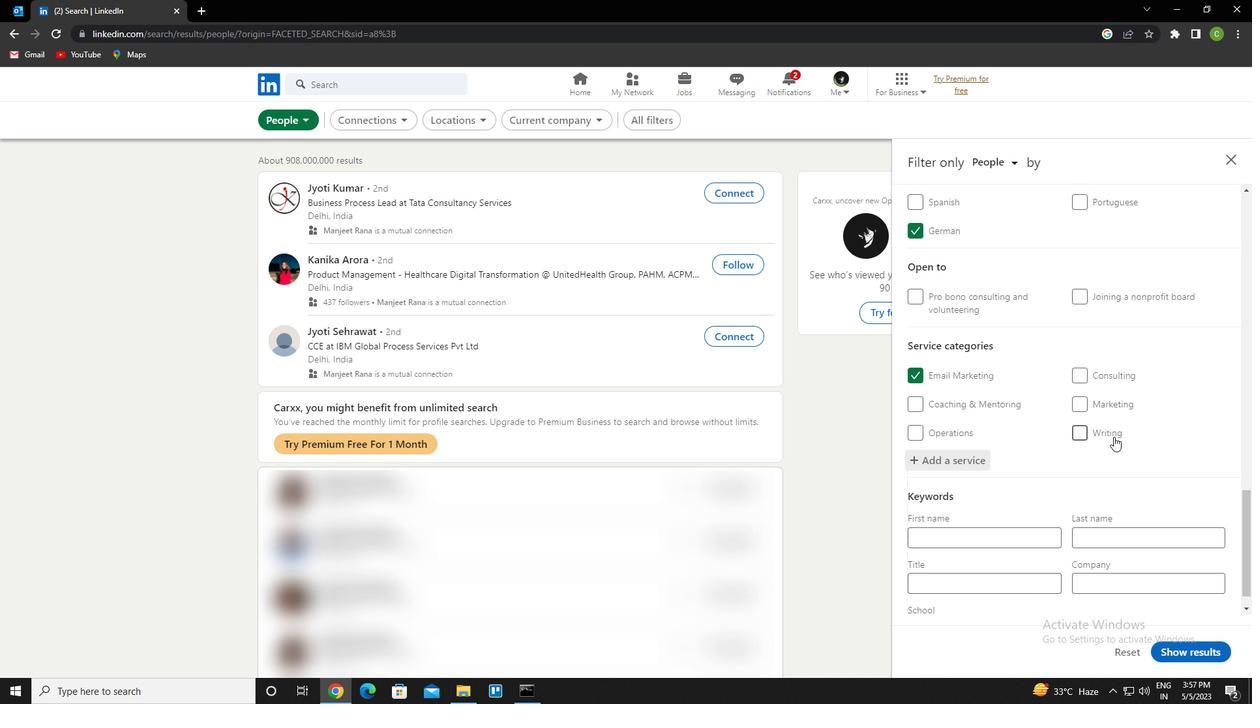 
Action: Mouse scrolled (1114, 436) with delta (0, 0)
Screenshot: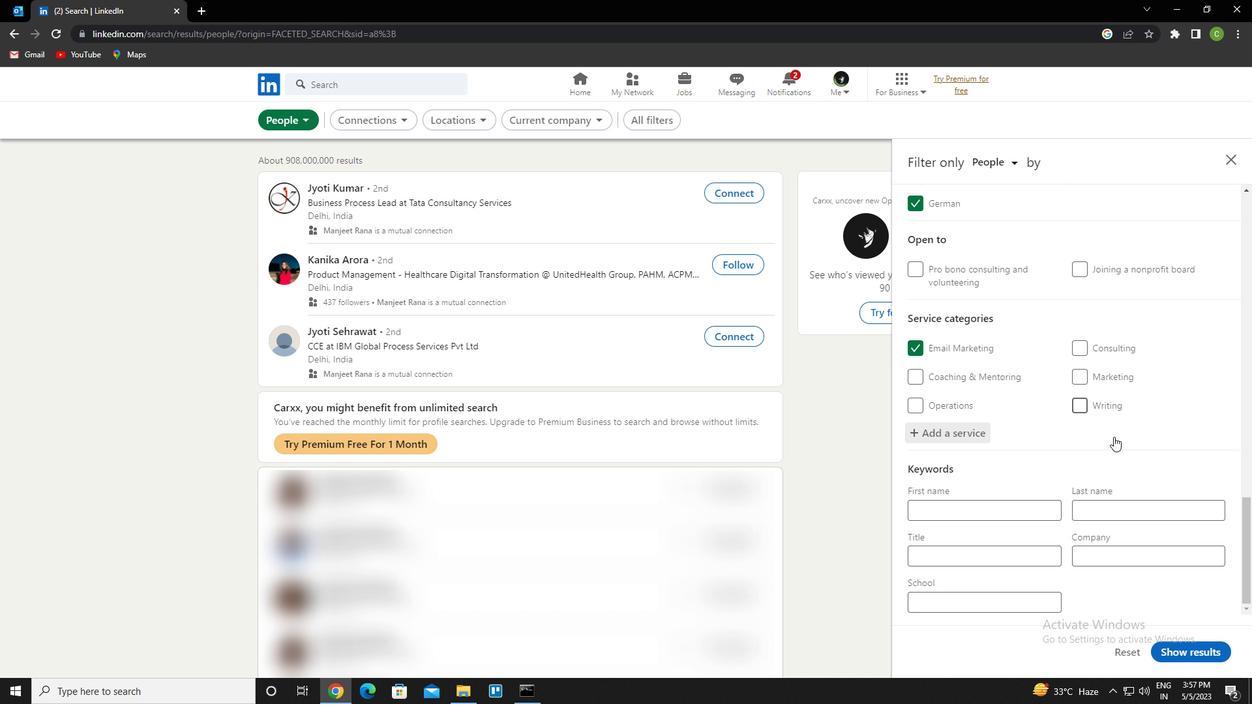 
Action: Mouse scrolled (1114, 436) with delta (0, 0)
Screenshot: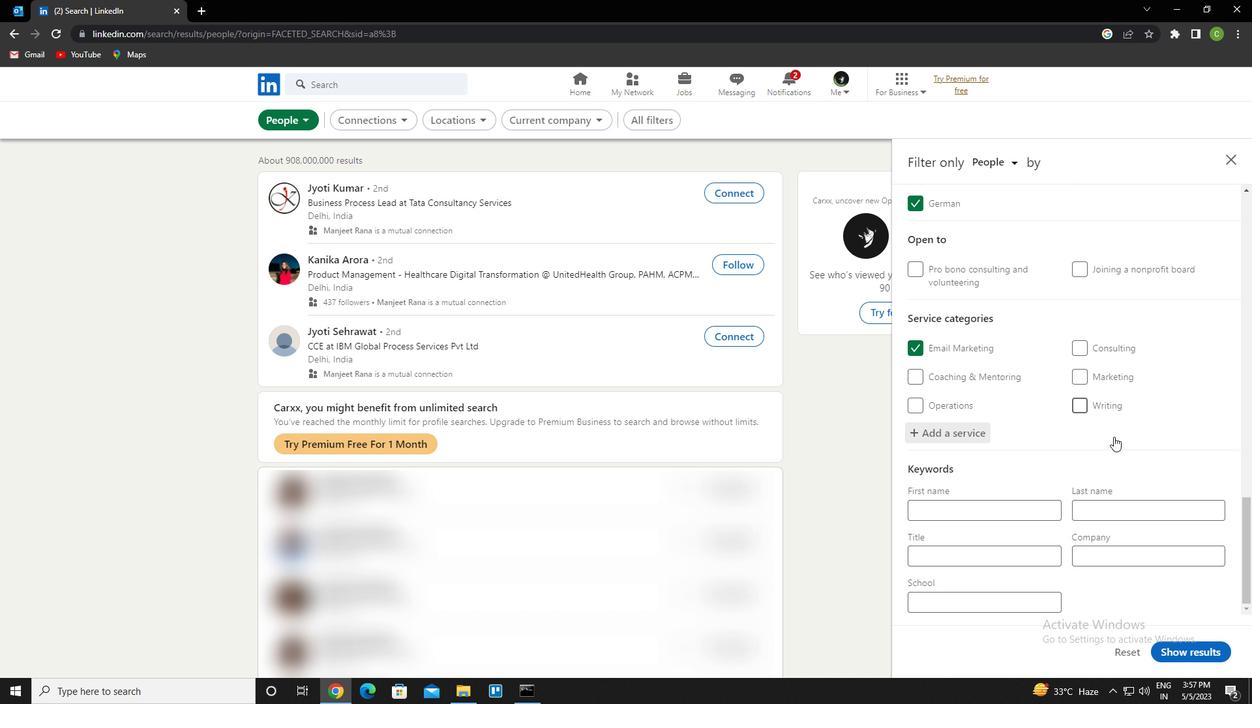 
Action: Mouse scrolled (1114, 436) with delta (0, 0)
Screenshot: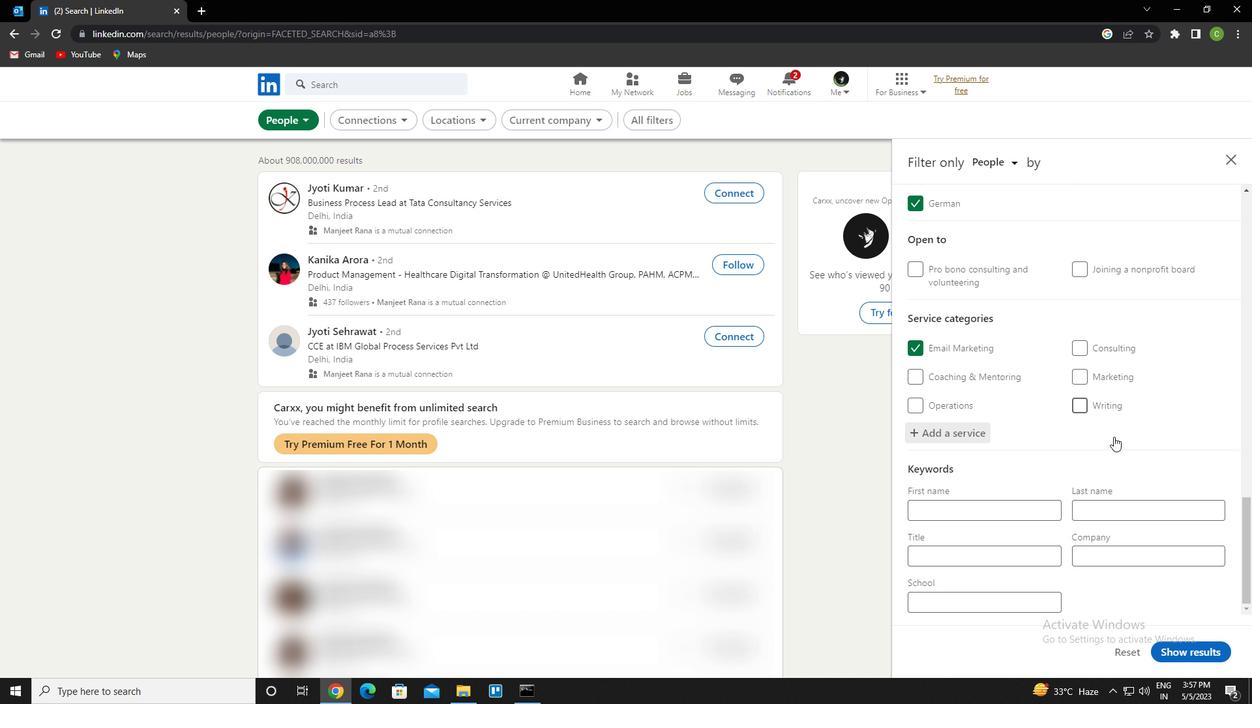 
Action: Mouse moved to (996, 560)
Screenshot: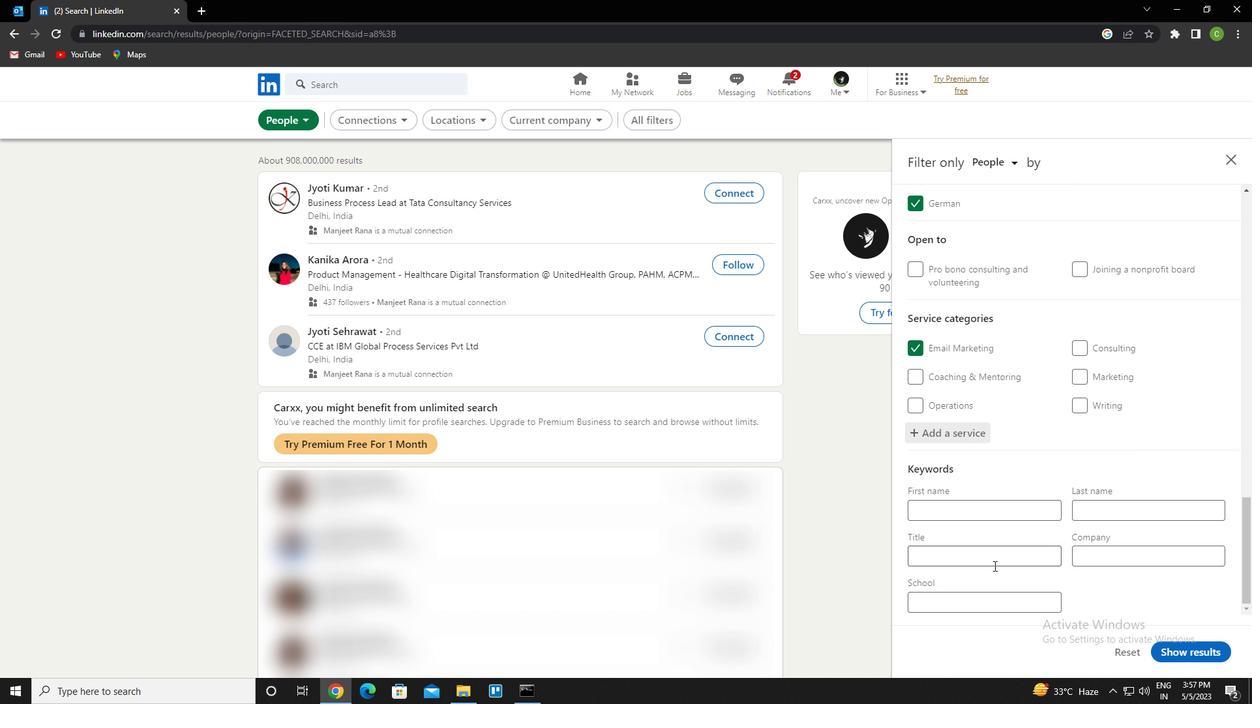 
Action: Mouse pressed left at (996, 560)
Screenshot: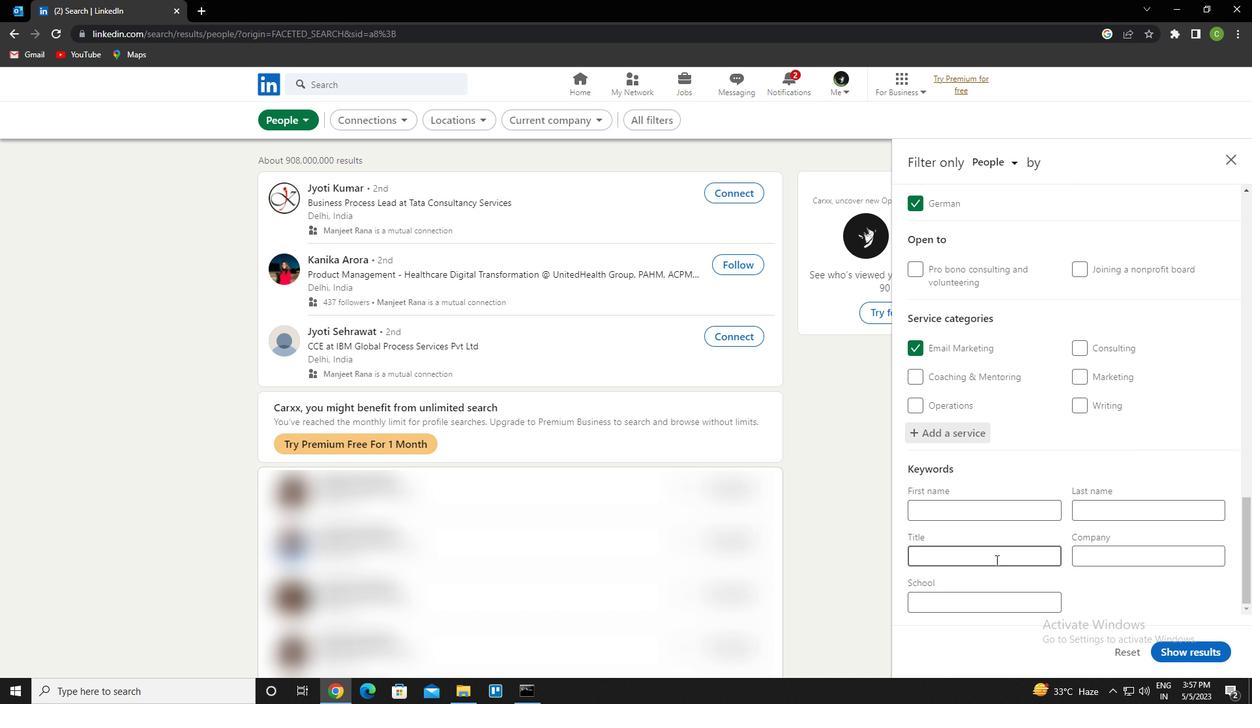 
Action: Key pressed <Key.caps_lock>t<Key.caps_lock>herapist
Screenshot: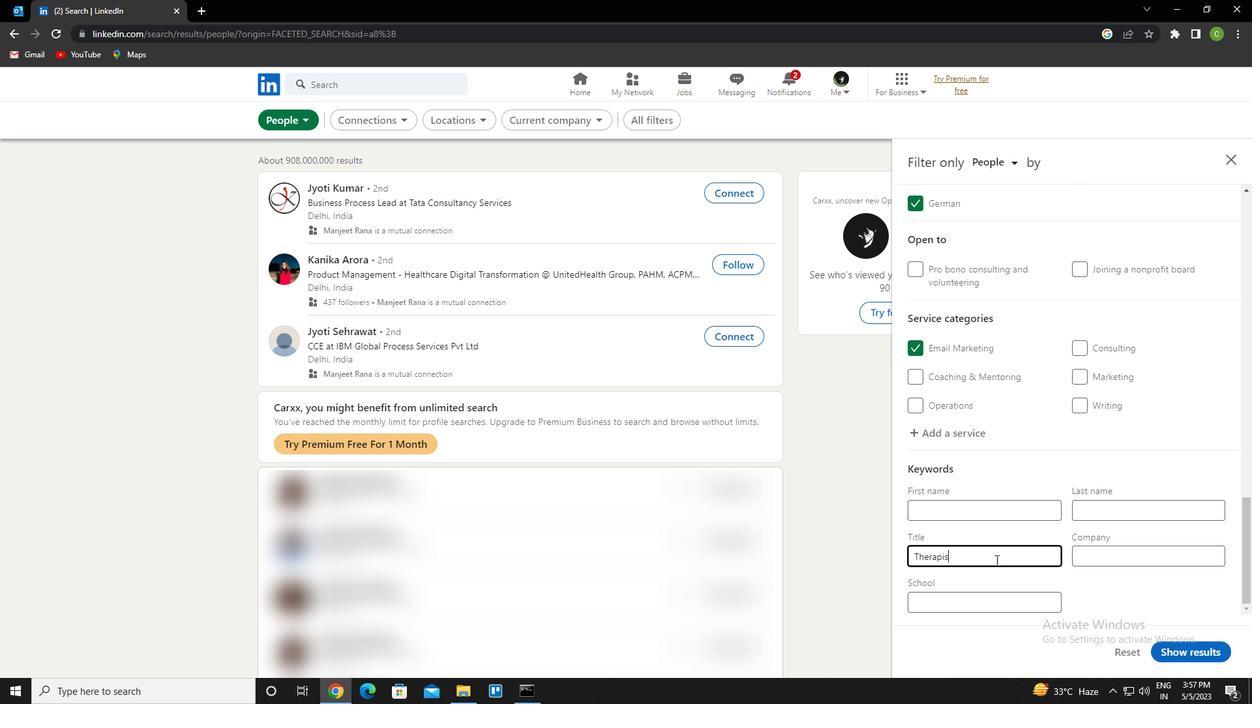 
Action: Mouse moved to (1202, 657)
Screenshot: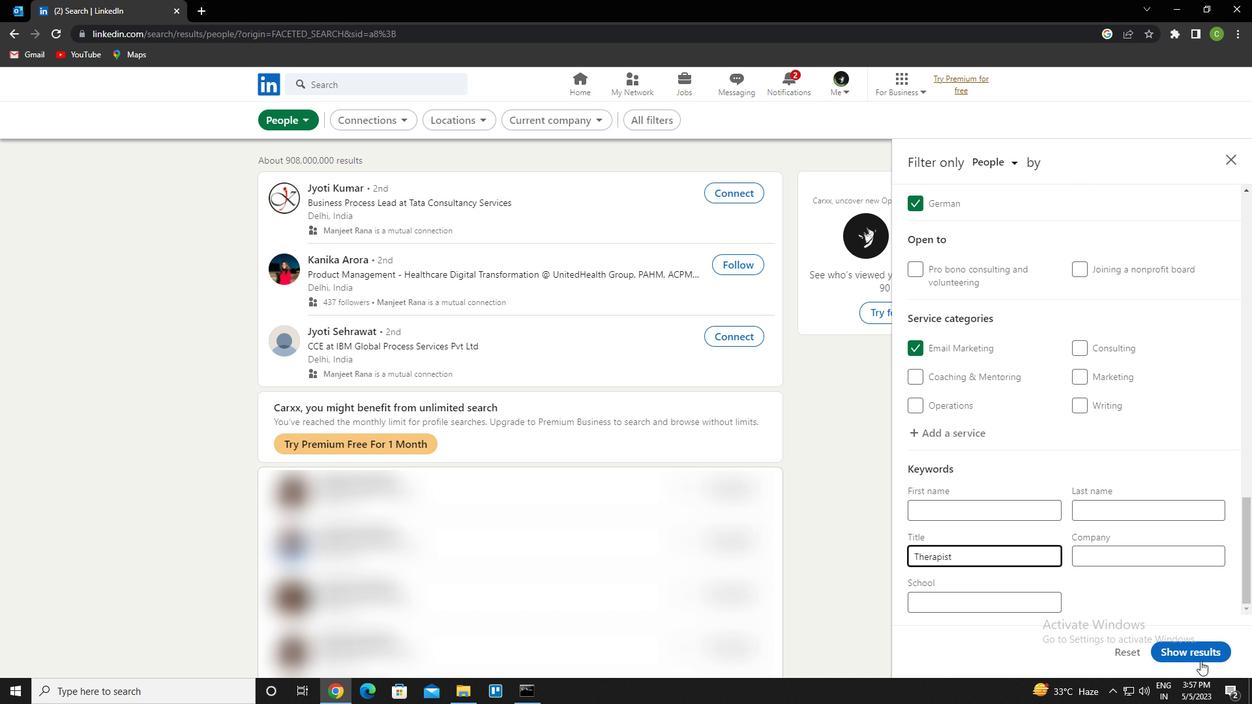
Action: Mouse pressed left at (1202, 657)
Screenshot: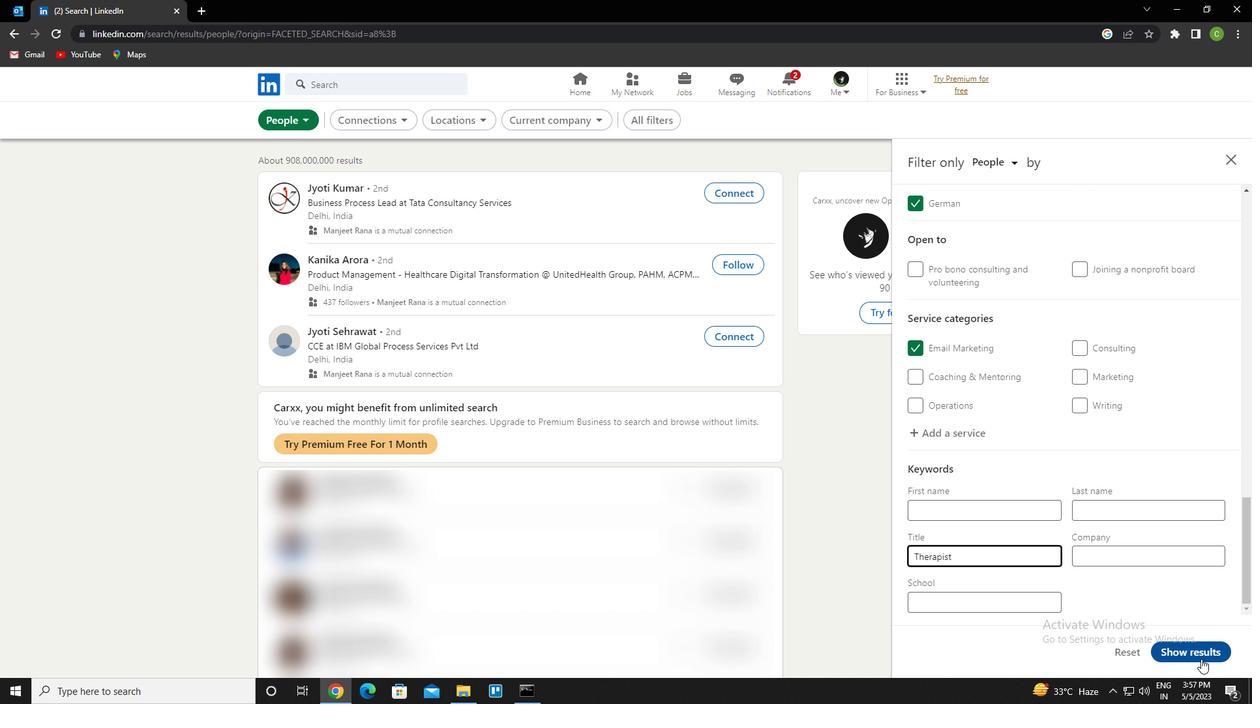 
Action: Mouse moved to (564, 606)
Screenshot: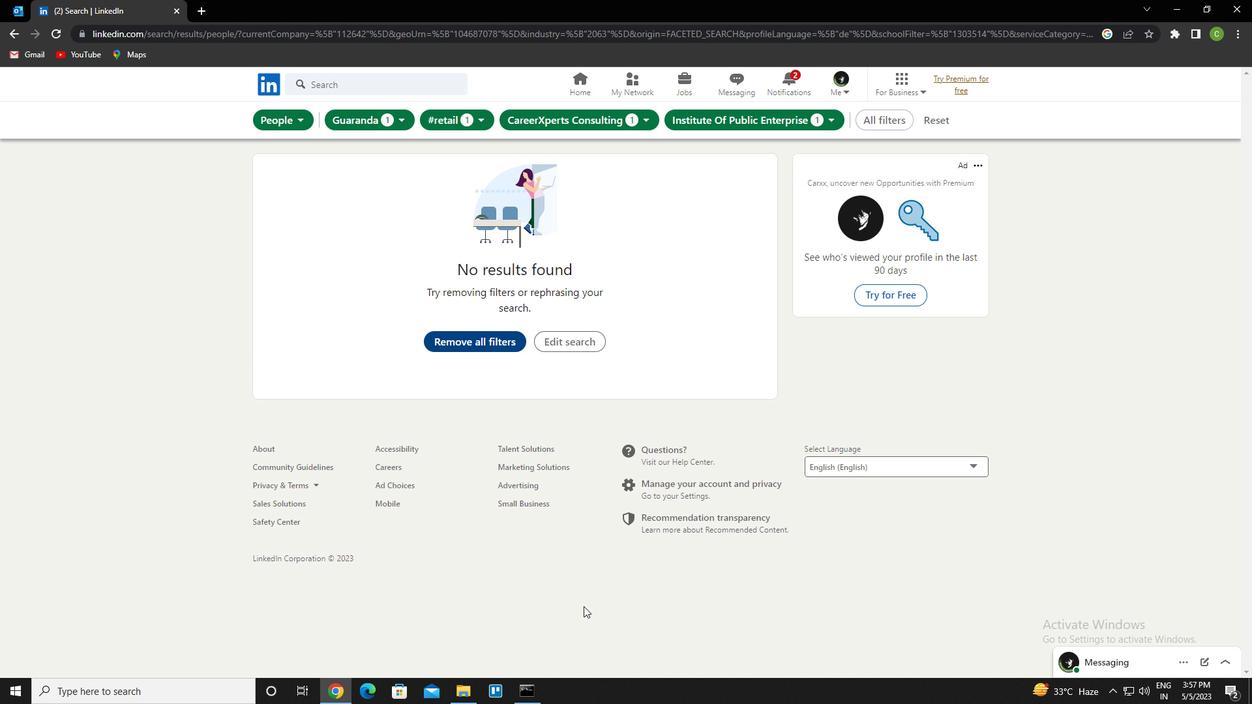 
